 Task: Find a house in Ban Lam Luk Ka, Thailand for 8 guests from 12th to 16th August, with a price range of ₹10,000 to ₹16,000, including amenities like Gym, Wifi, TV, and Free parking.
Action: Mouse moved to (481, 101)
Screenshot: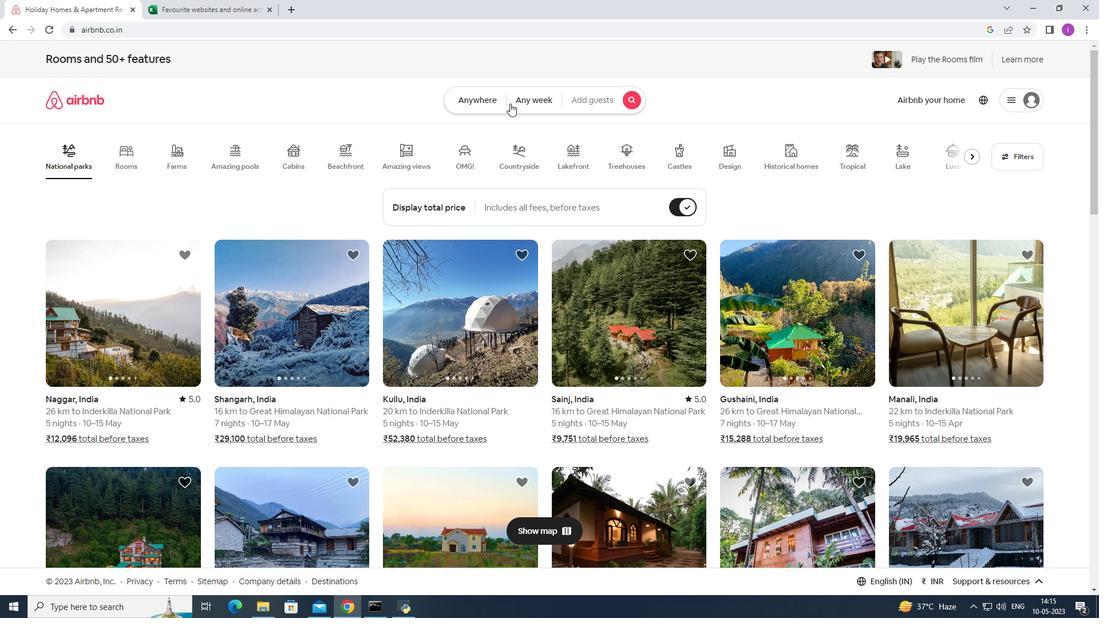 
Action: Mouse pressed left at (481, 101)
Screenshot: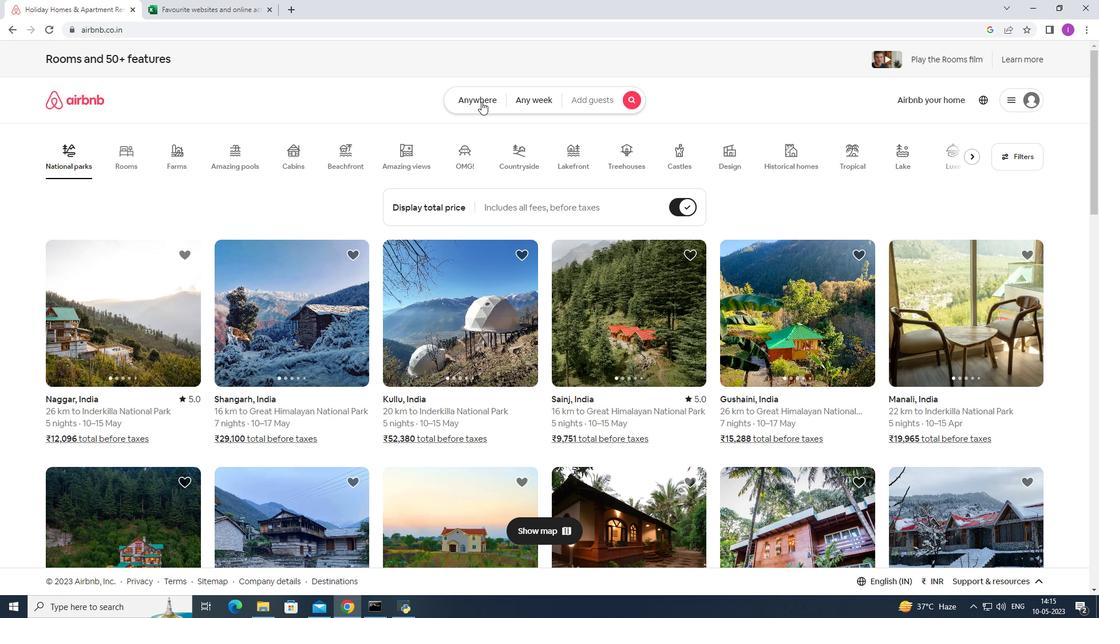 
Action: Mouse moved to (343, 143)
Screenshot: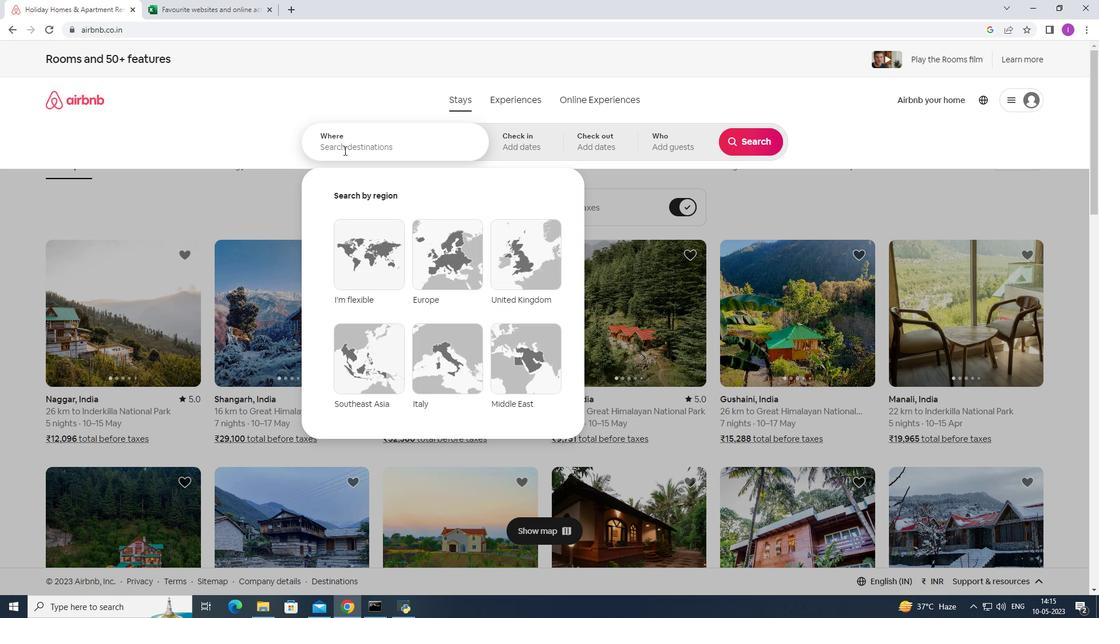 
Action: Mouse pressed left at (343, 143)
Screenshot: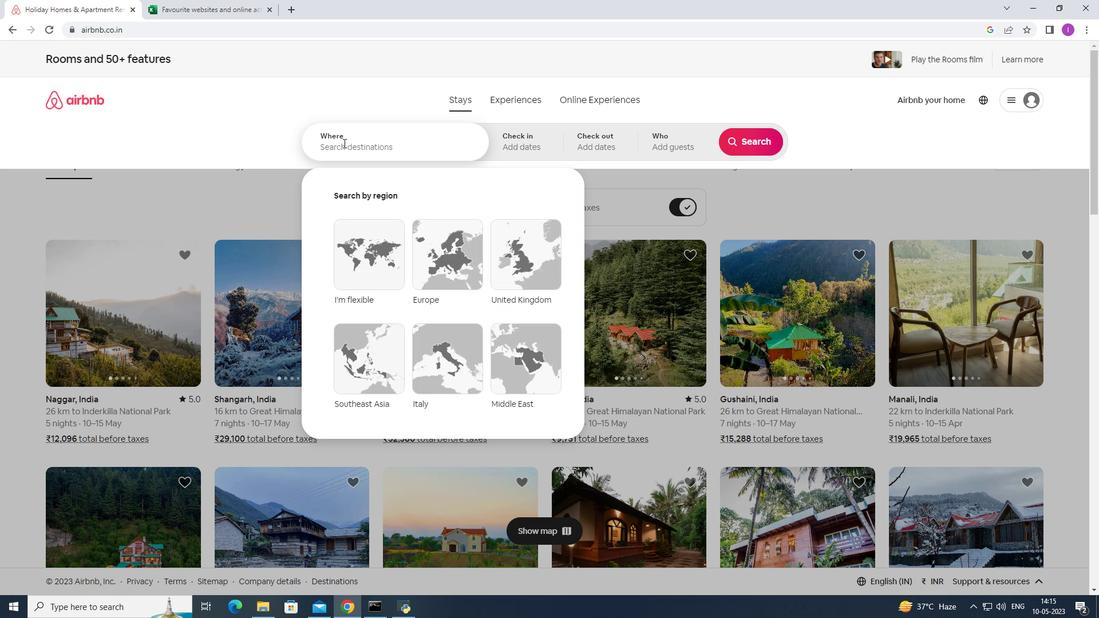 
Action: Mouse moved to (521, 155)
Screenshot: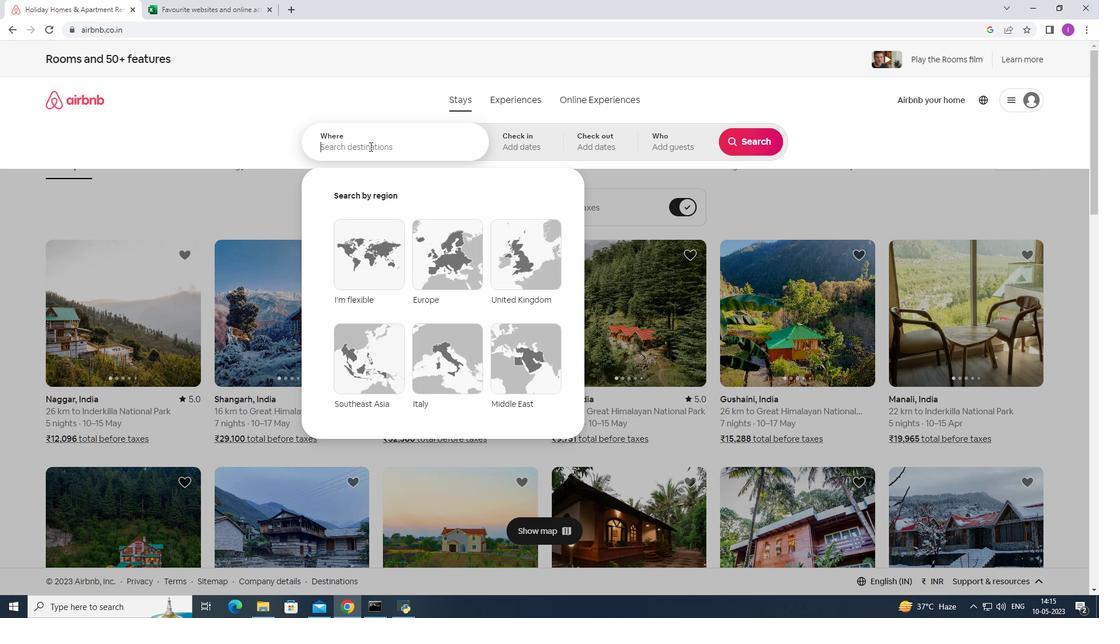 
Action: Key pressed <Key.shift>Ban<Key.space><Key.shift>Lam<Key.space><Key.shift>Luk<Key.space>ka,<Key.shift><Key.shift><Key.shift><Key.shift><Key.shift><Key.shift><Key.shift><Key.shift><Key.shift><Key.shift><Key.shift>Thailand
Screenshot: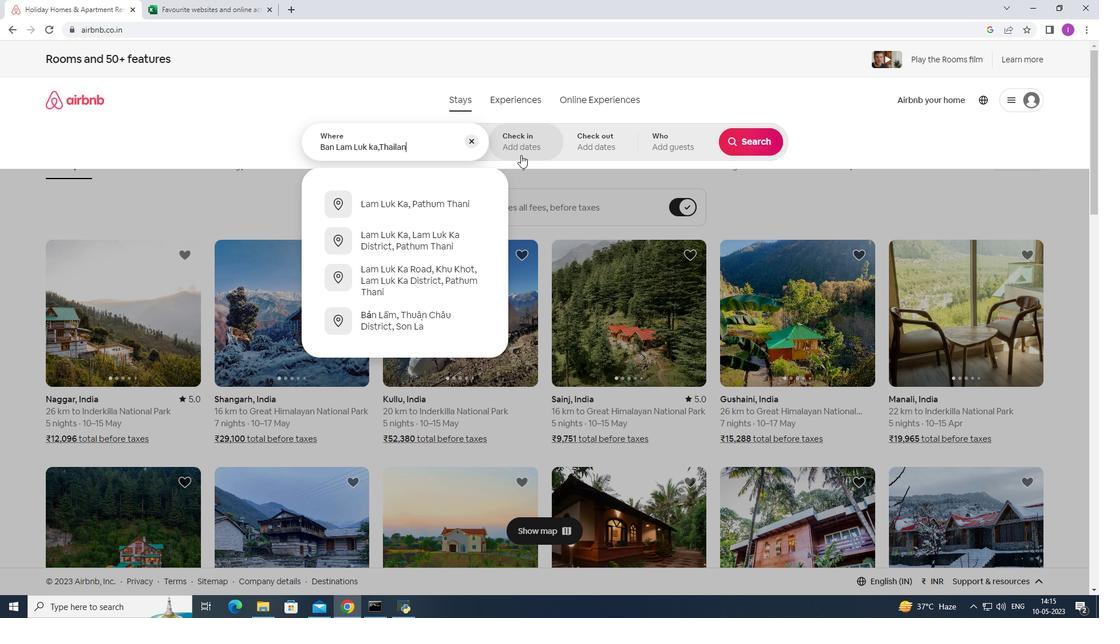 
Action: Mouse moved to (524, 146)
Screenshot: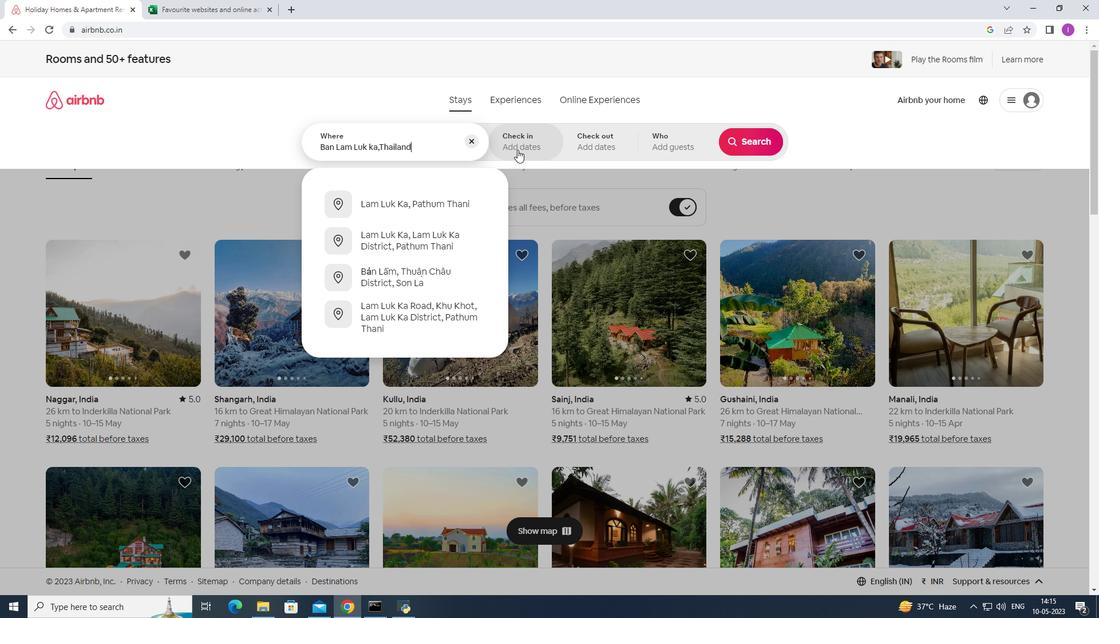 
Action: Mouse pressed left at (524, 146)
Screenshot: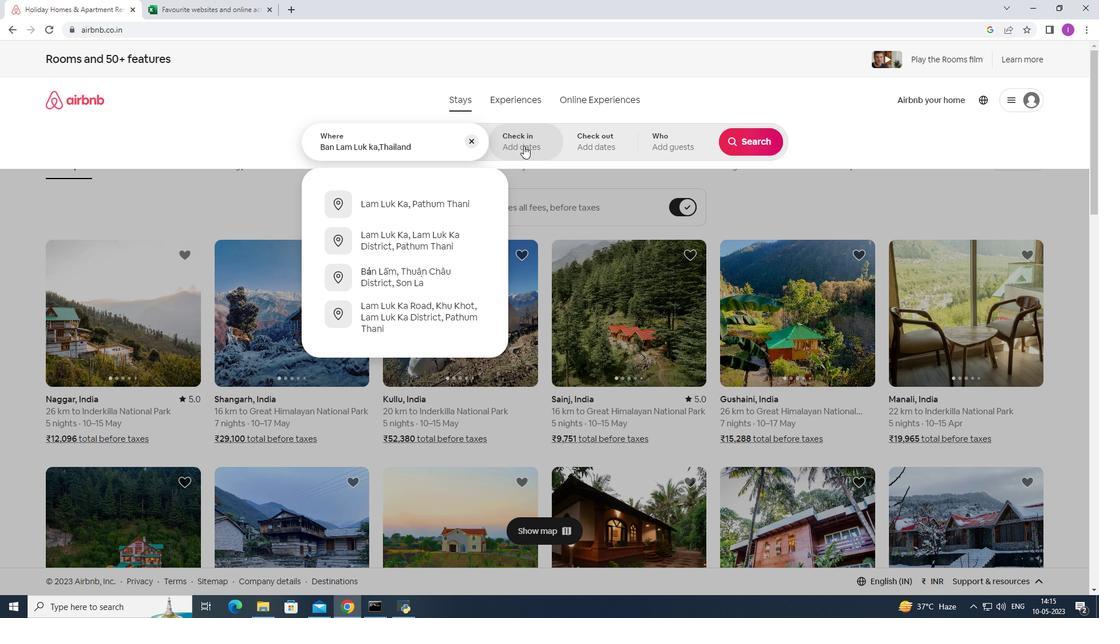 
Action: Mouse moved to (751, 236)
Screenshot: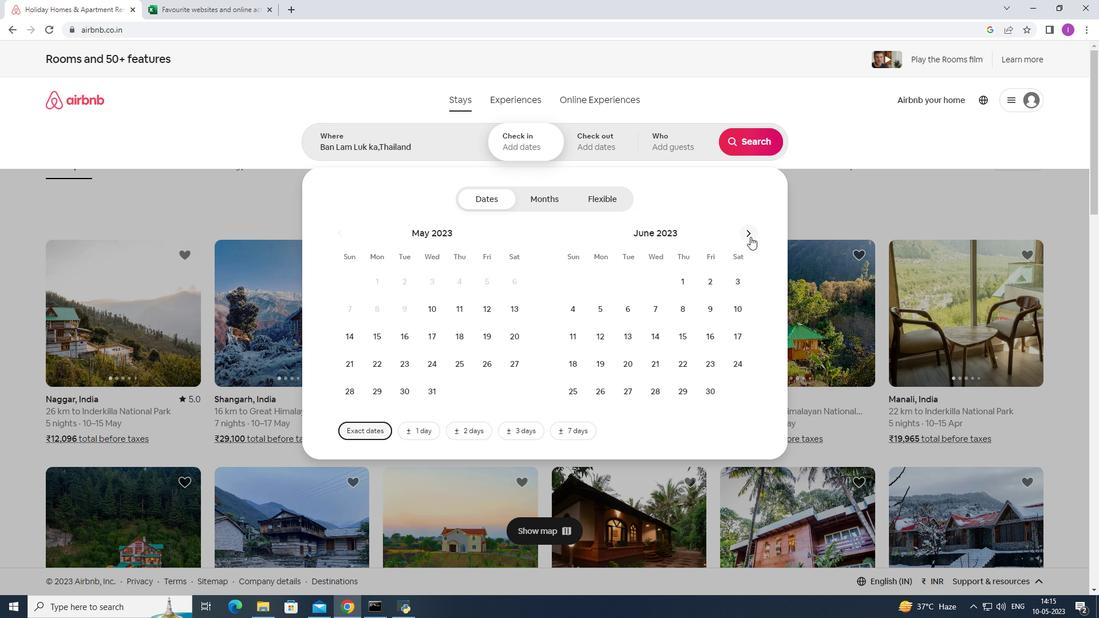 
Action: Mouse pressed left at (751, 236)
Screenshot: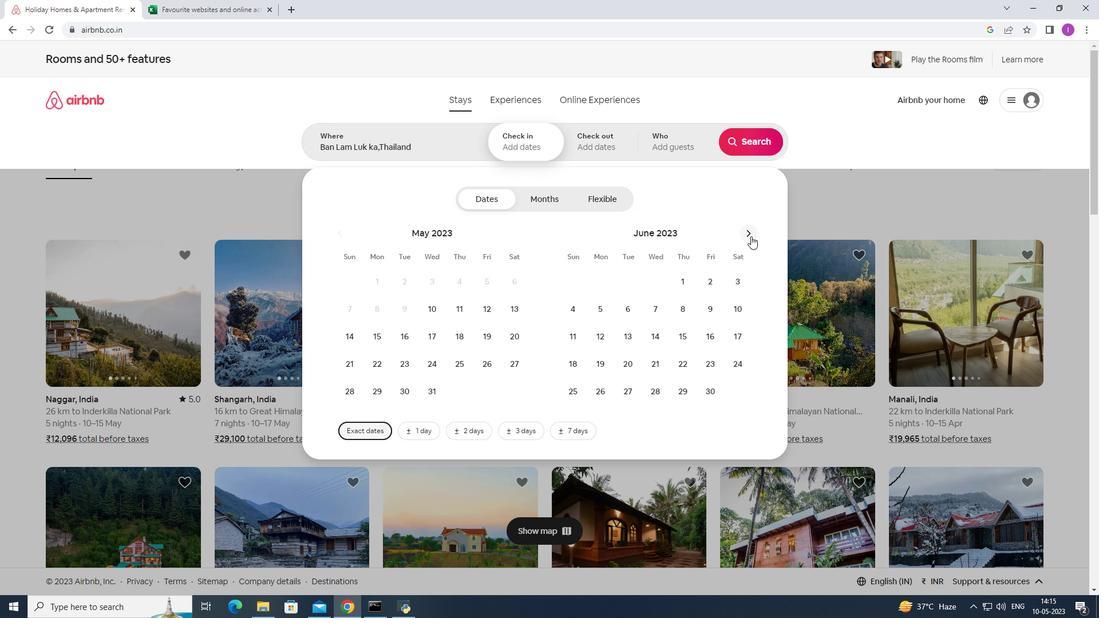 
Action: Mouse pressed left at (751, 236)
Screenshot: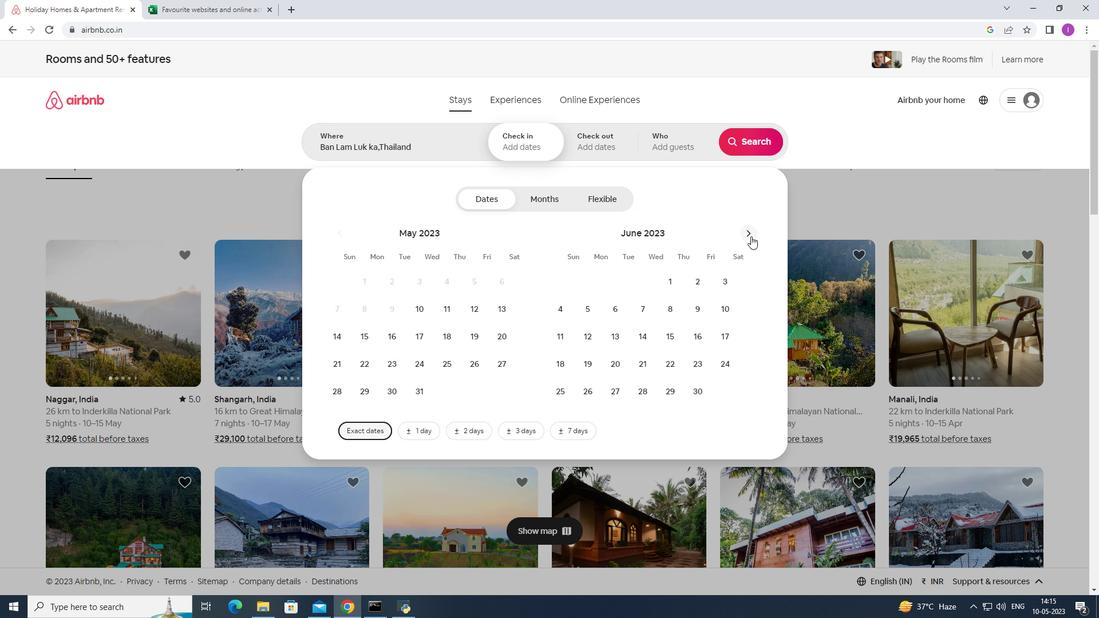 
Action: Mouse moved to (734, 301)
Screenshot: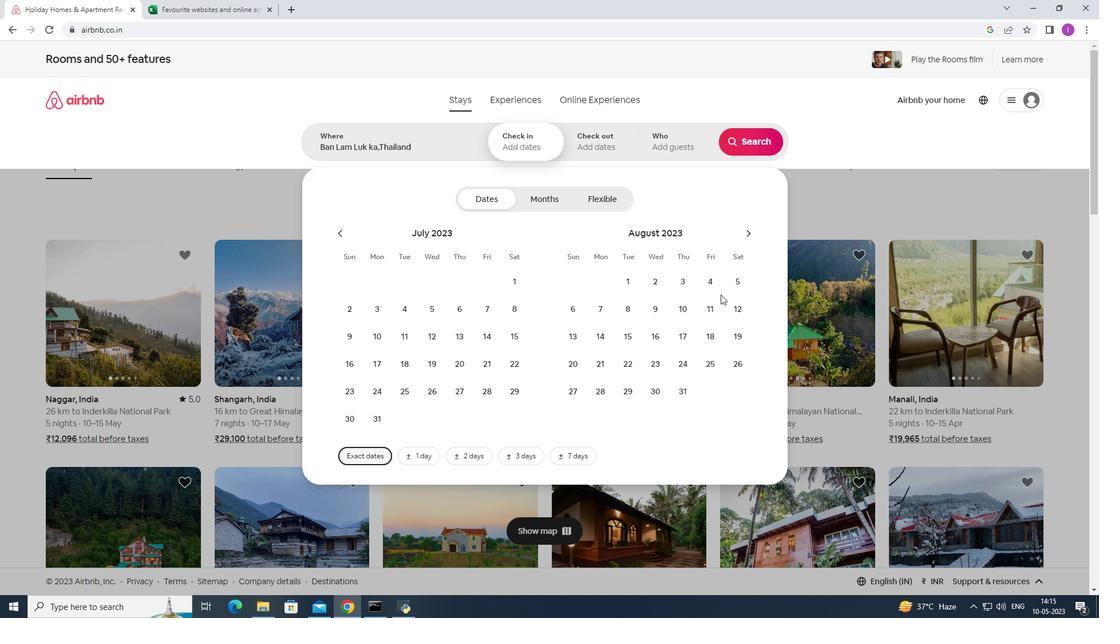 
Action: Mouse pressed left at (734, 301)
Screenshot: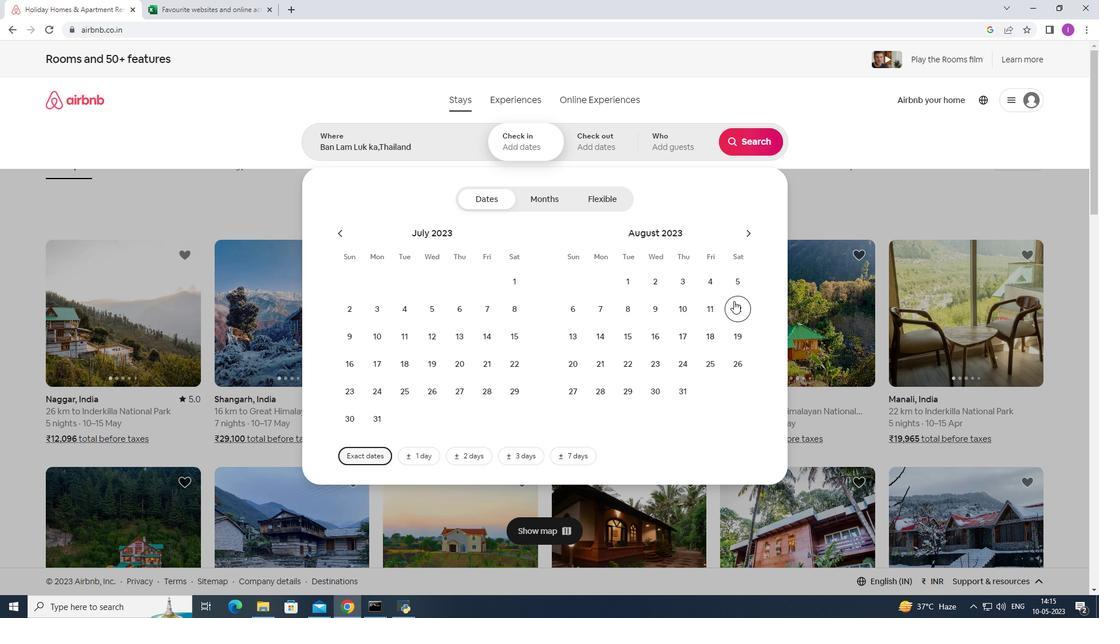 
Action: Mouse moved to (654, 330)
Screenshot: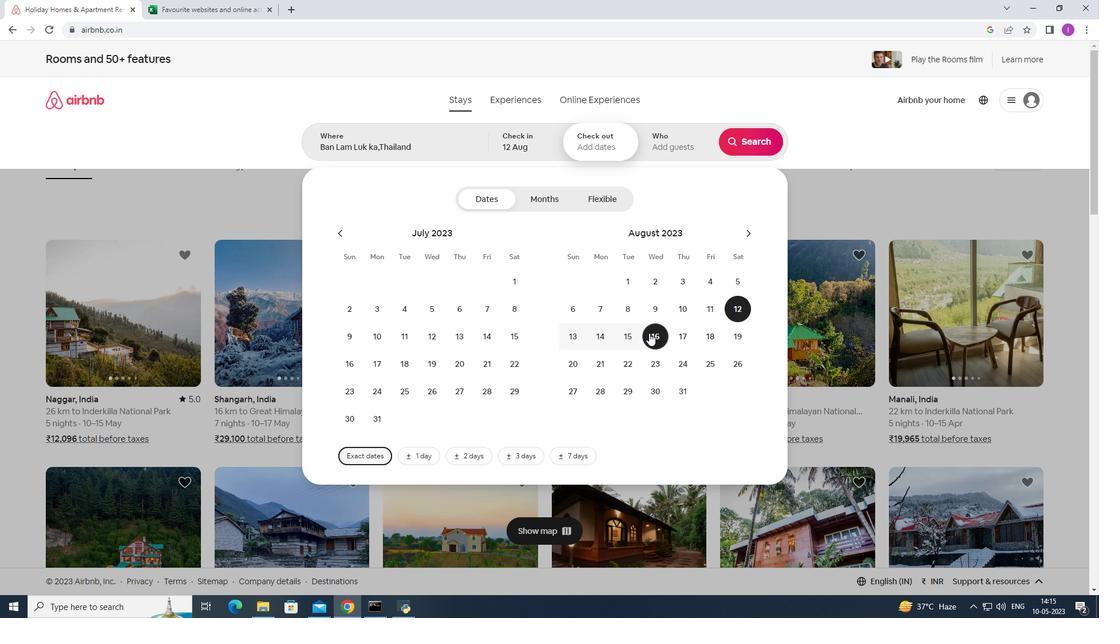 
Action: Mouse pressed left at (654, 330)
Screenshot: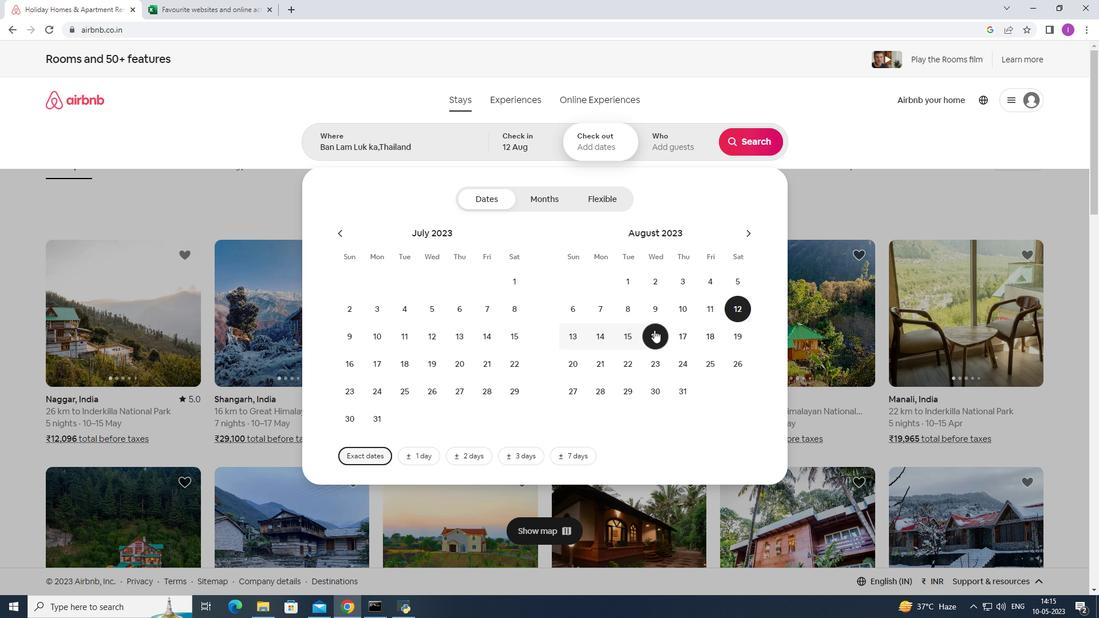 
Action: Mouse moved to (686, 153)
Screenshot: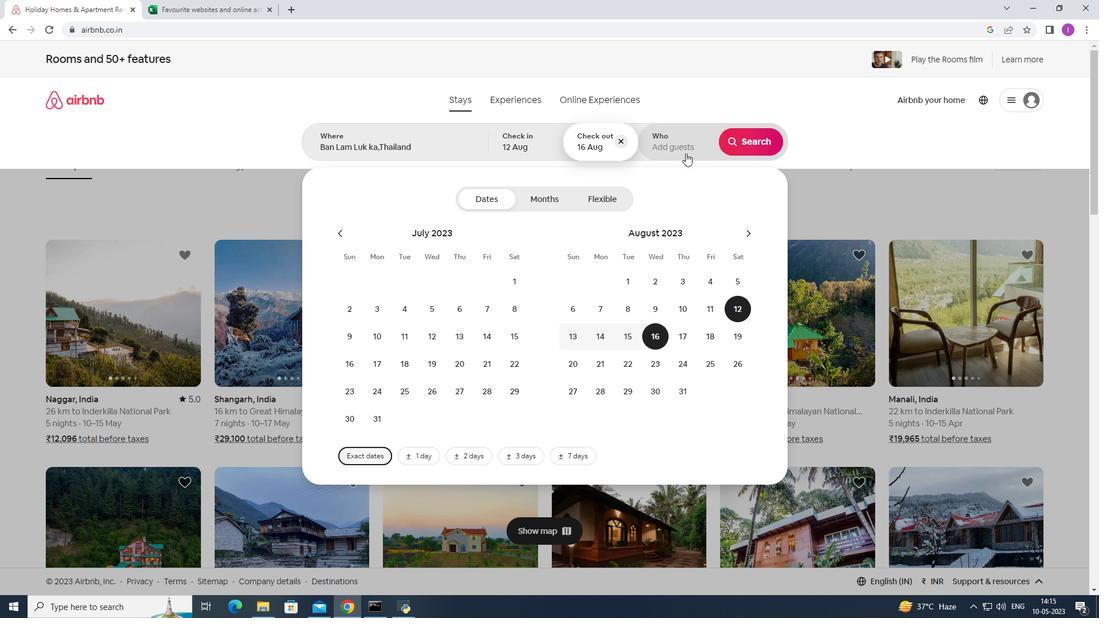 
Action: Mouse pressed left at (686, 153)
Screenshot: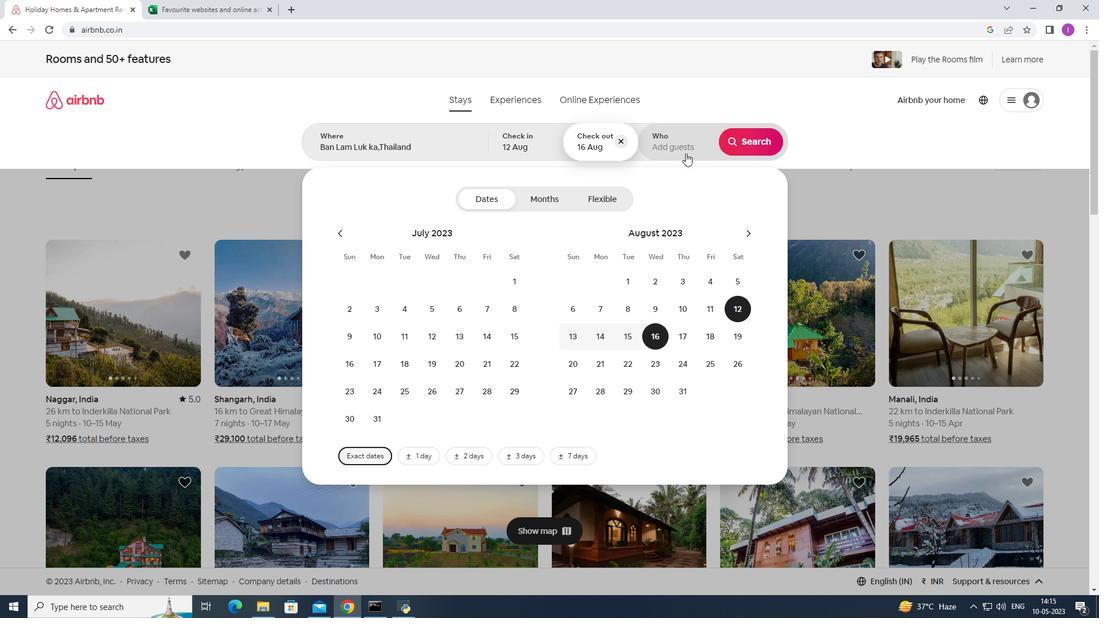 
Action: Mouse moved to (750, 200)
Screenshot: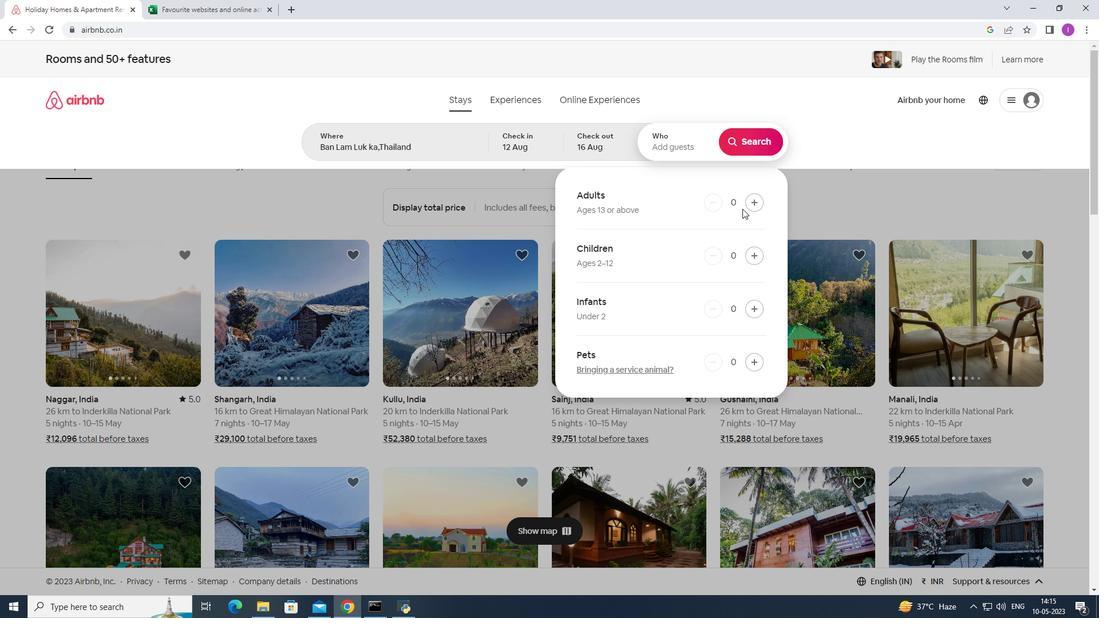 
Action: Mouse pressed left at (750, 200)
Screenshot: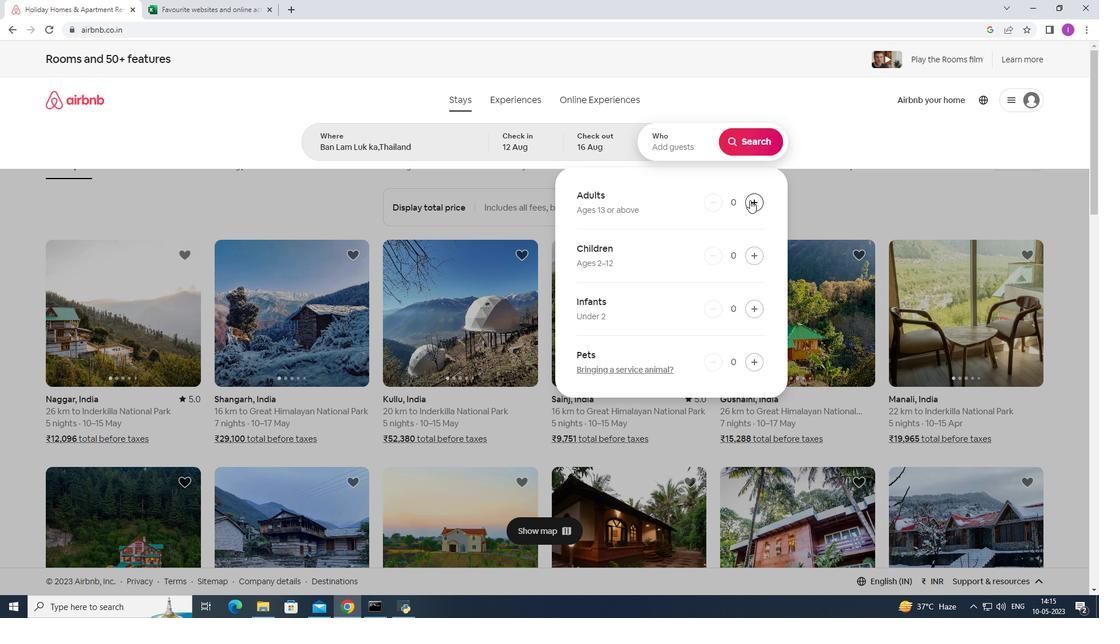 
Action: Mouse pressed left at (750, 200)
Screenshot: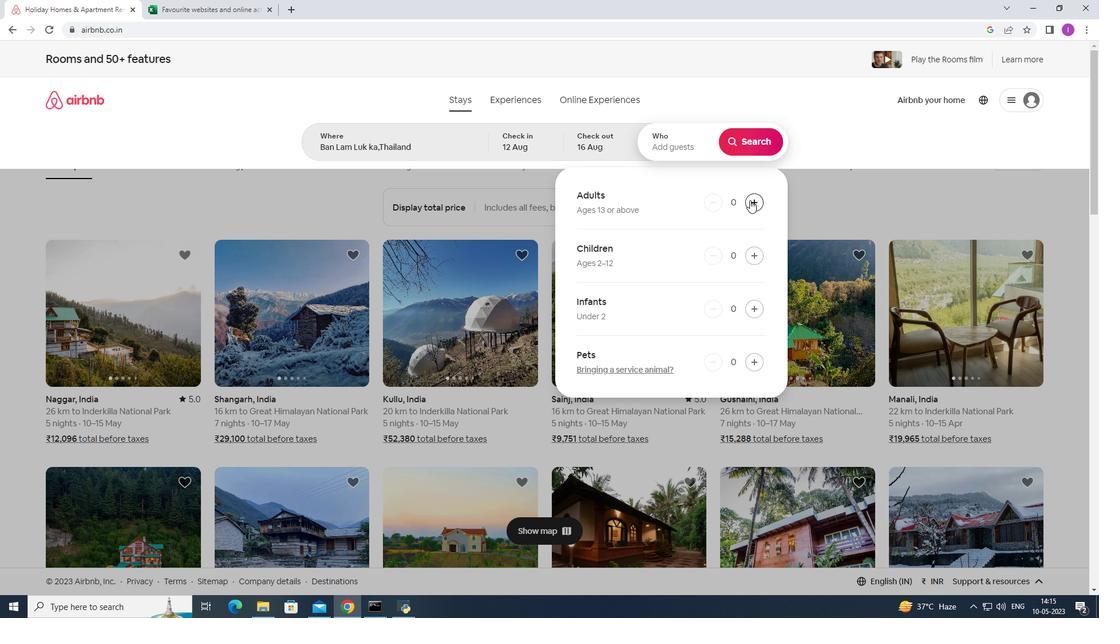 
Action: Mouse pressed left at (750, 200)
Screenshot: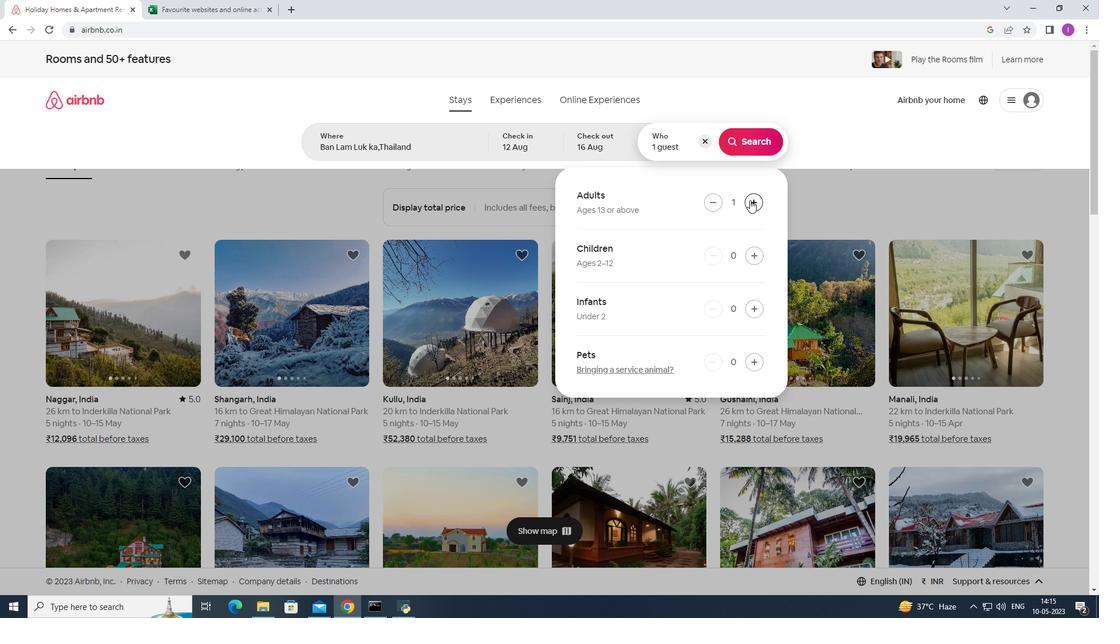 
Action: Mouse pressed left at (750, 200)
Screenshot: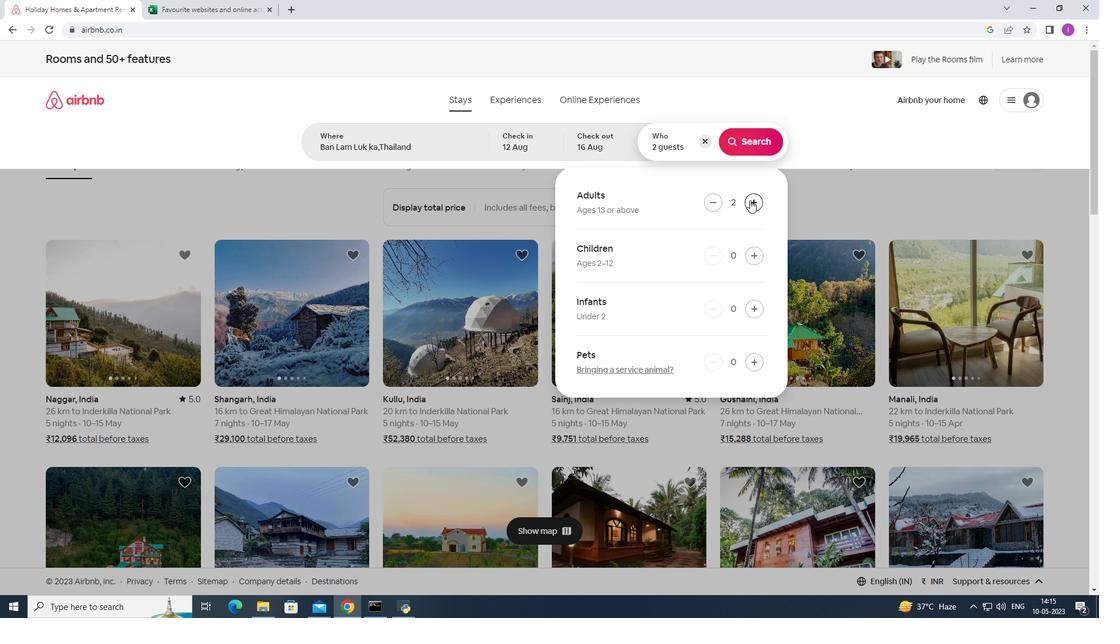 
Action: Mouse pressed left at (750, 200)
Screenshot: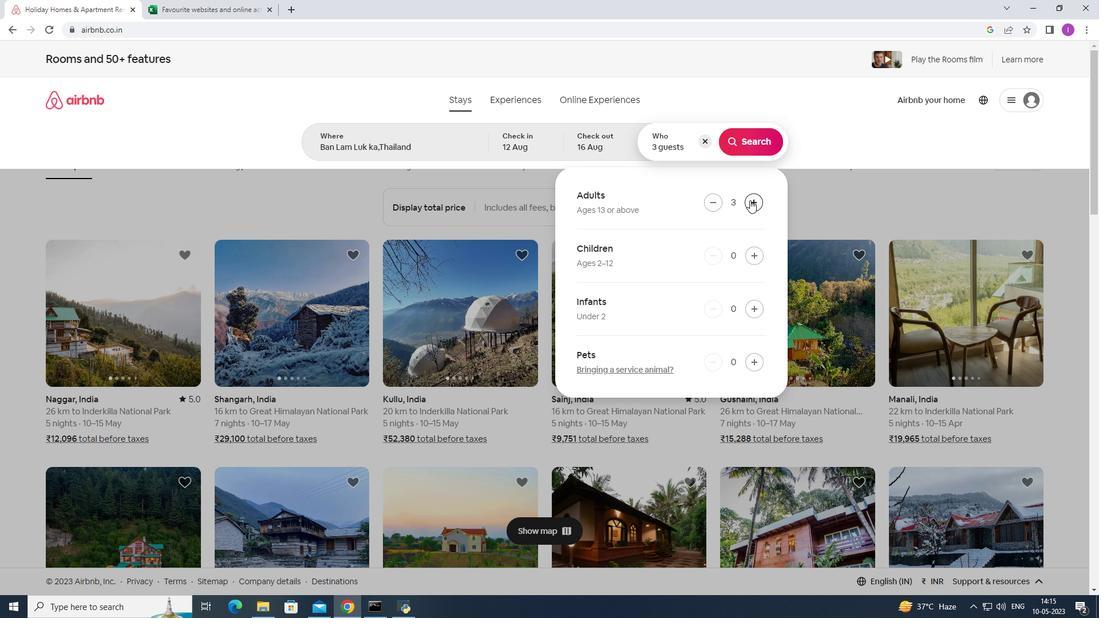 
Action: Mouse pressed left at (750, 200)
Screenshot: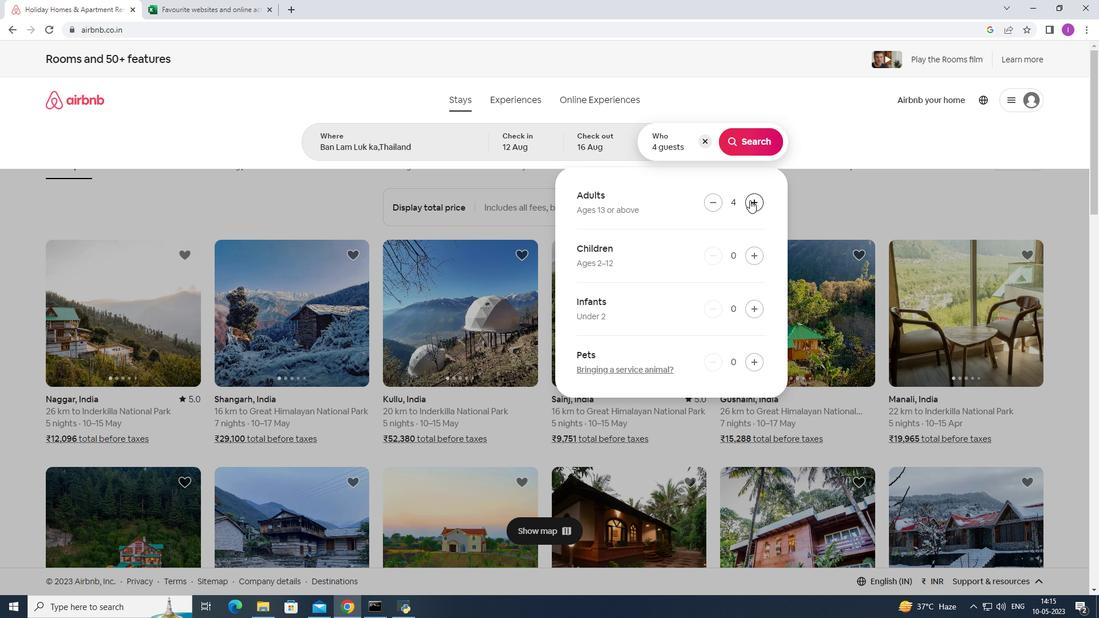 
Action: Mouse pressed left at (750, 200)
Screenshot: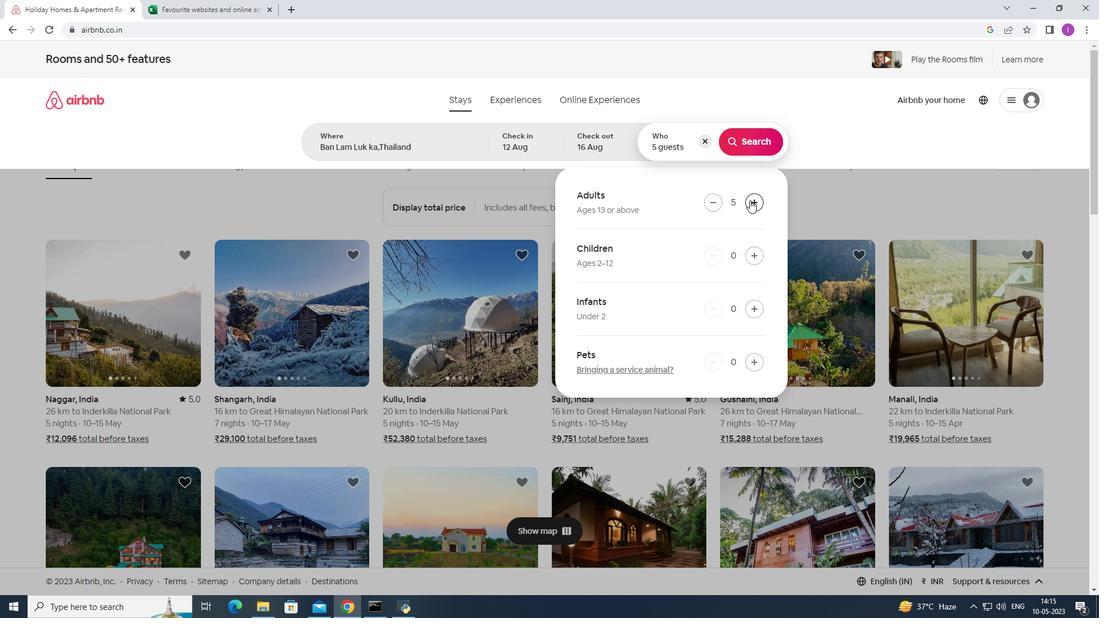 
Action: Mouse pressed left at (750, 200)
Screenshot: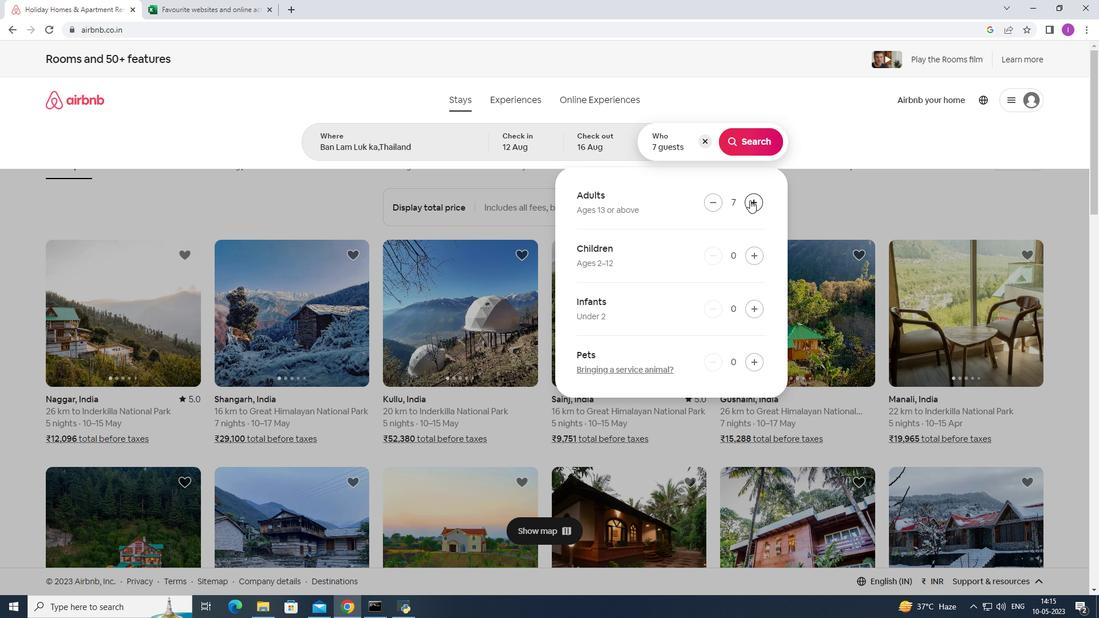 
Action: Mouse moved to (758, 146)
Screenshot: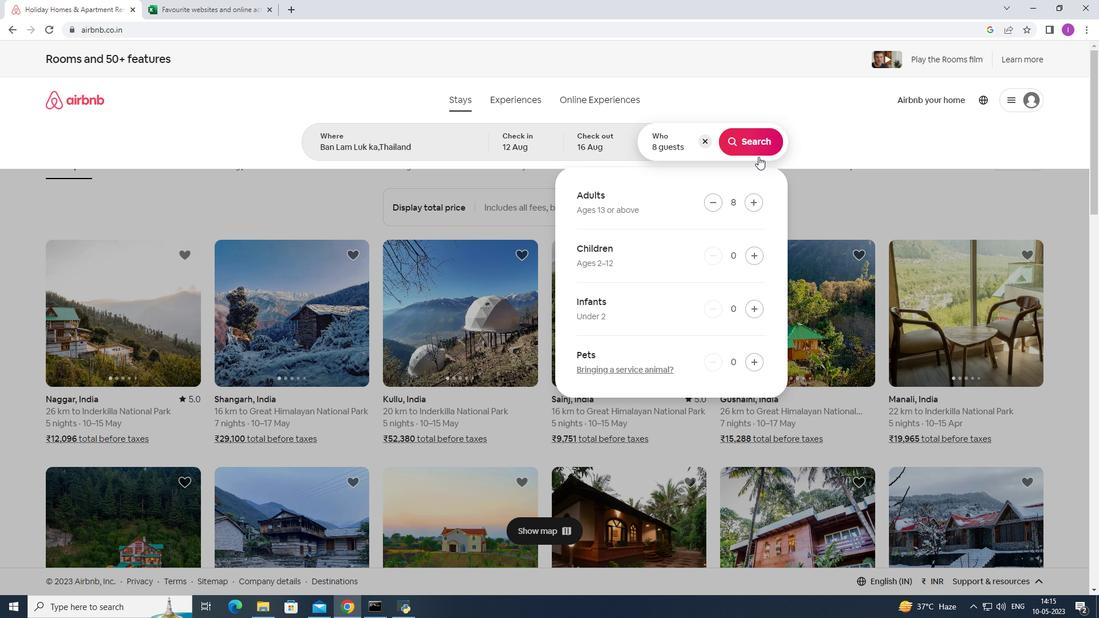 
Action: Mouse pressed left at (758, 146)
Screenshot: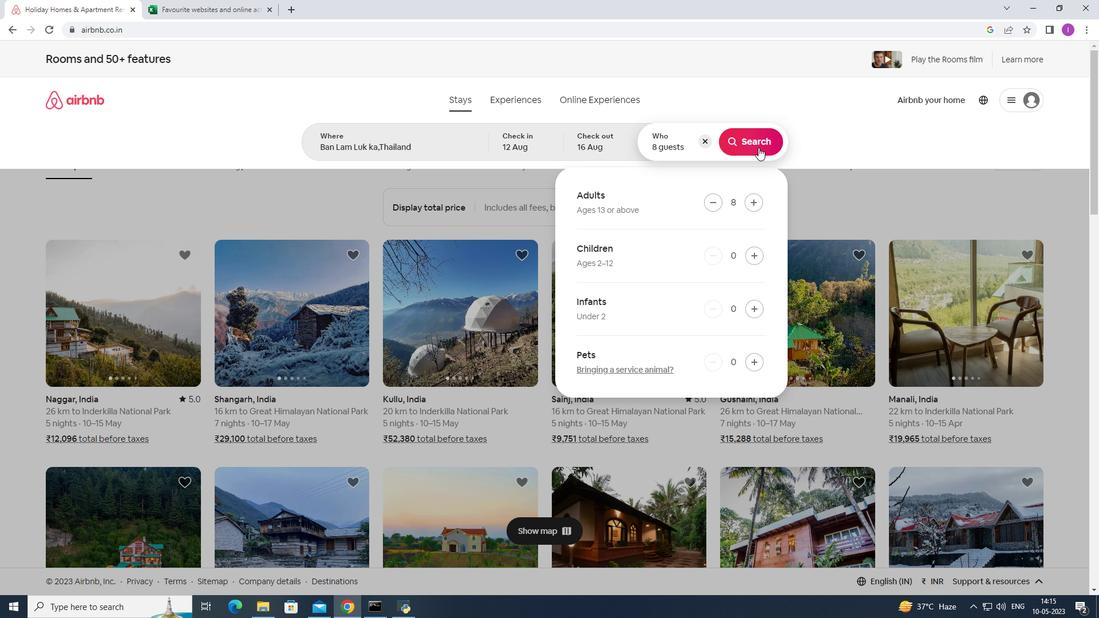 
Action: Mouse moved to (1041, 110)
Screenshot: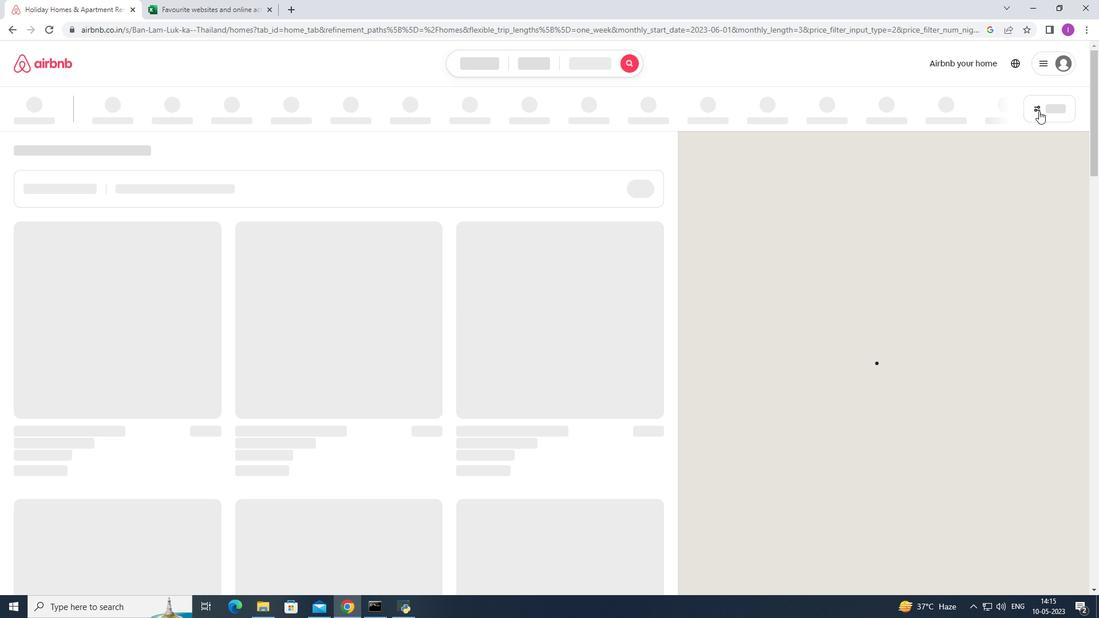 
Action: Mouse pressed left at (1041, 110)
Screenshot: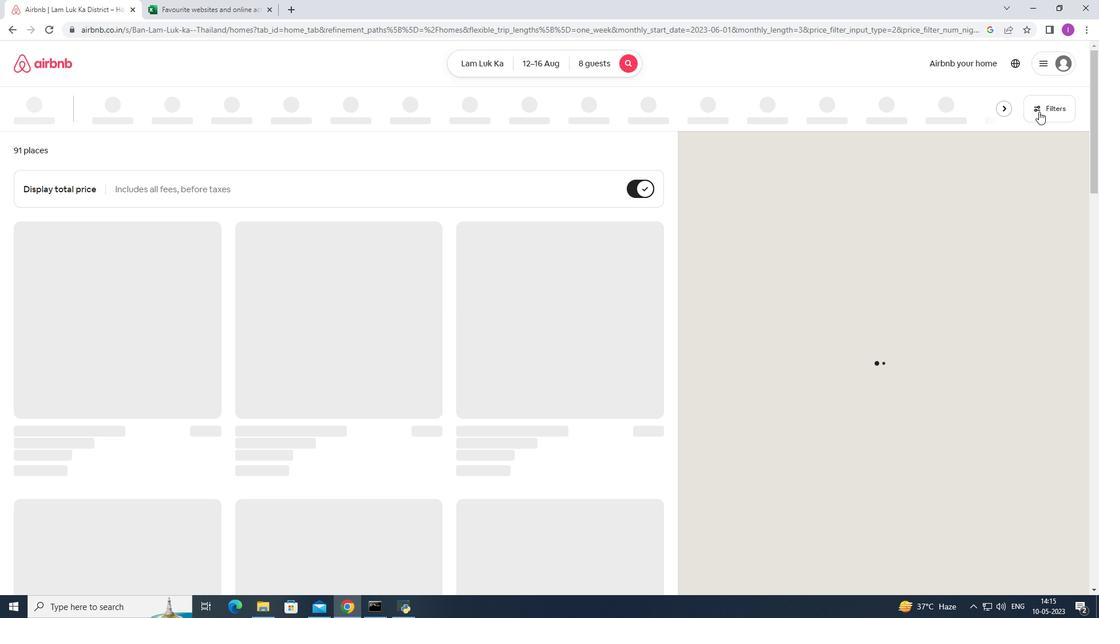 
Action: Mouse moved to (409, 391)
Screenshot: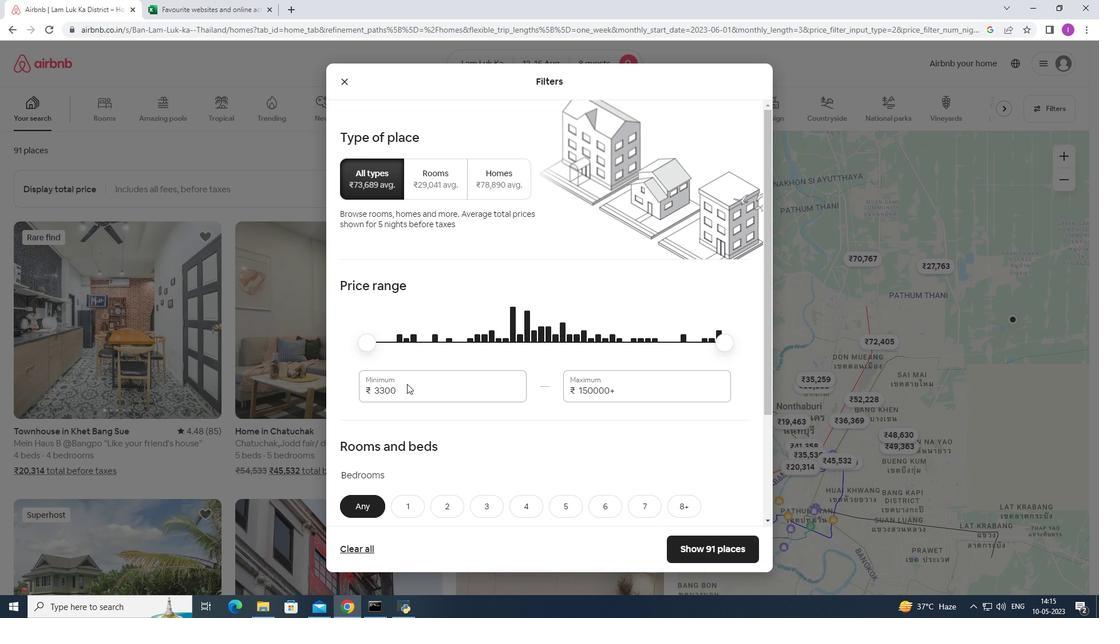 
Action: Mouse pressed left at (409, 391)
Screenshot: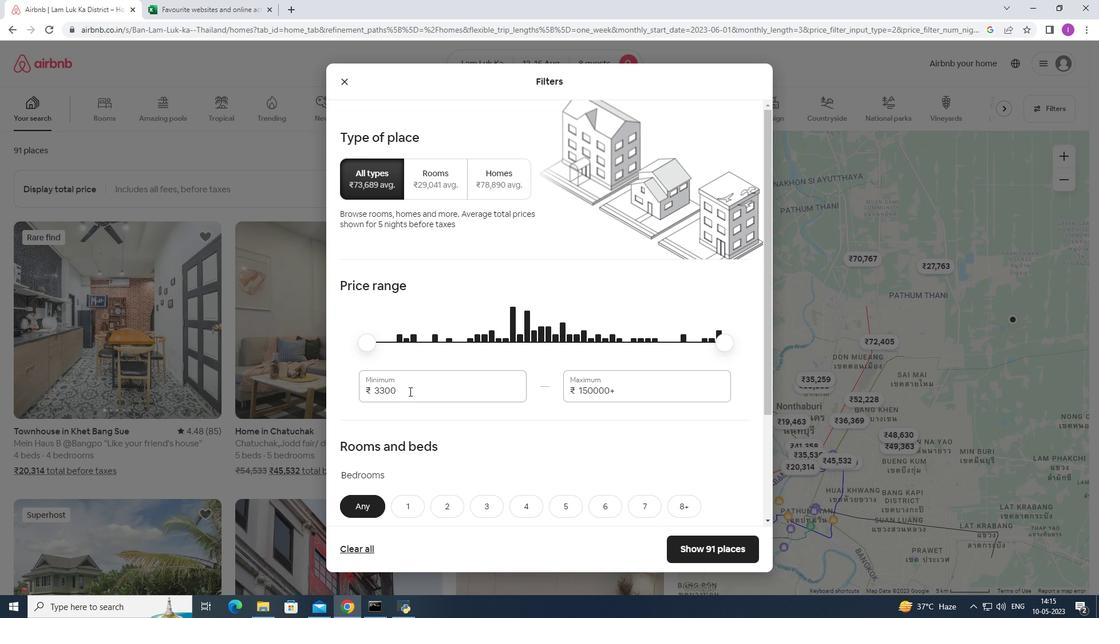 
Action: Mouse moved to (623, 390)
Screenshot: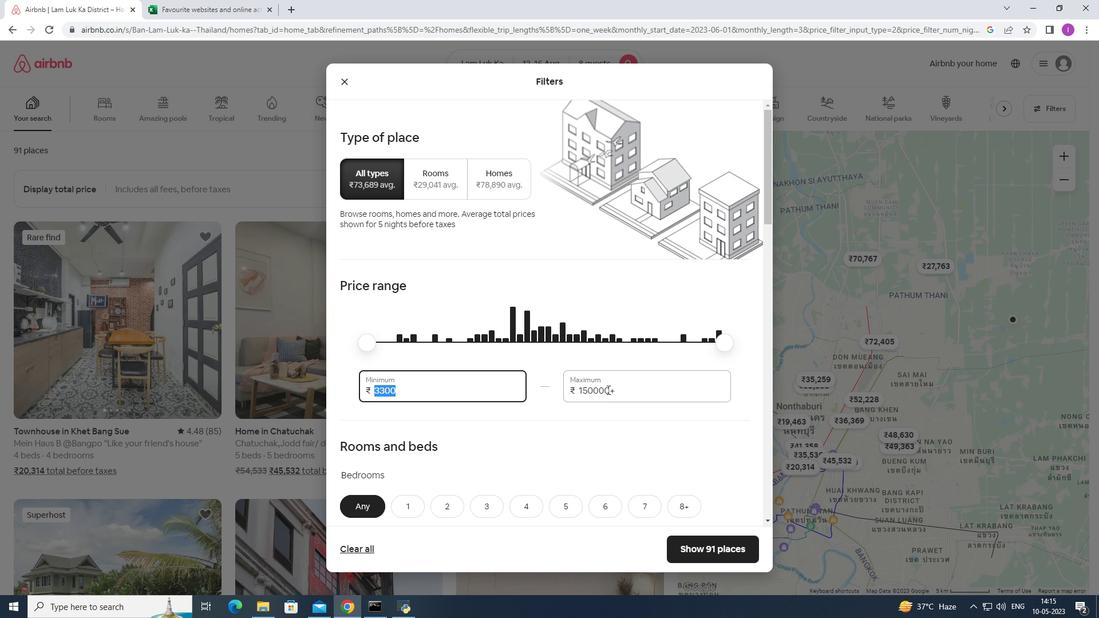 
Action: Mouse pressed left at (623, 390)
Screenshot: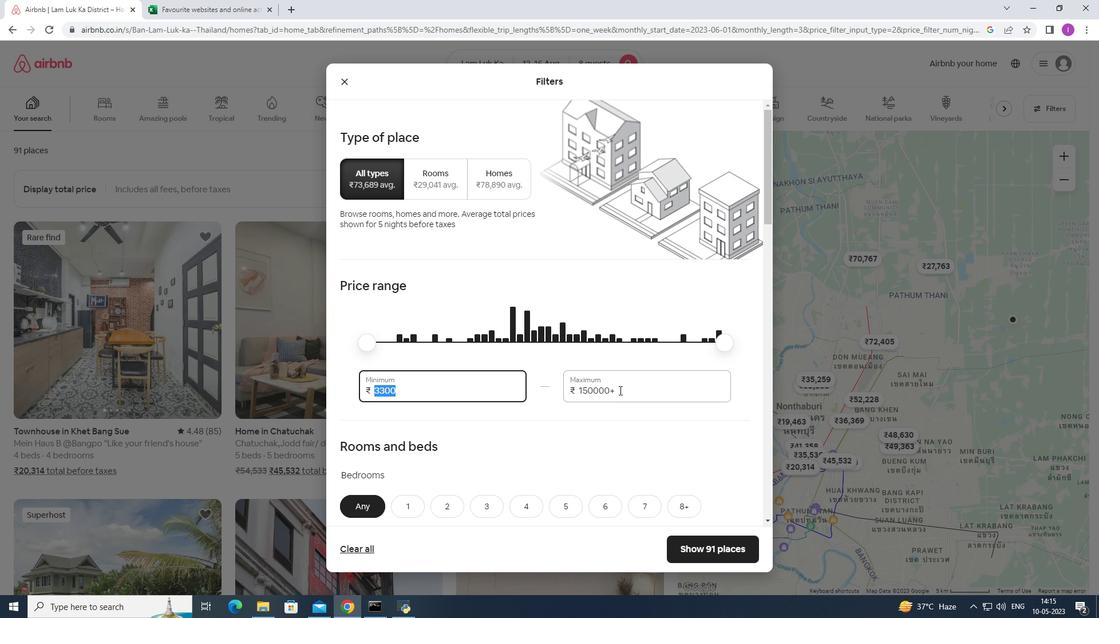 
Action: Mouse moved to (550, 386)
Screenshot: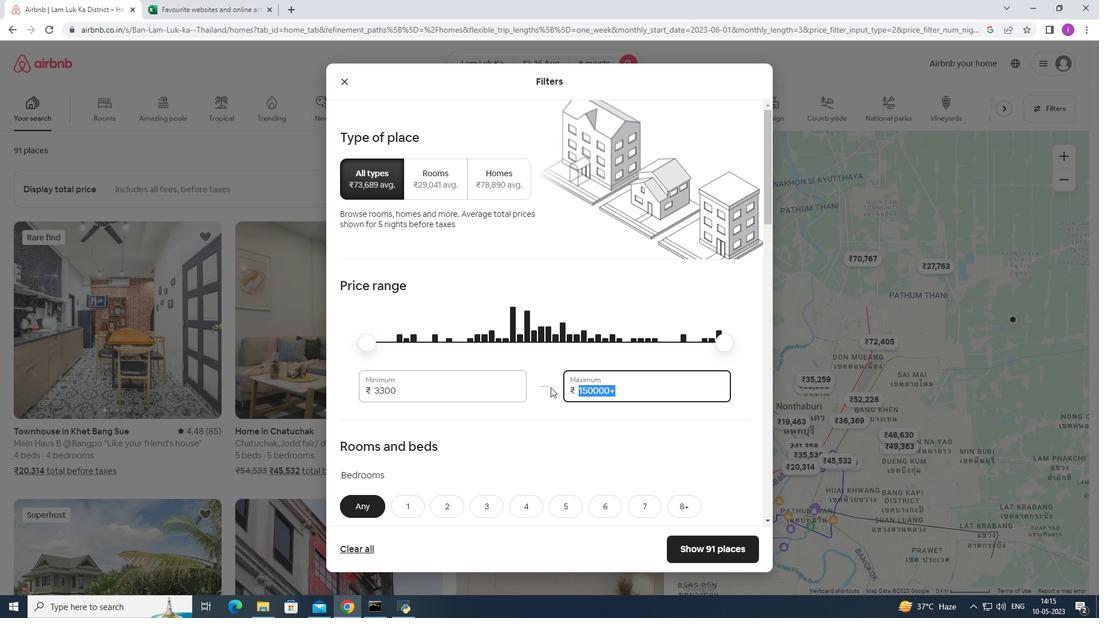 
Action: Key pressed 1
Screenshot: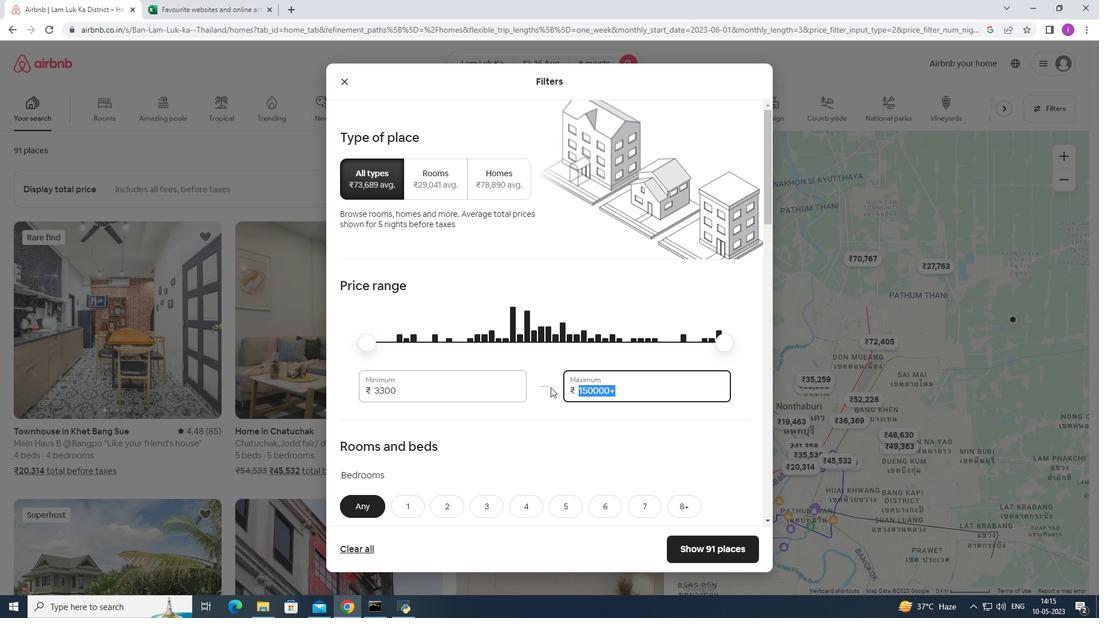 
Action: Mouse moved to (551, 384)
Screenshot: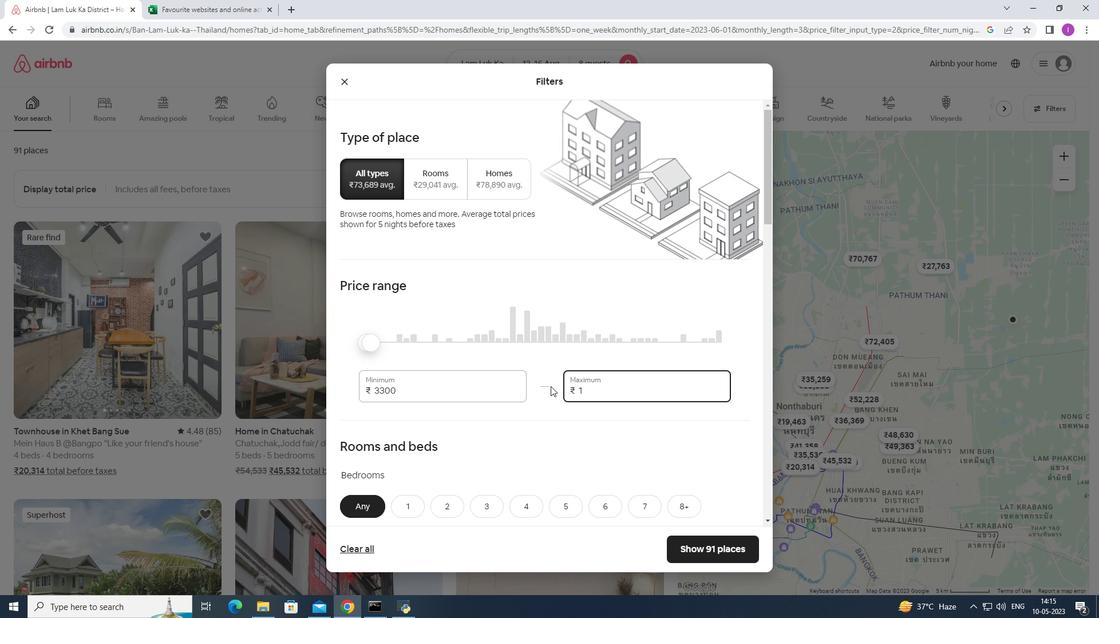 
Action: Key pressed 6
Screenshot: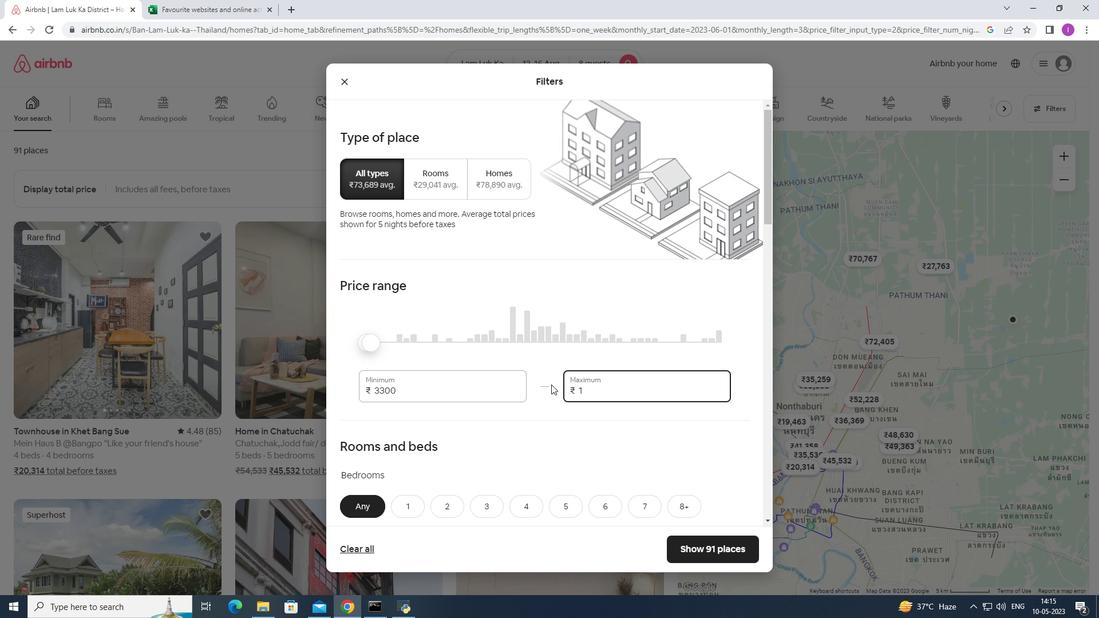 
Action: Mouse moved to (551, 384)
Screenshot: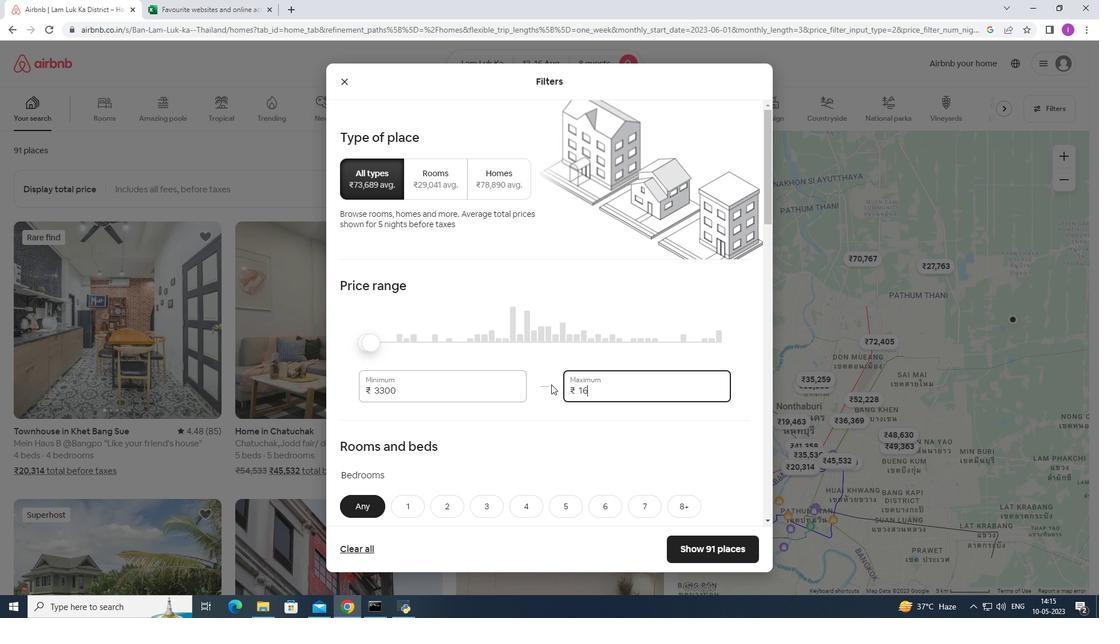 
Action: Key pressed 00
Screenshot: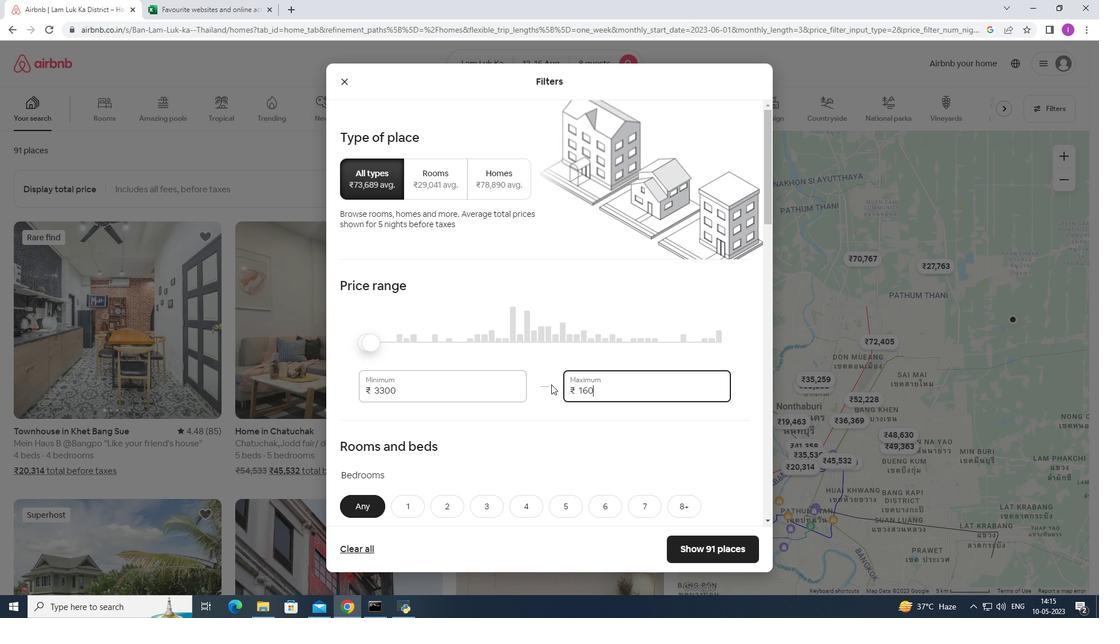 
Action: Mouse moved to (552, 384)
Screenshot: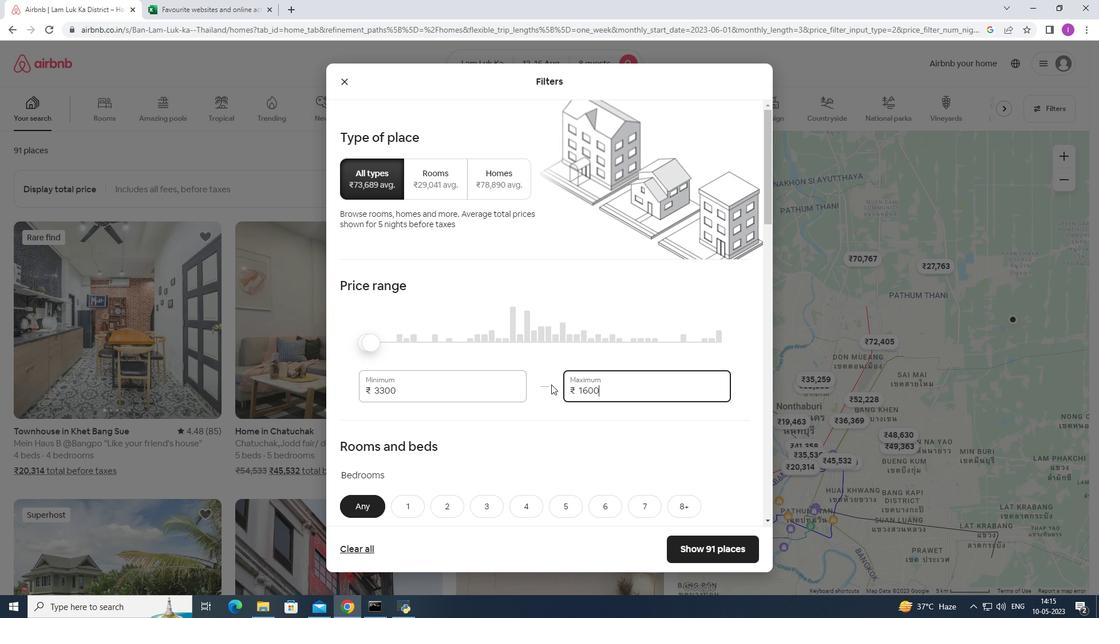 
Action: Key pressed 0
Screenshot: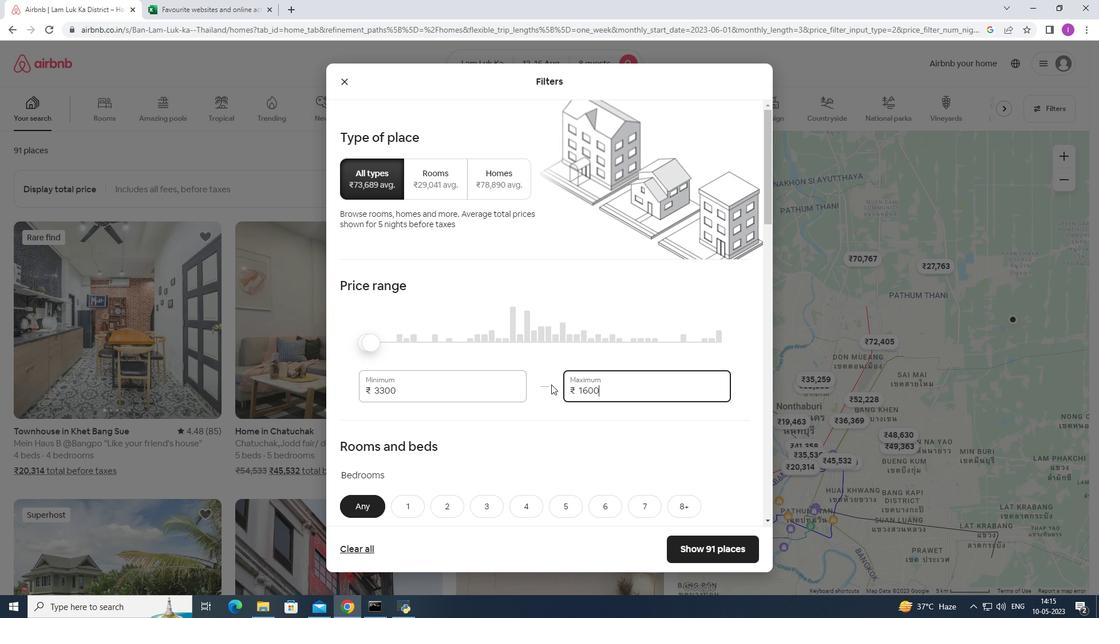 
Action: Mouse moved to (430, 392)
Screenshot: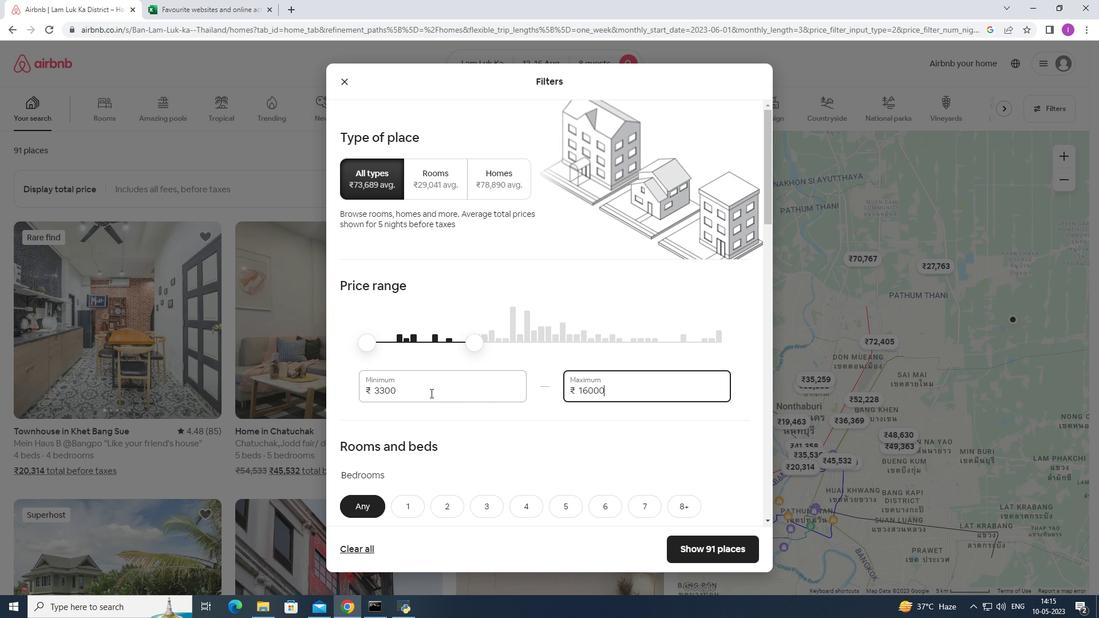 
Action: Mouse pressed left at (430, 392)
Screenshot: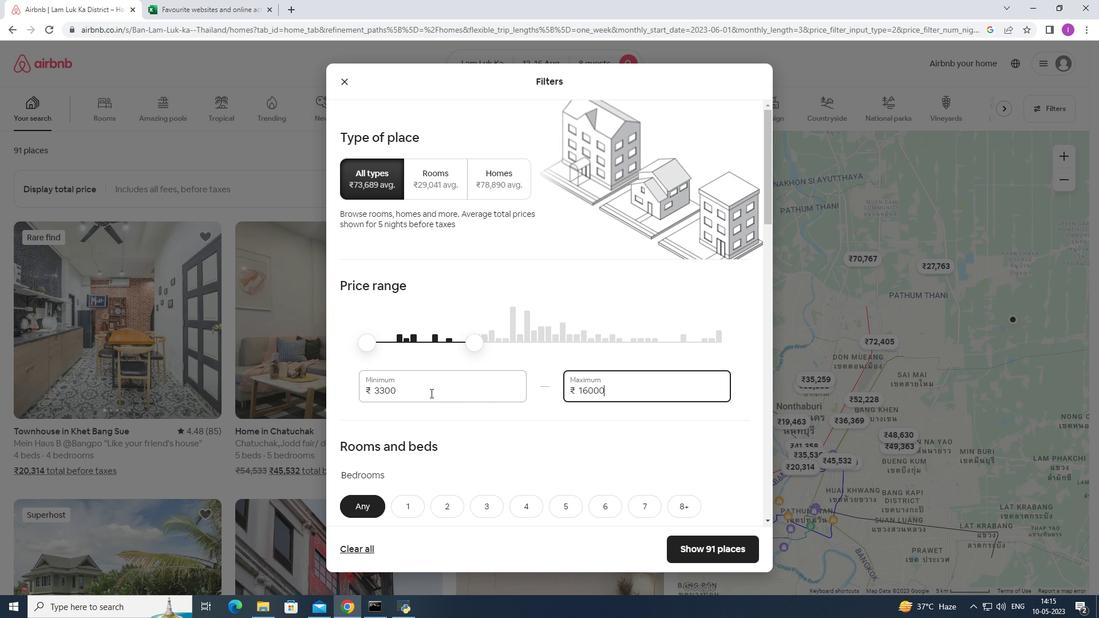 
Action: Mouse moved to (349, 384)
Screenshot: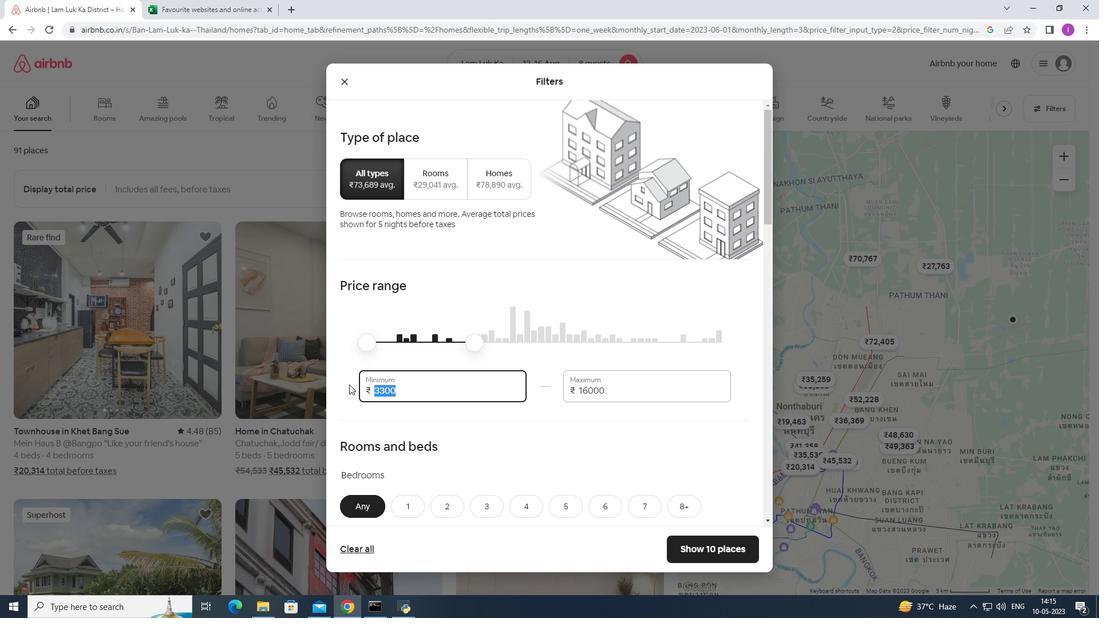 
Action: Key pressed 10000
Screenshot: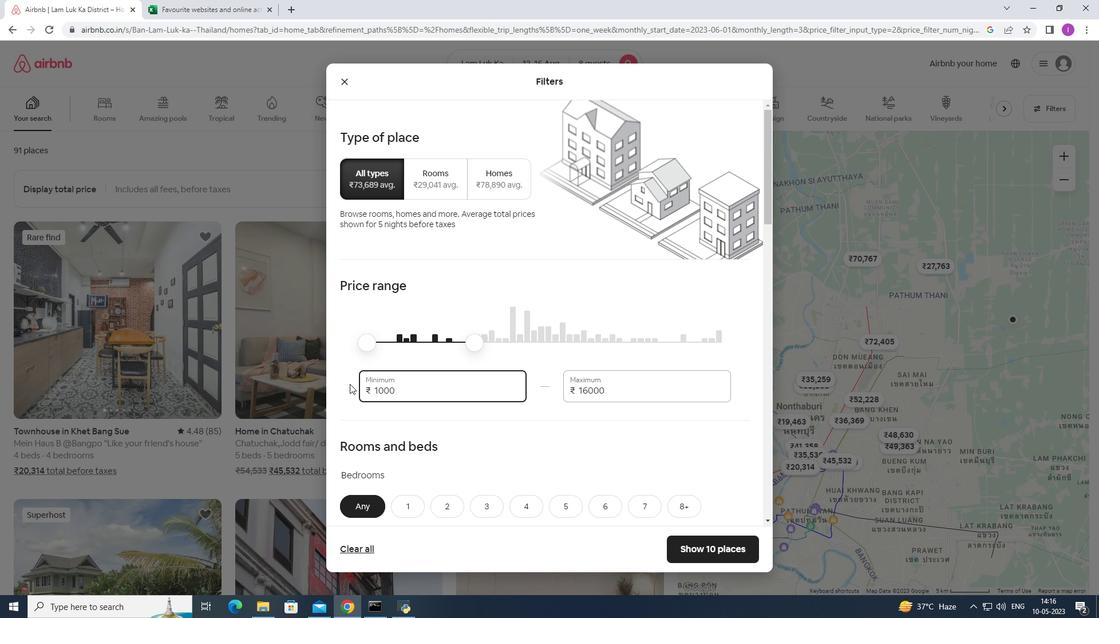 
Action: Mouse moved to (450, 372)
Screenshot: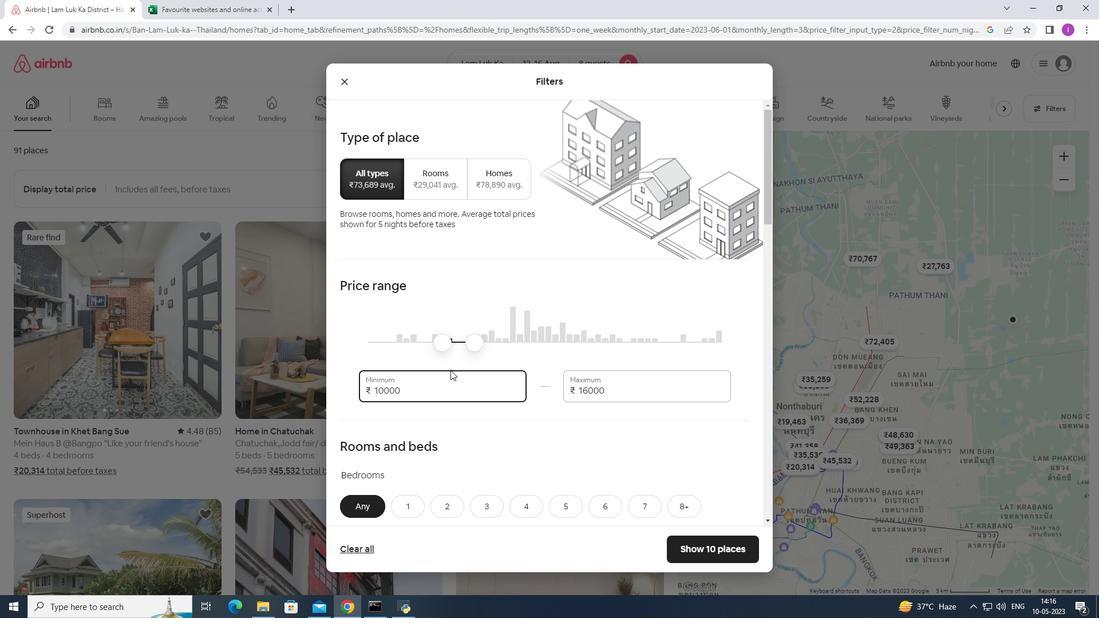 
Action: Mouse scrolled (450, 371) with delta (0, 0)
Screenshot: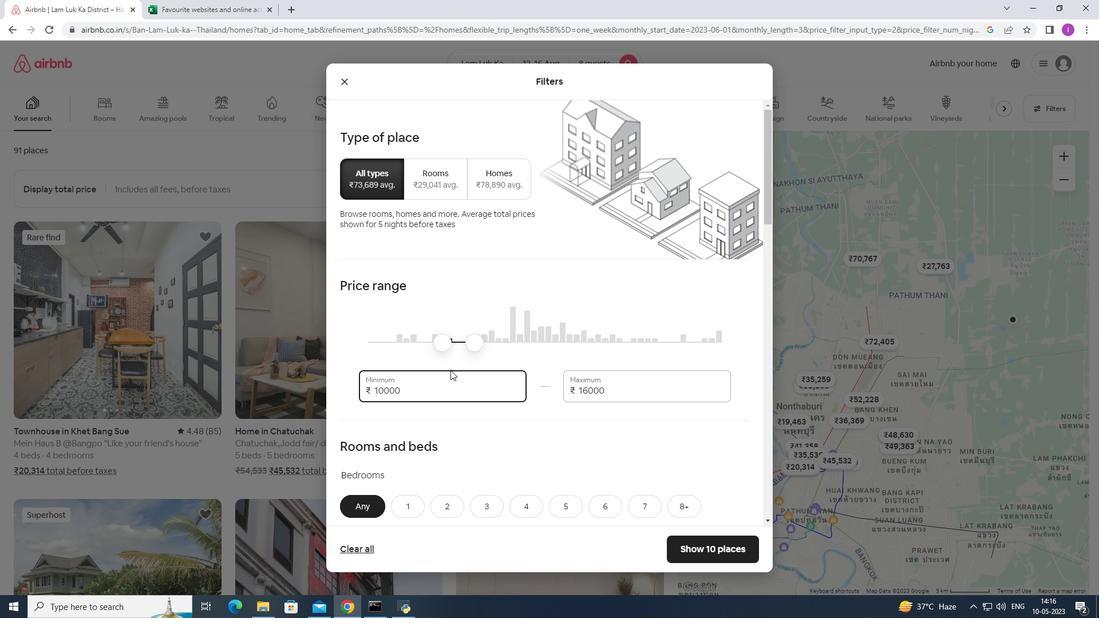
Action: Mouse moved to (451, 374)
Screenshot: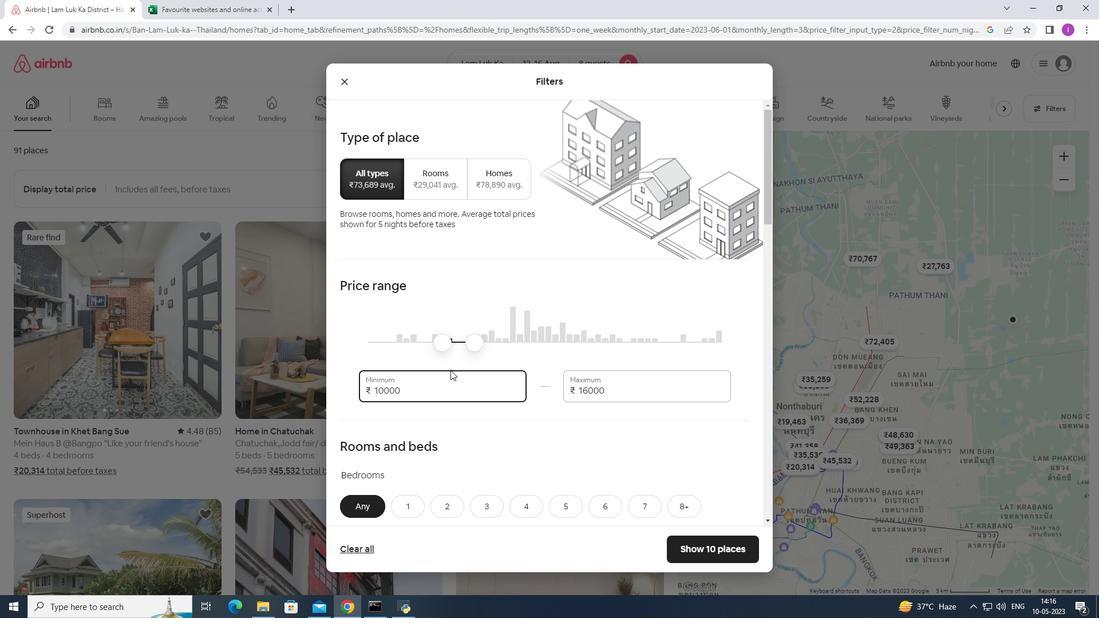 
Action: Mouse scrolled (451, 373) with delta (0, 0)
Screenshot: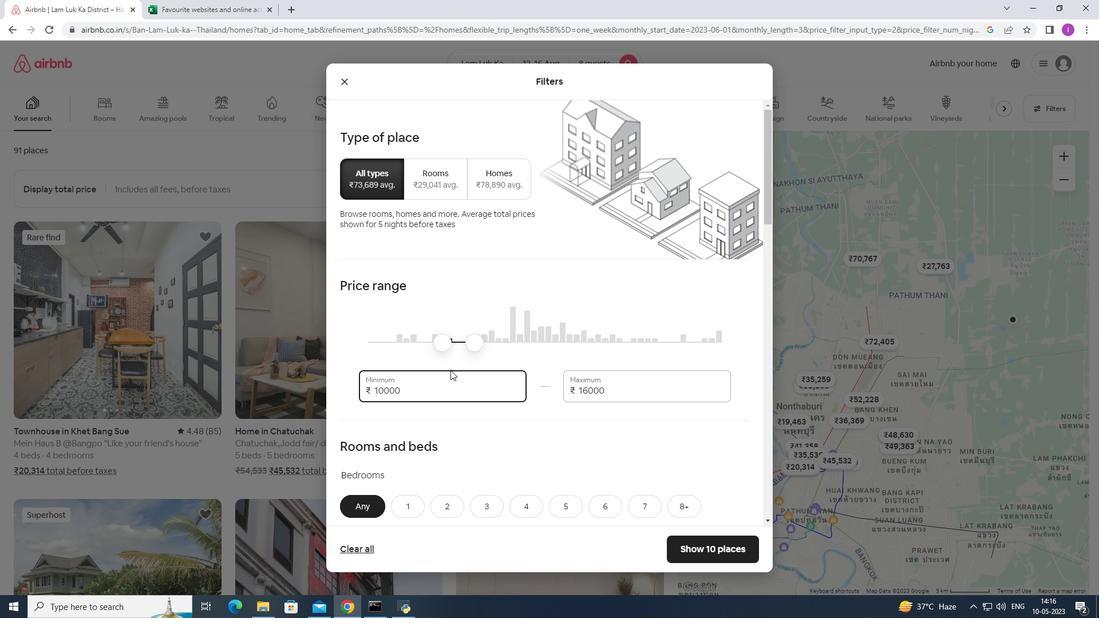 
Action: Mouse moved to (451, 375)
Screenshot: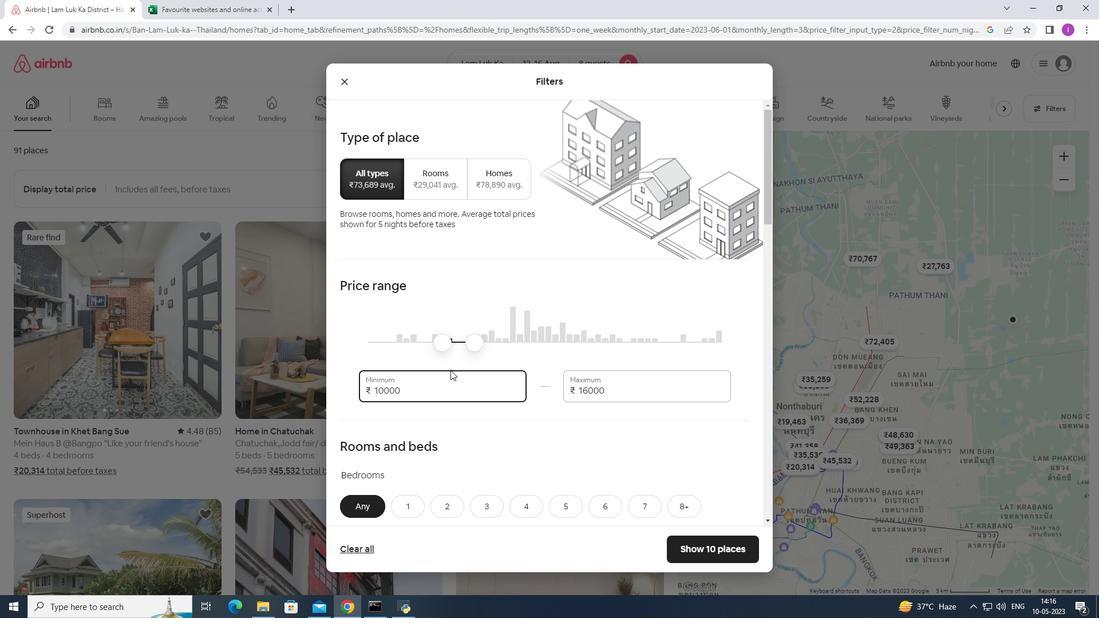 
Action: Mouse scrolled (451, 375) with delta (0, 0)
Screenshot: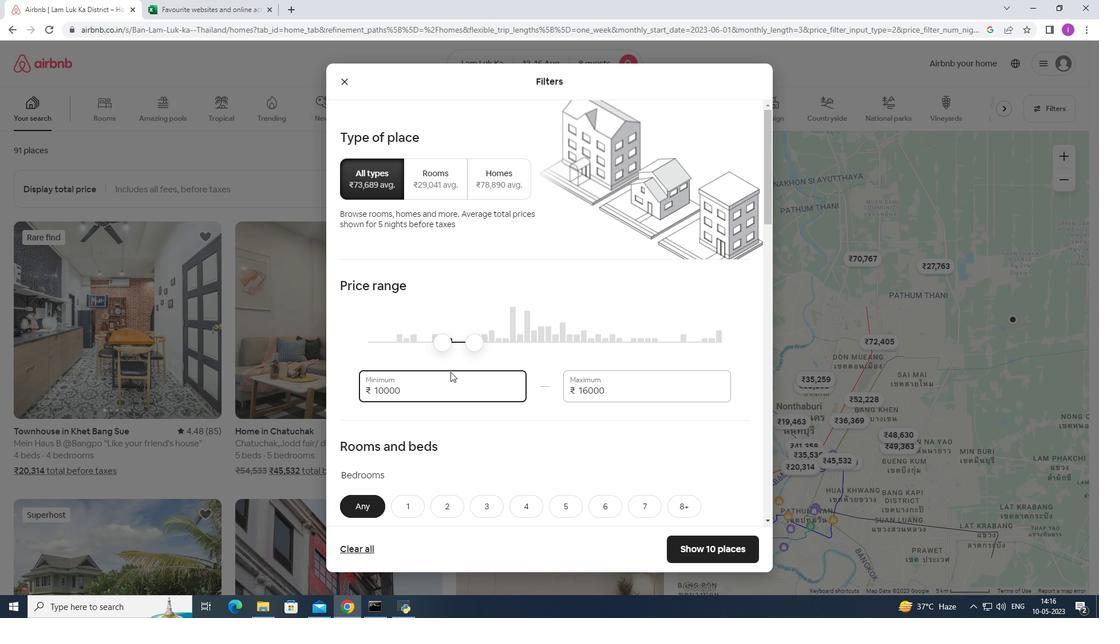 
Action: Mouse moved to (688, 327)
Screenshot: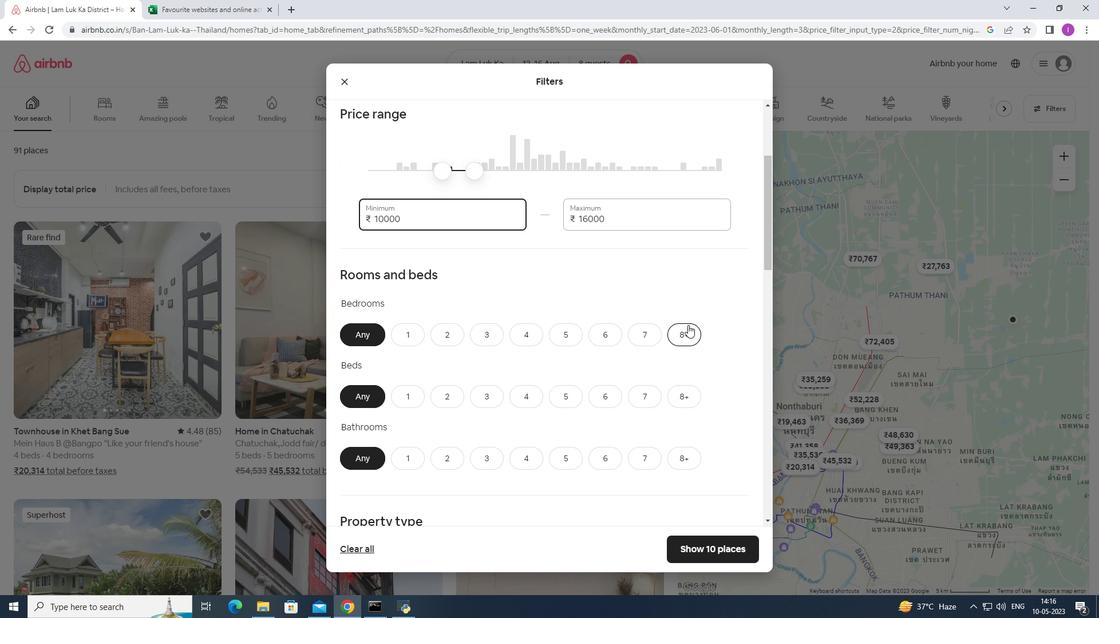 
Action: Mouse pressed left at (688, 327)
Screenshot: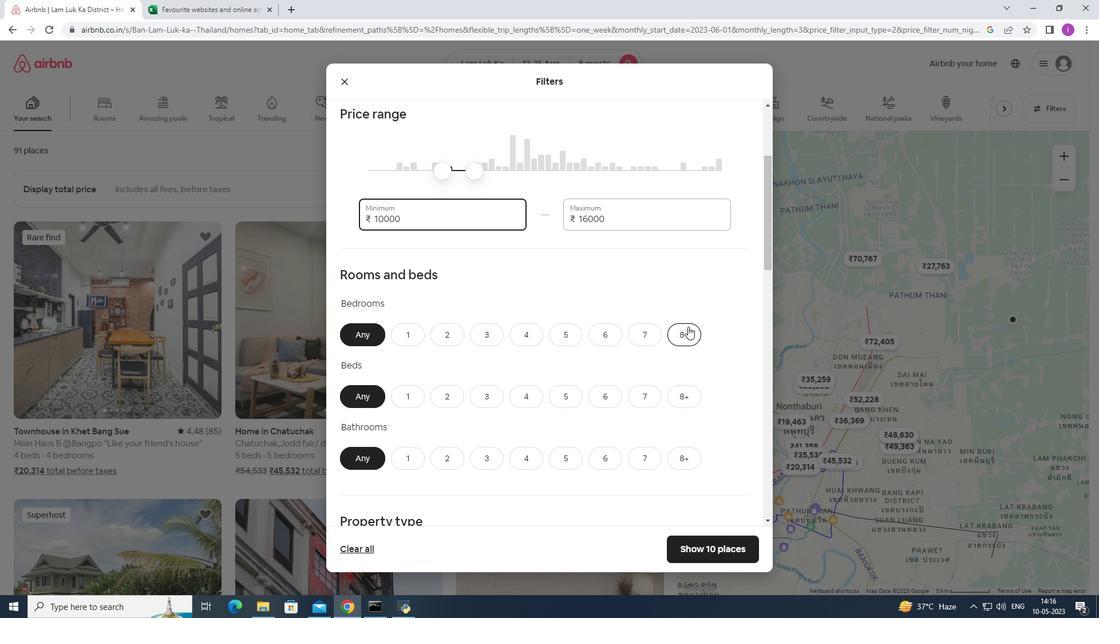 
Action: Mouse moved to (687, 394)
Screenshot: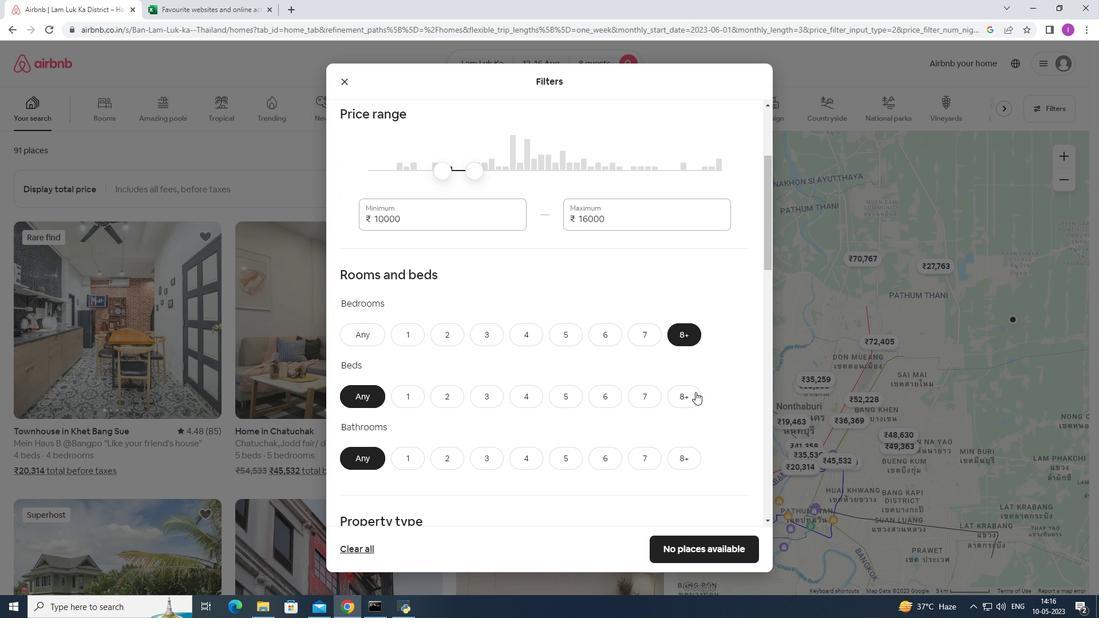 
Action: Mouse pressed left at (687, 394)
Screenshot: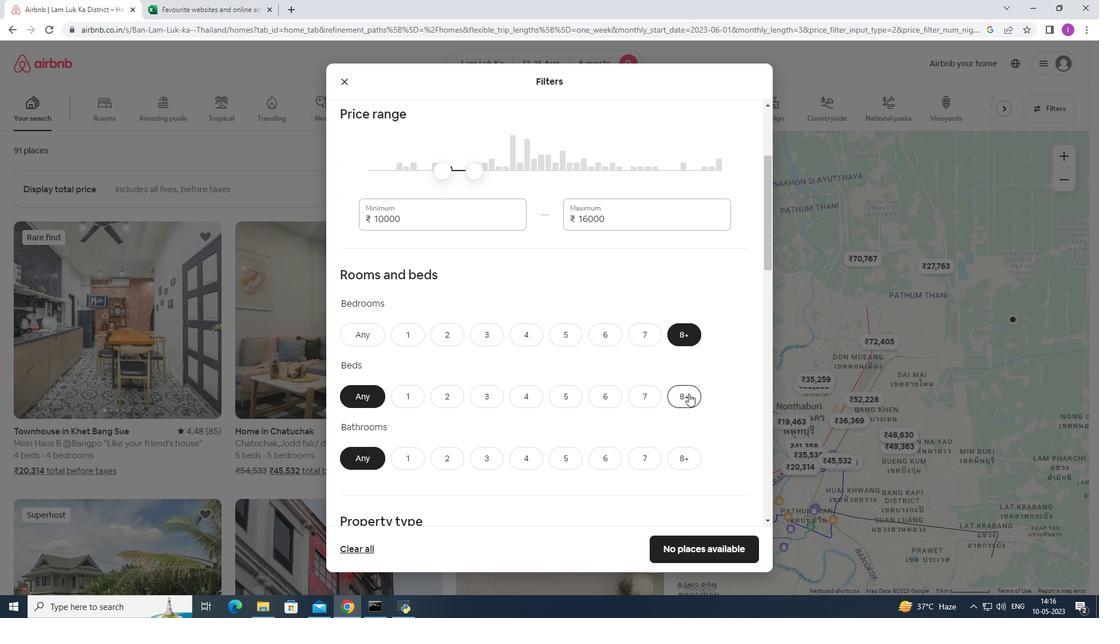 
Action: Mouse moved to (686, 458)
Screenshot: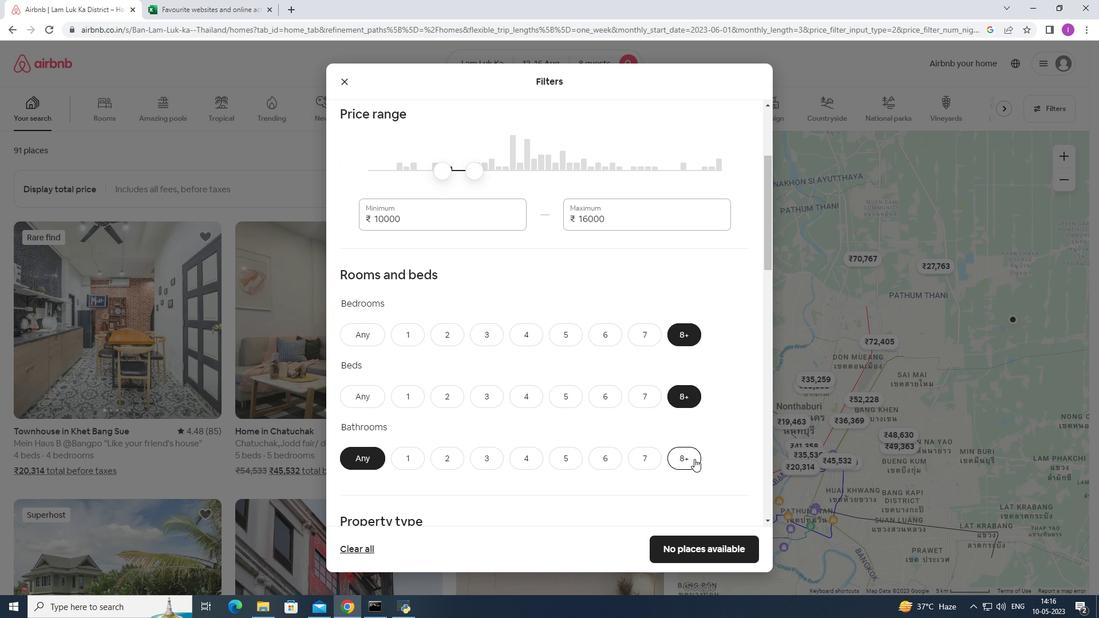 
Action: Mouse pressed left at (686, 458)
Screenshot: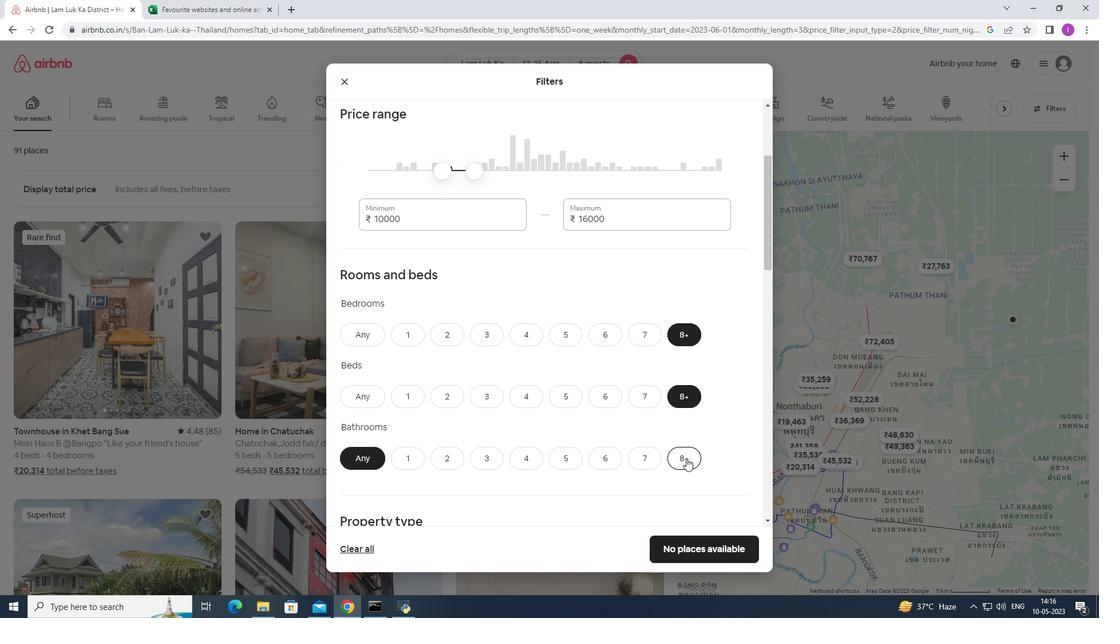 
Action: Mouse moved to (628, 359)
Screenshot: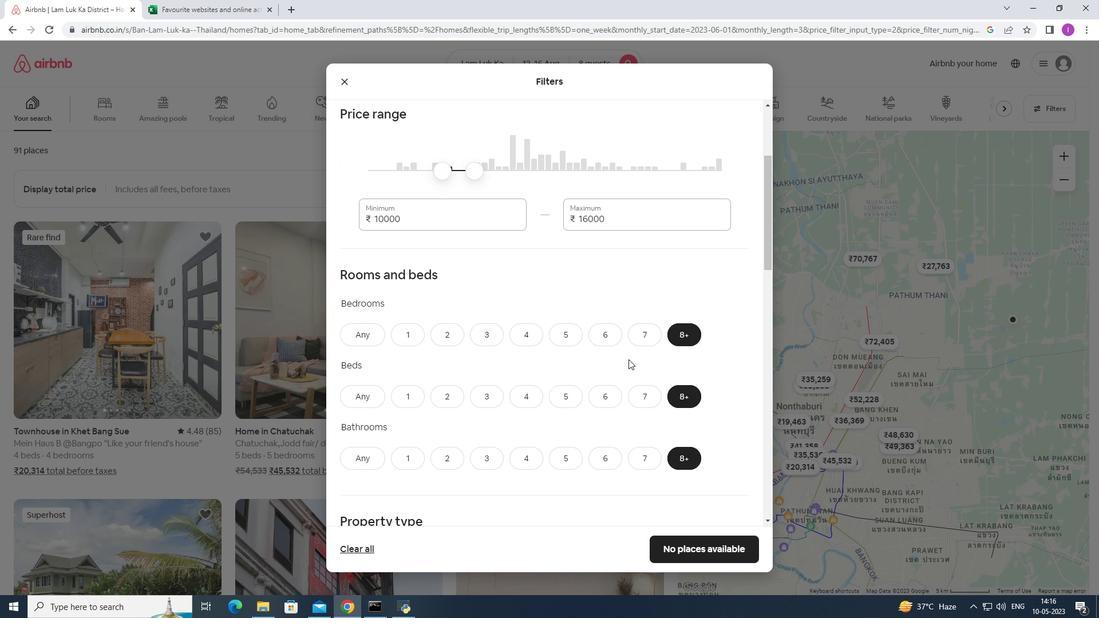 
Action: Mouse scrolled (628, 359) with delta (0, 0)
Screenshot: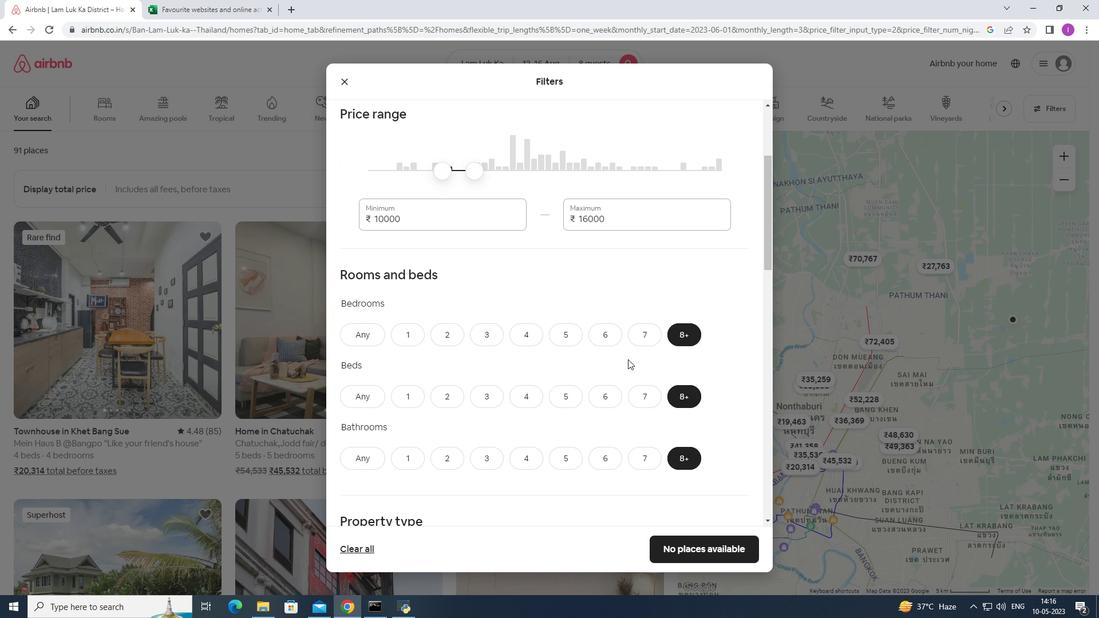 
Action: Mouse scrolled (628, 359) with delta (0, 0)
Screenshot: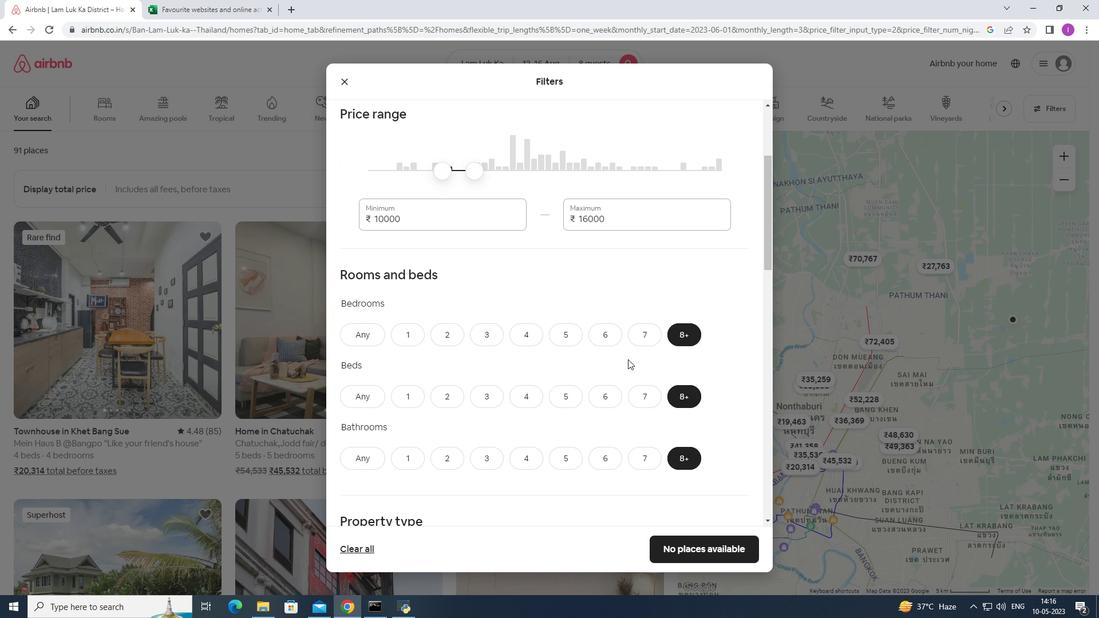 
Action: Mouse moved to (631, 356)
Screenshot: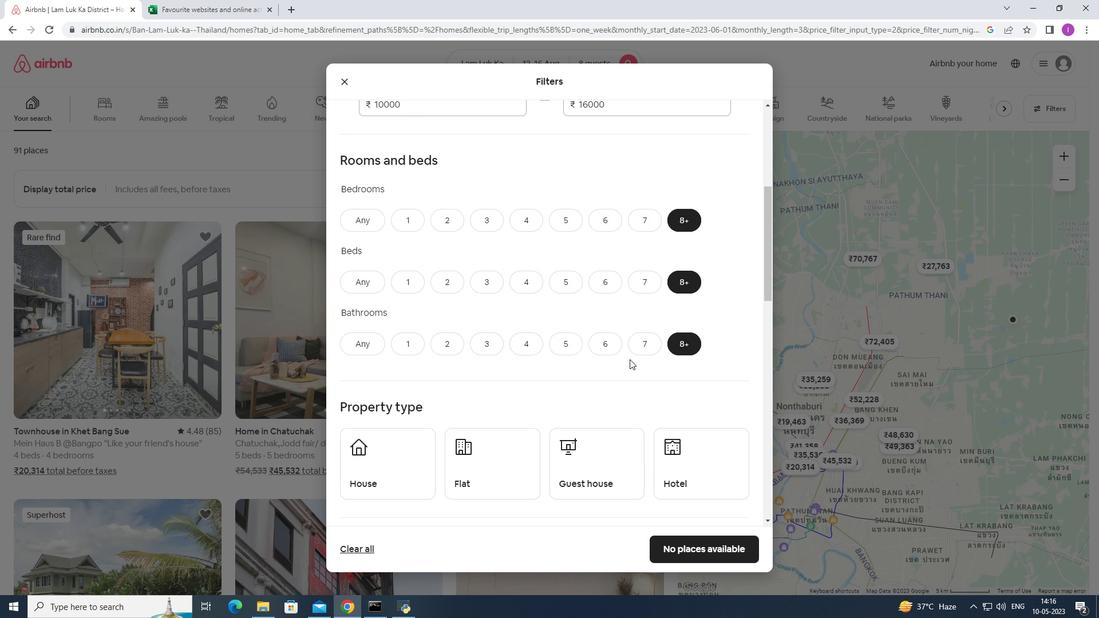
Action: Mouse scrolled (631, 356) with delta (0, 0)
Screenshot: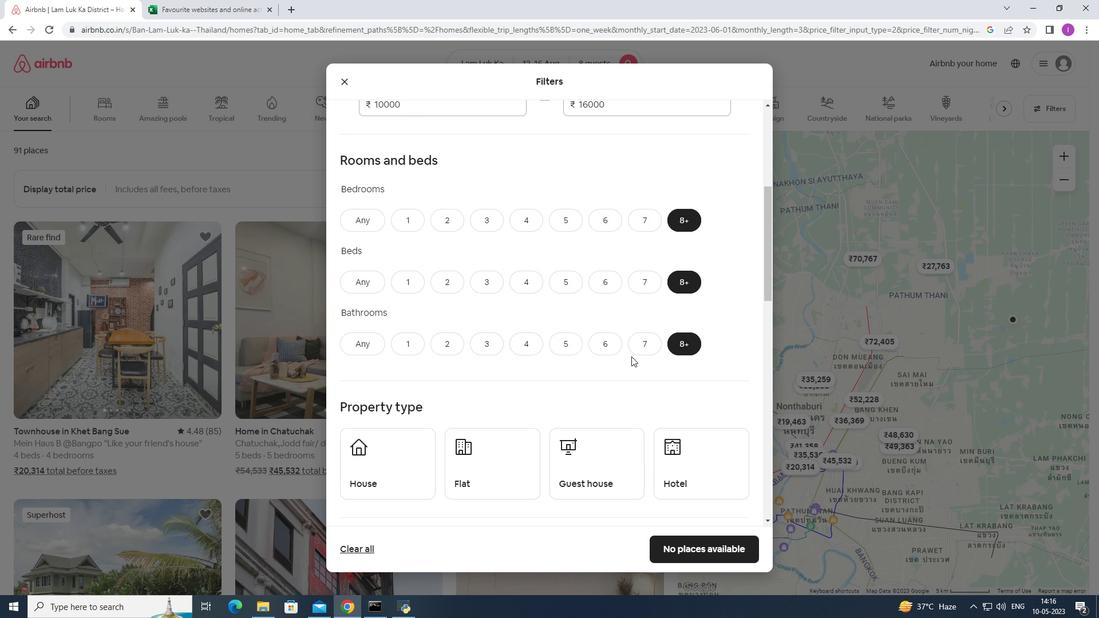 
Action: Mouse moved to (632, 356)
Screenshot: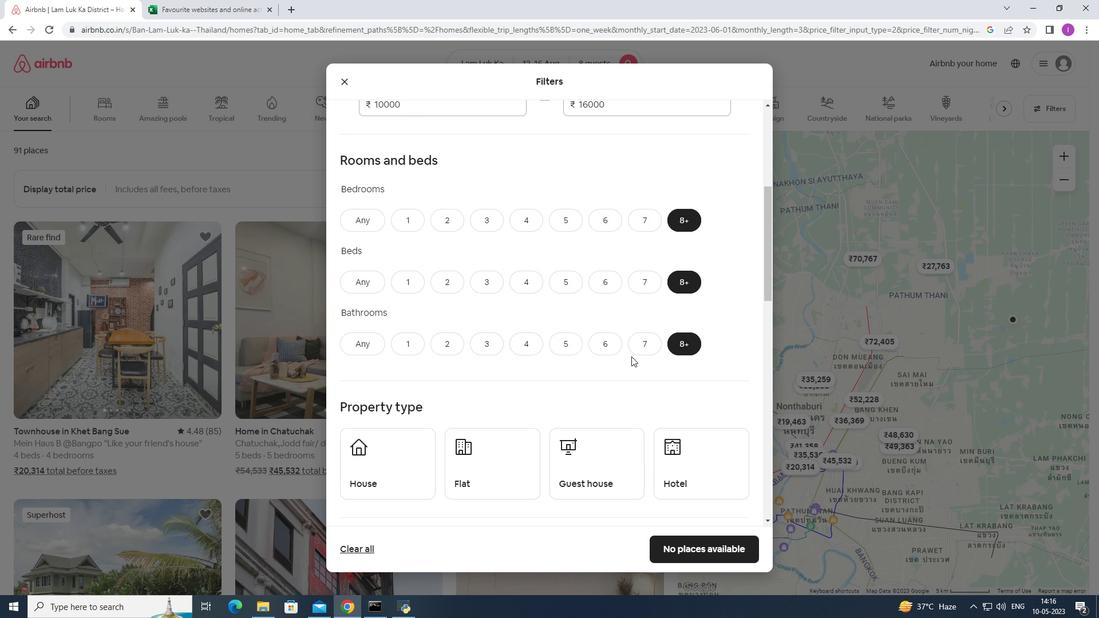 
Action: Mouse scrolled (632, 355) with delta (0, 0)
Screenshot: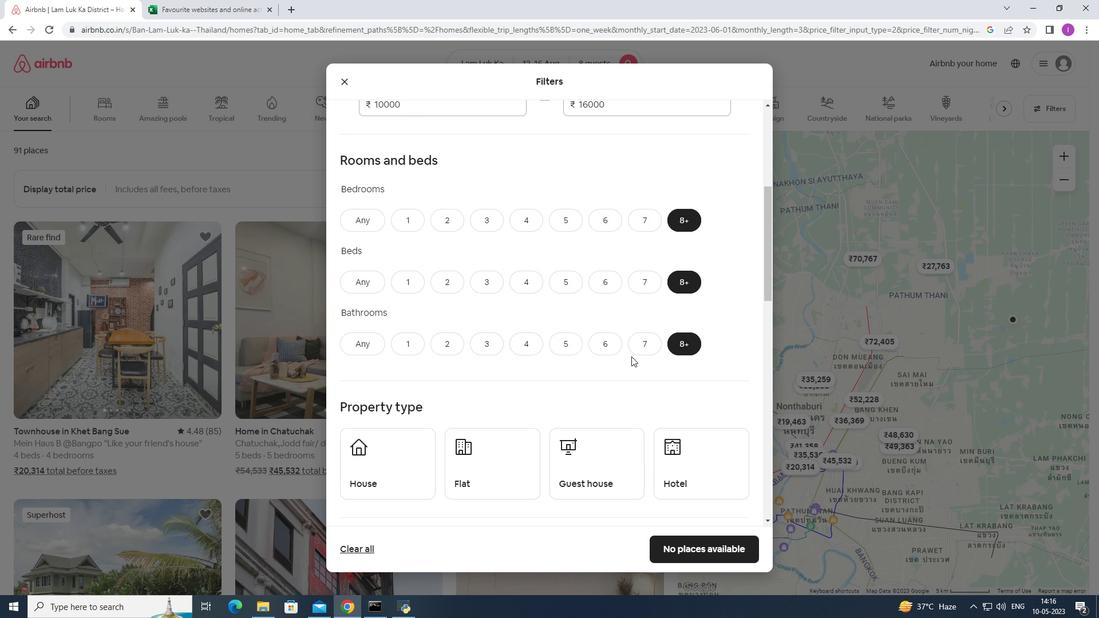 
Action: Mouse scrolled (632, 355) with delta (0, 0)
Screenshot: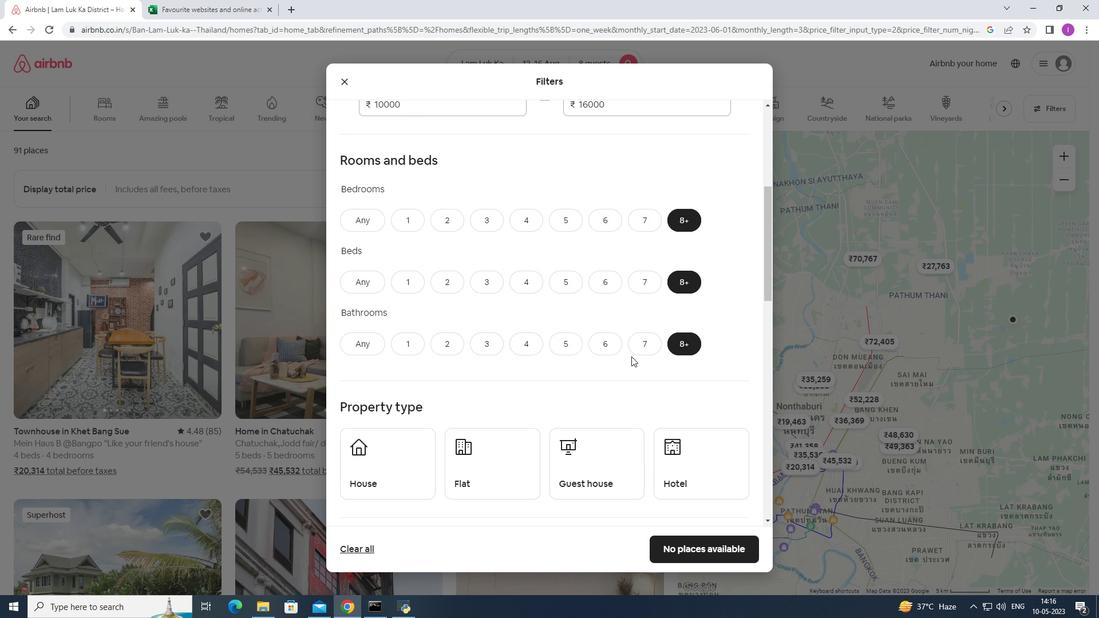 
Action: Mouse moved to (410, 307)
Screenshot: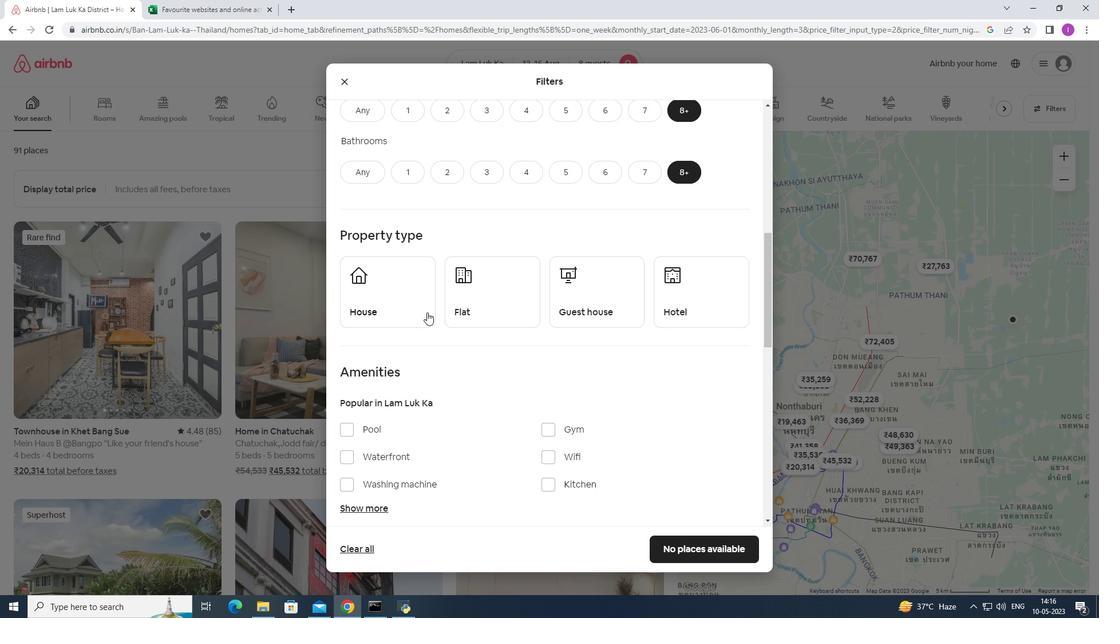
Action: Mouse pressed left at (410, 307)
Screenshot: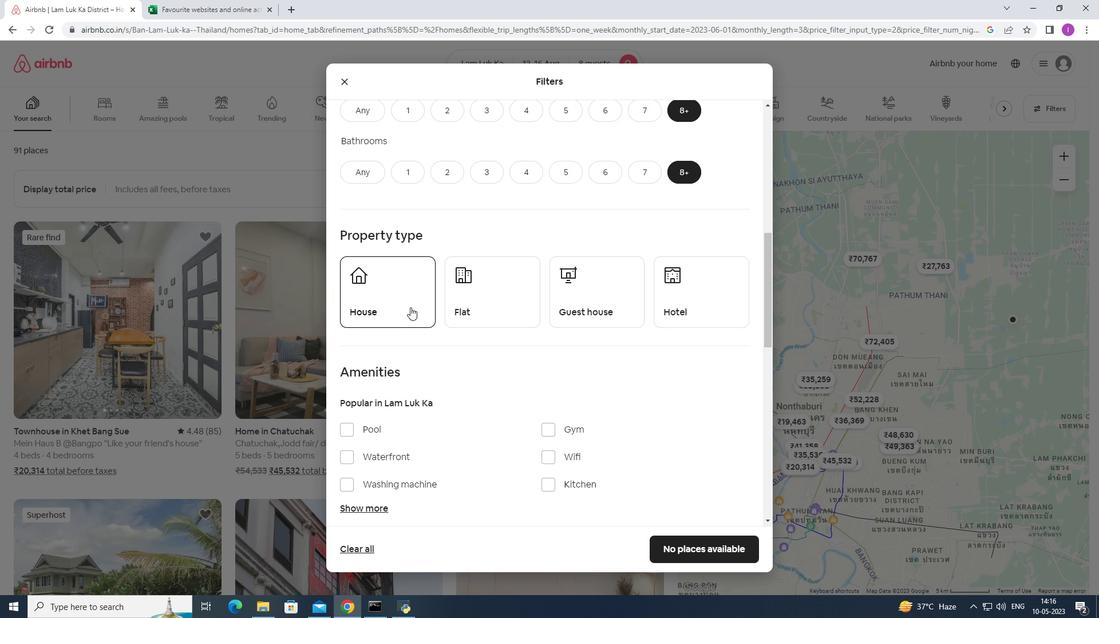 
Action: Mouse moved to (487, 299)
Screenshot: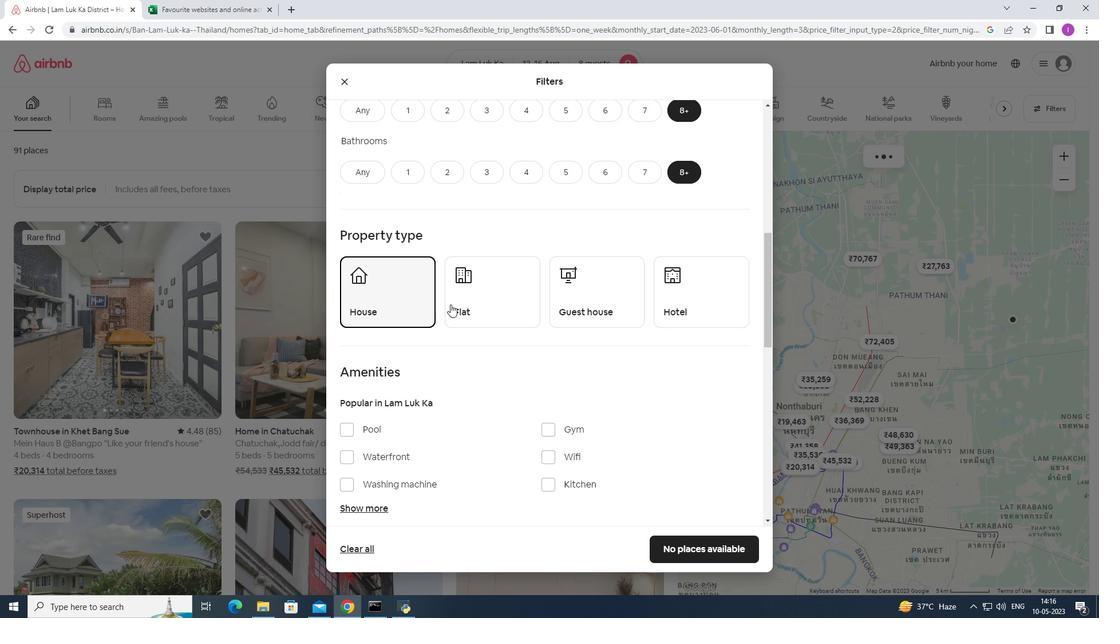
Action: Mouse pressed left at (487, 299)
Screenshot: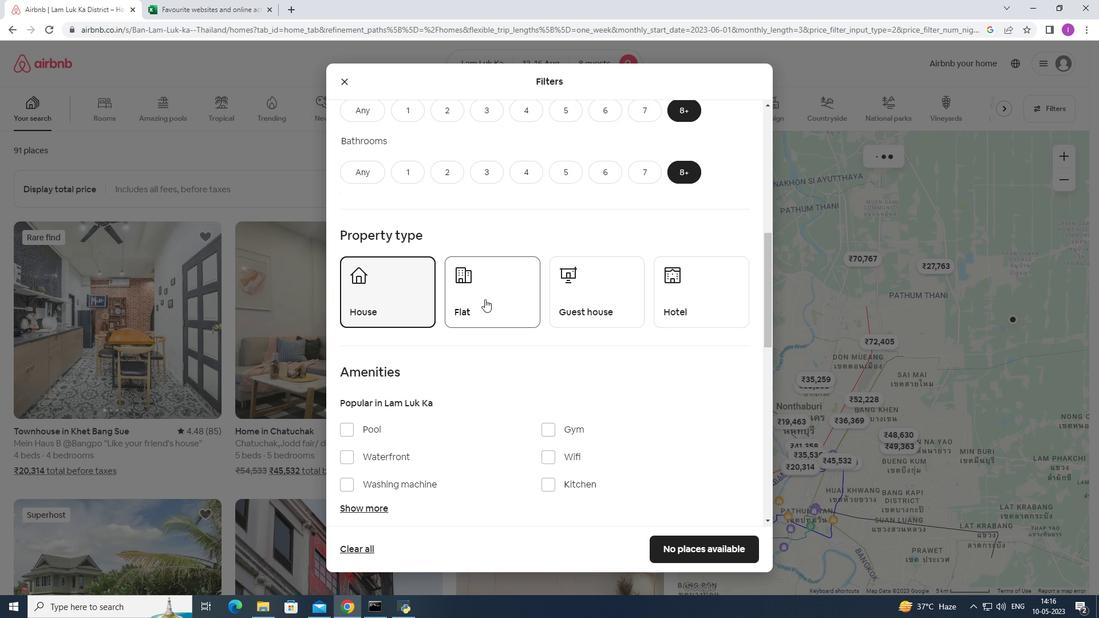 
Action: Mouse moved to (591, 306)
Screenshot: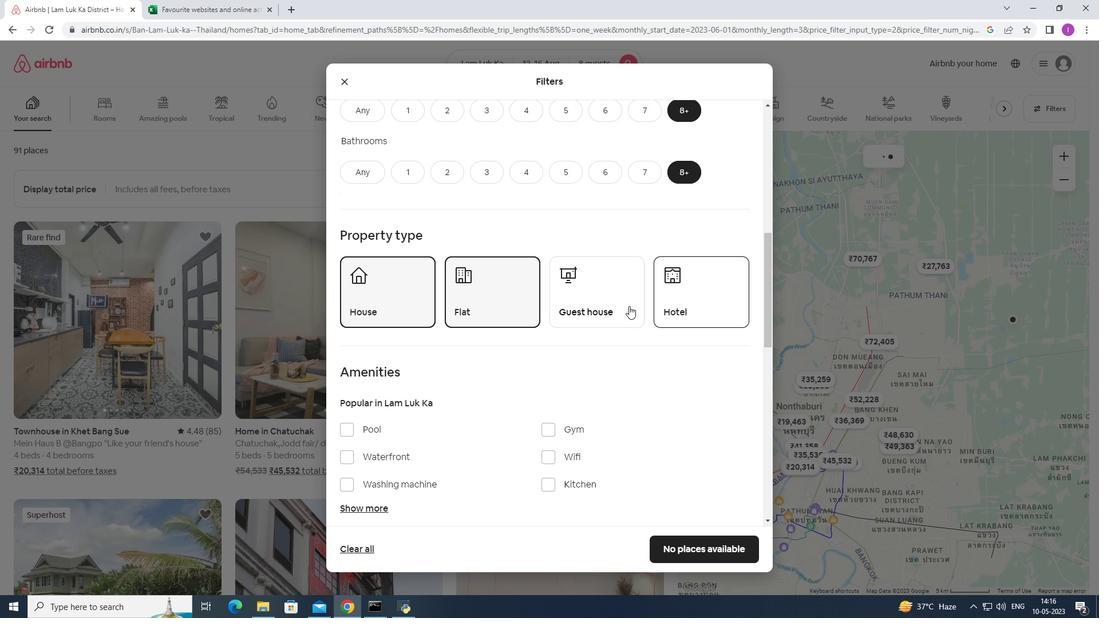 
Action: Mouse pressed left at (591, 306)
Screenshot: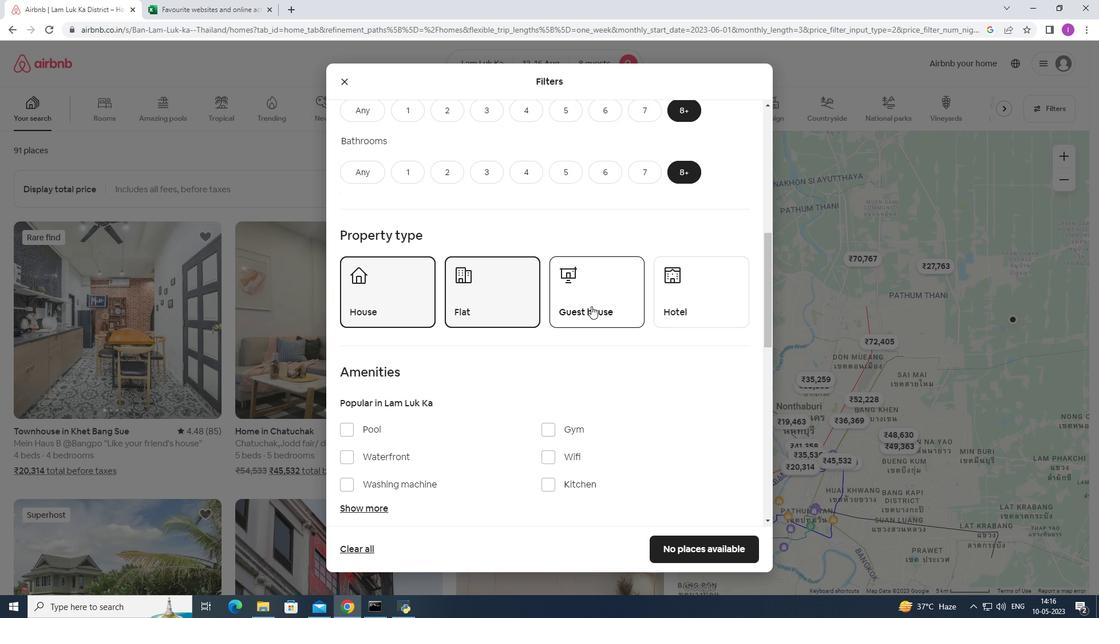 
Action: Mouse moved to (668, 313)
Screenshot: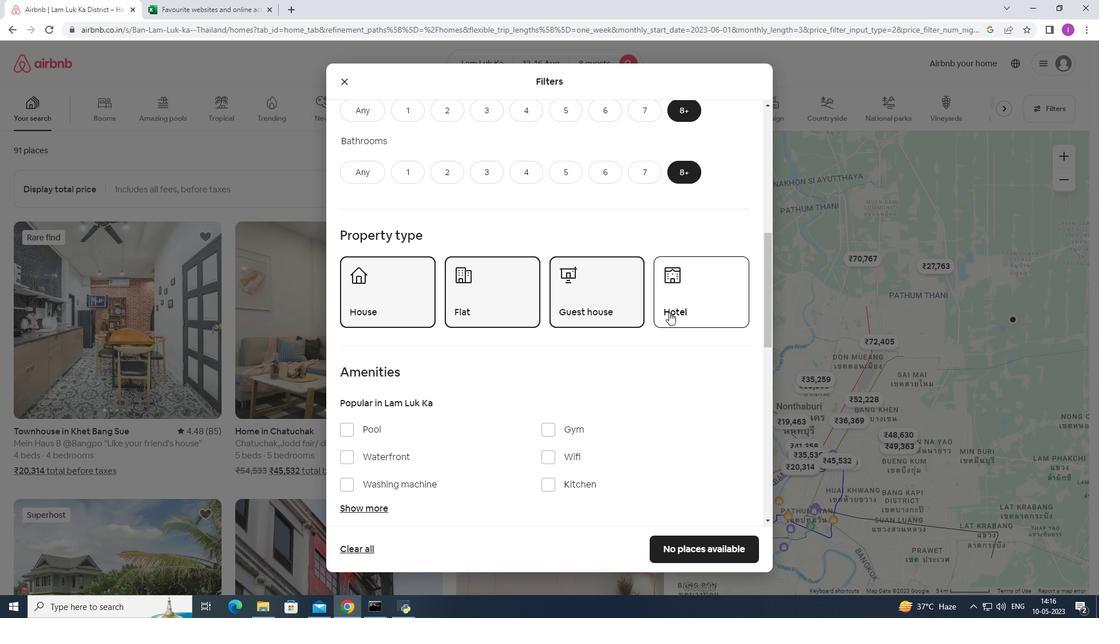 
Action: Mouse scrolled (668, 312) with delta (0, 0)
Screenshot: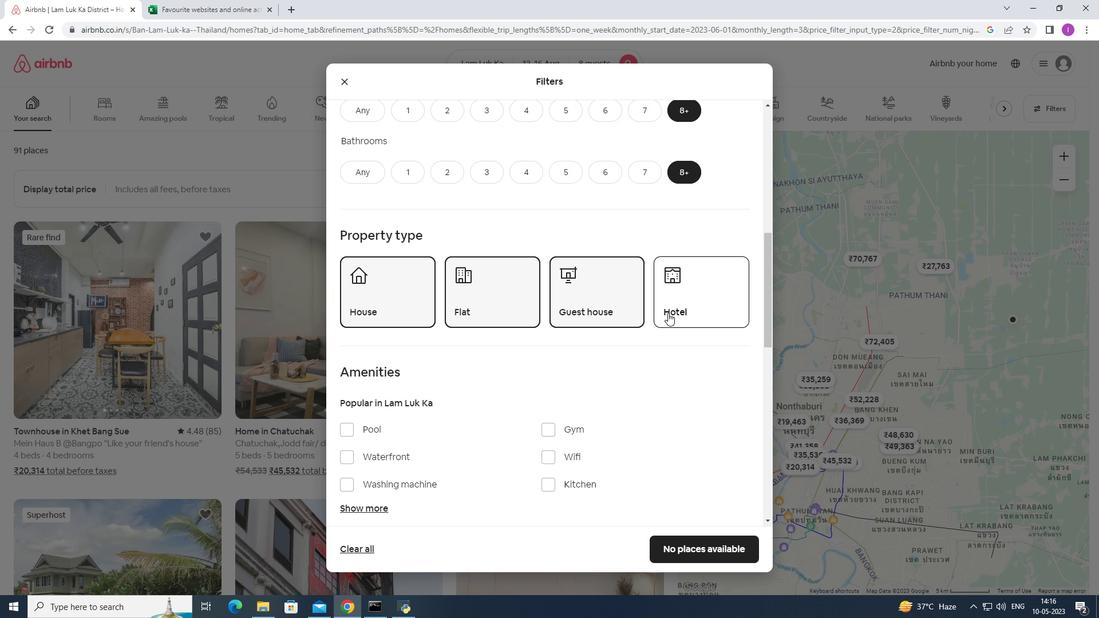 
Action: Mouse scrolled (668, 312) with delta (0, 0)
Screenshot: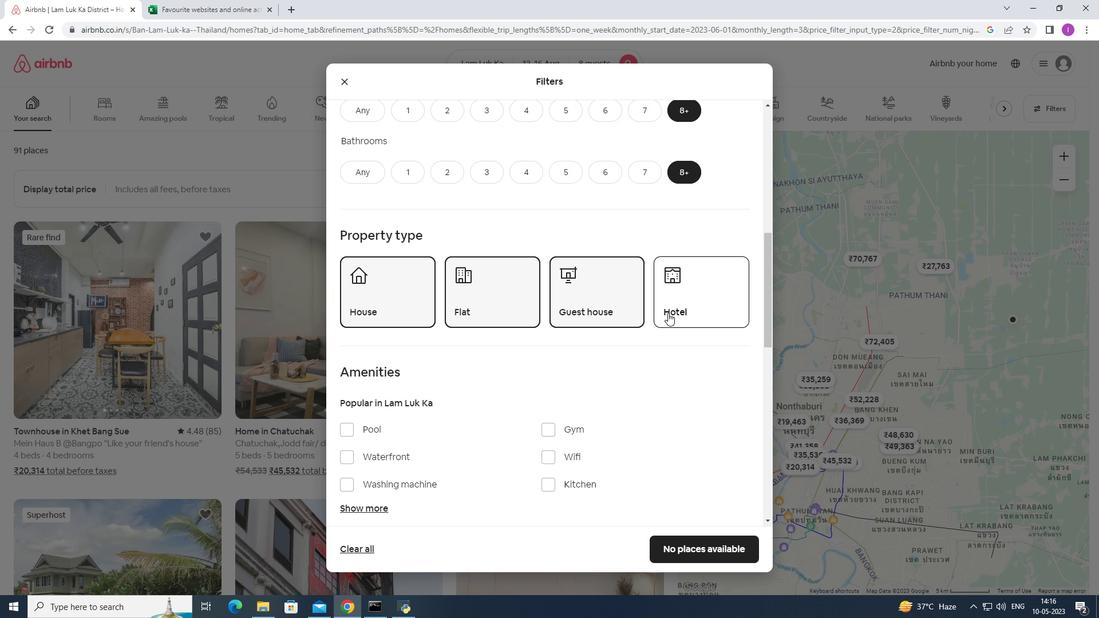 
Action: Mouse moved to (598, 283)
Screenshot: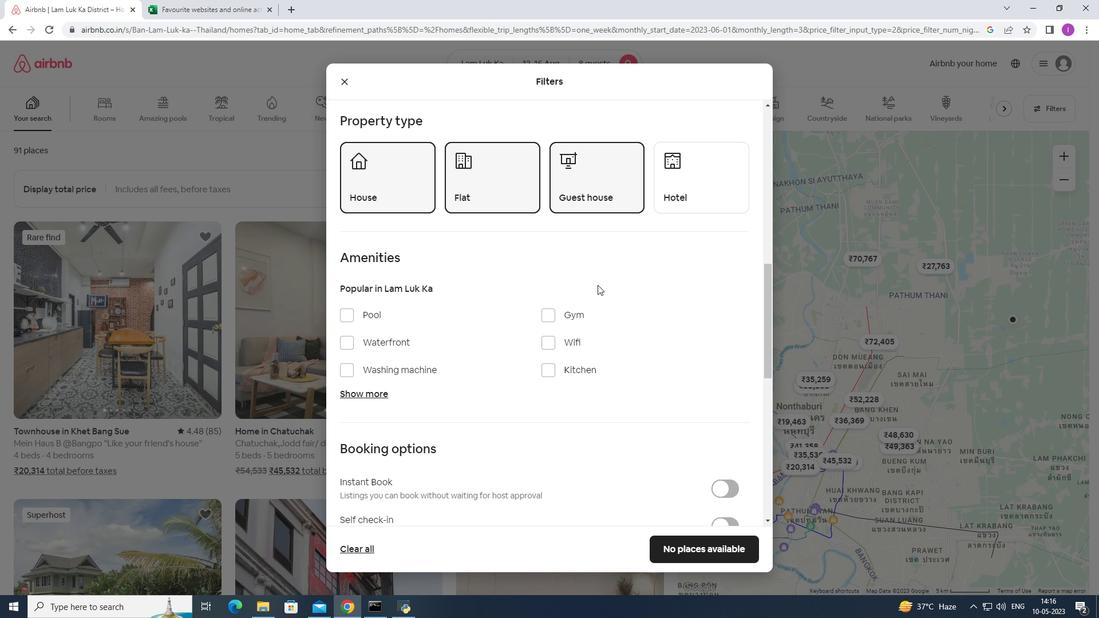 
Action: Mouse scrolled (598, 282) with delta (0, 0)
Screenshot: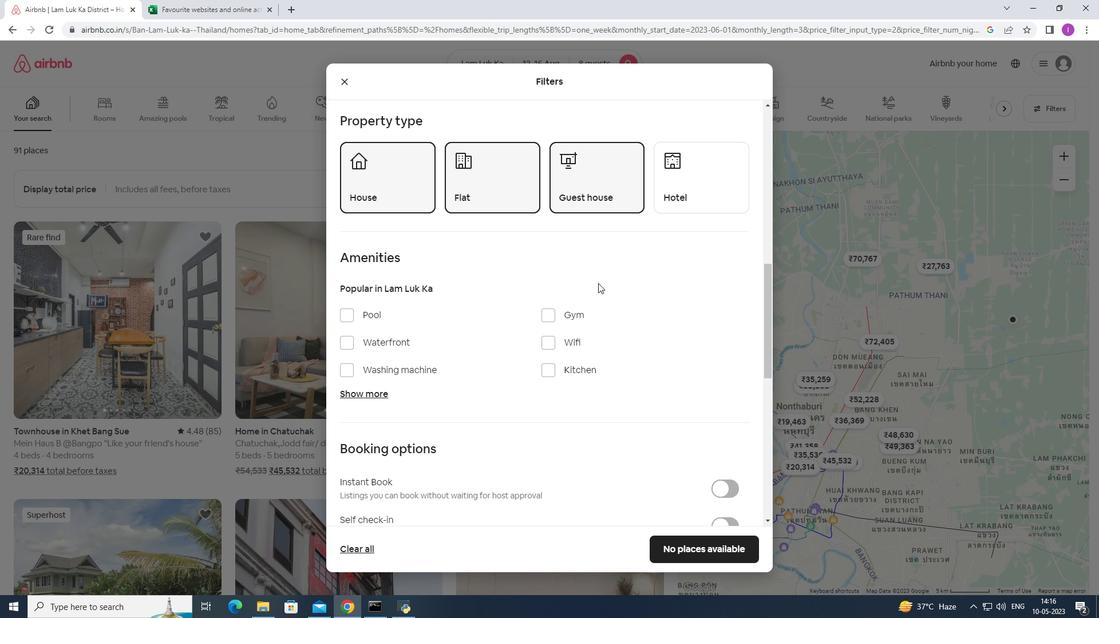 
Action: Mouse moved to (676, 148)
Screenshot: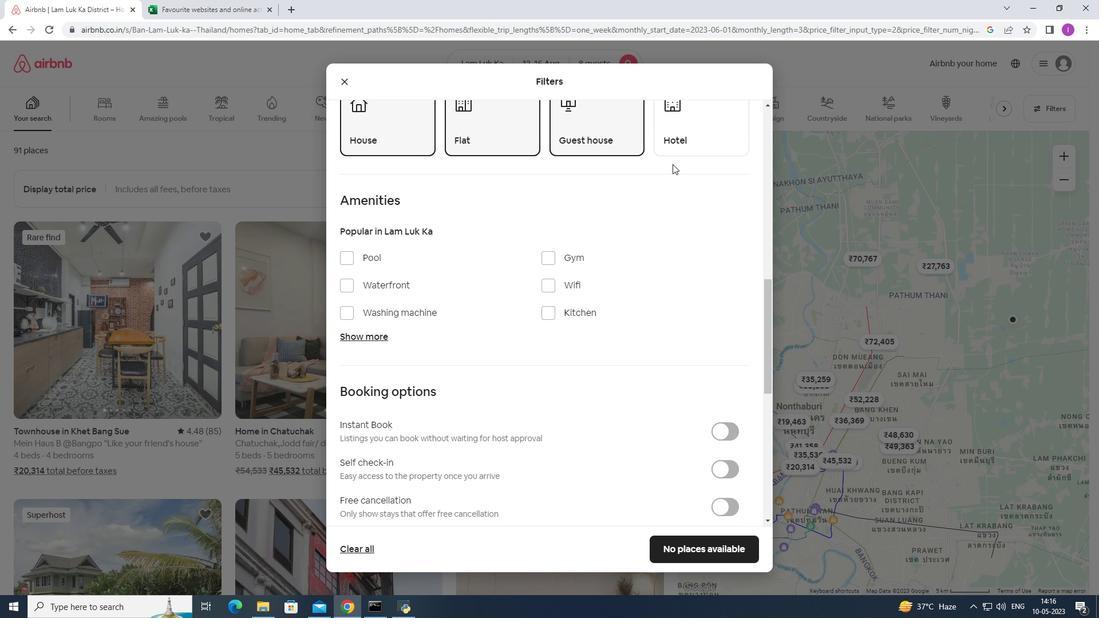
Action: Mouse pressed left at (676, 148)
Screenshot: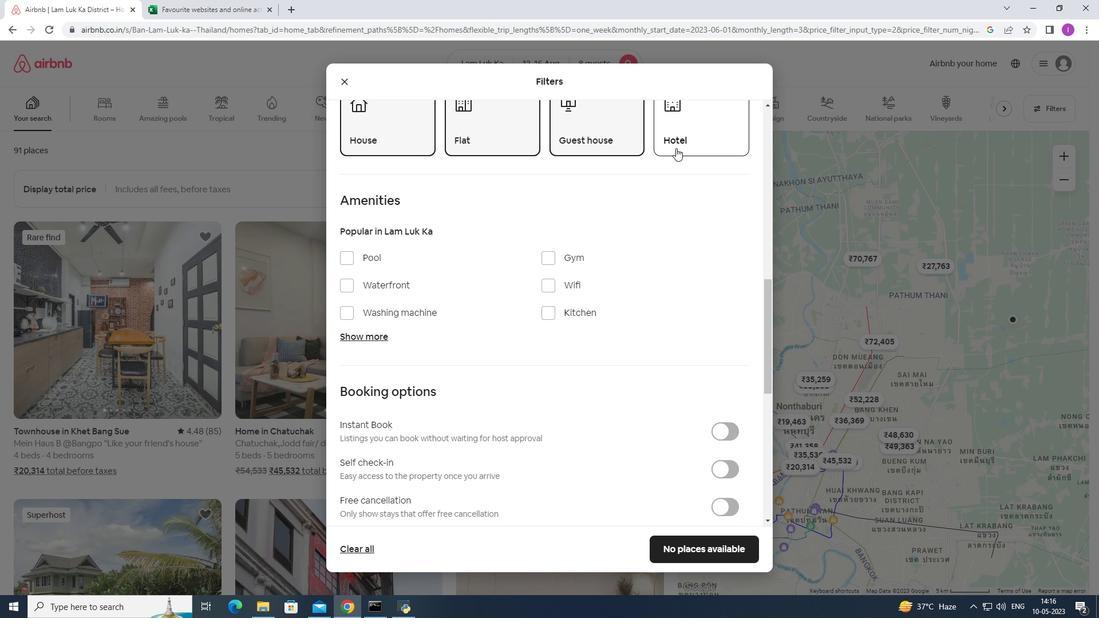 
Action: Mouse moved to (467, 240)
Screenshot: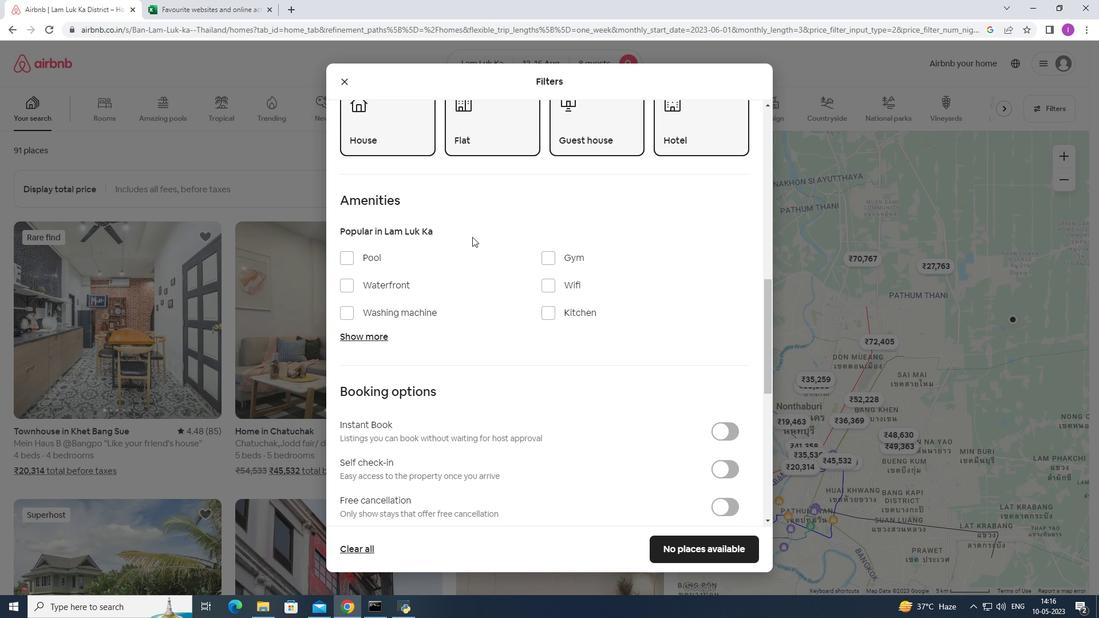 
Action: Mouse scrolled (467, 239) with delta (0, 0)
Screenshot: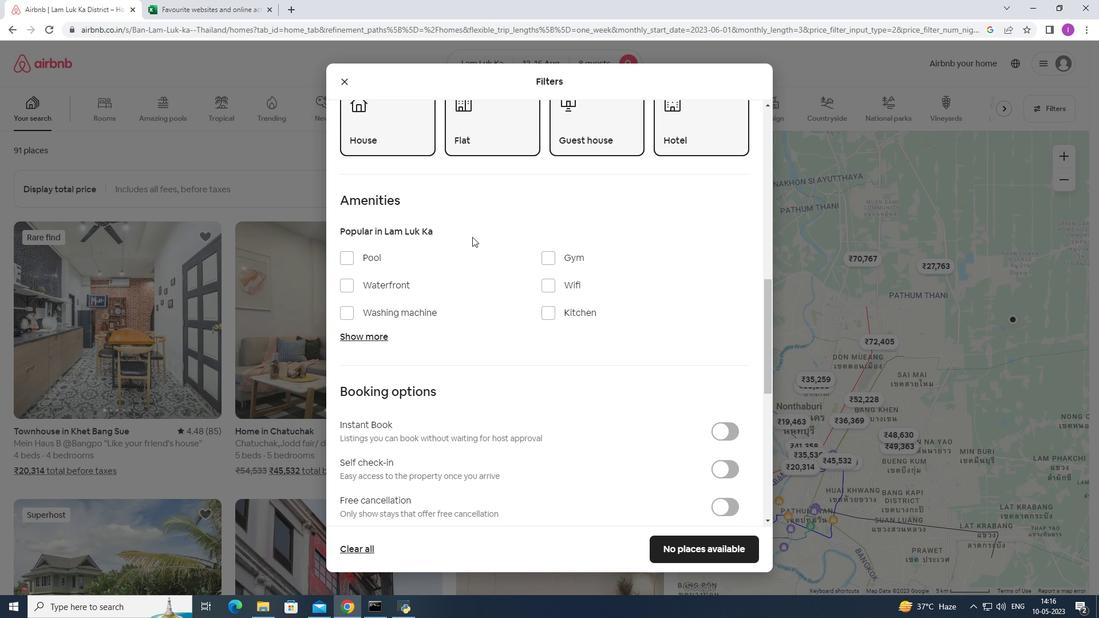 
Action: Mouse scrolled (467, 239) with delta (0, 0)
Screenshot: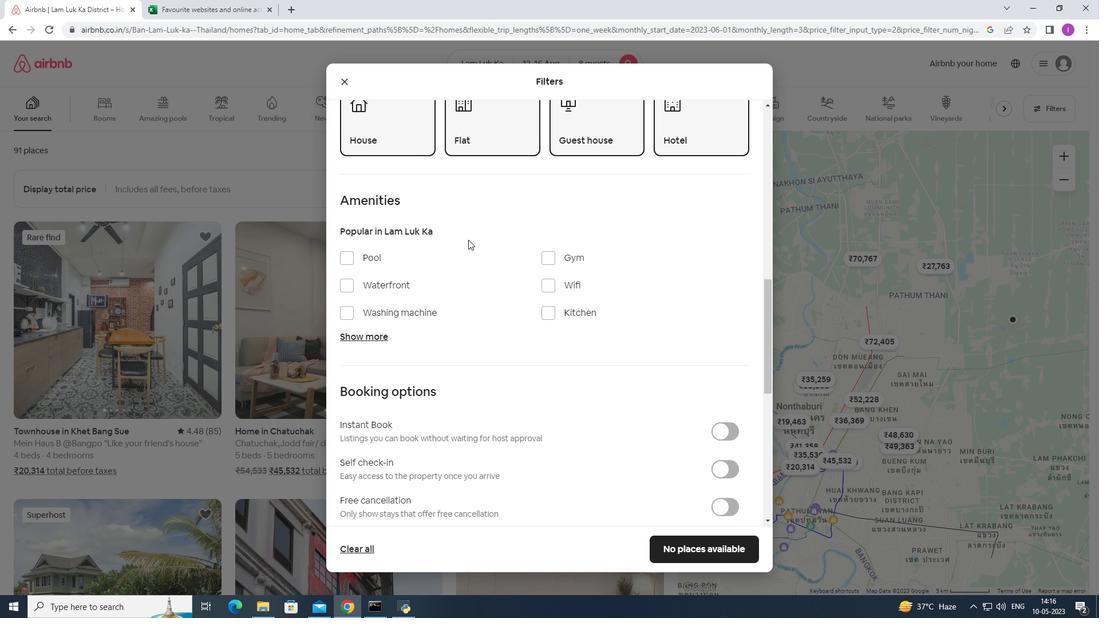 
Action: Mouse moved to (350, 195)
Screenshot: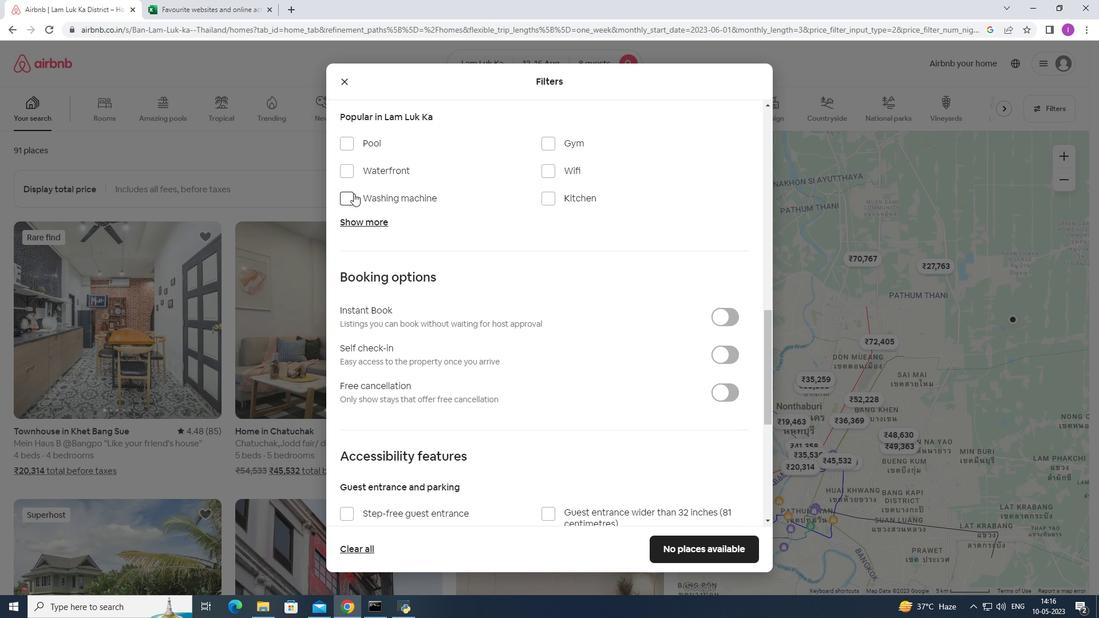 
Action: Mouse pressed left at (350, 195)
Screenshot: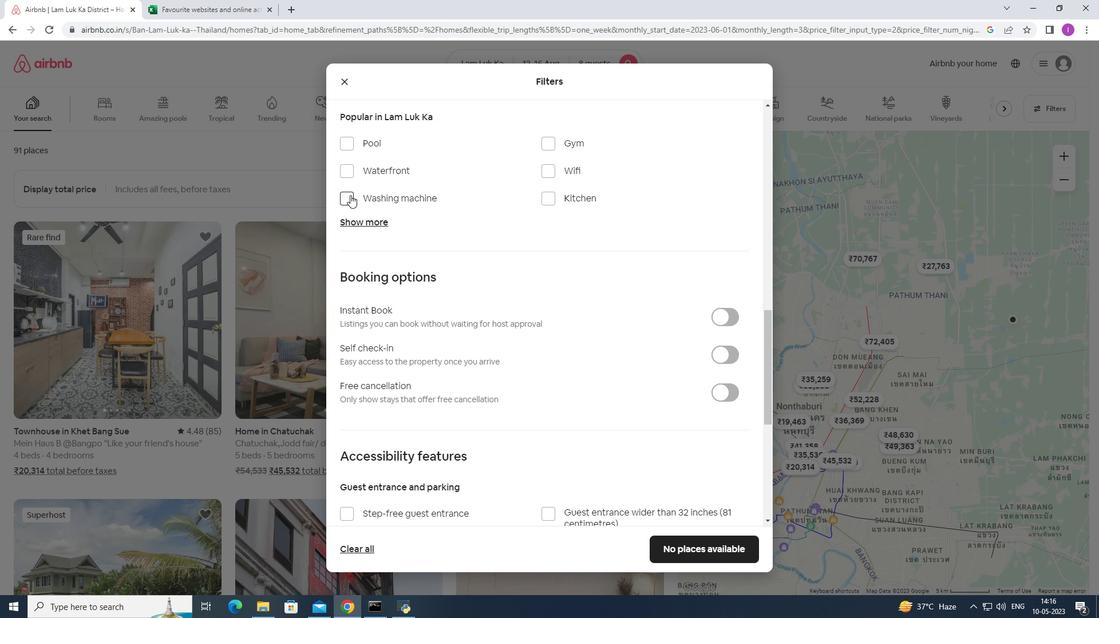 
Action: Mouse moved to (350, 195)
Screenshot: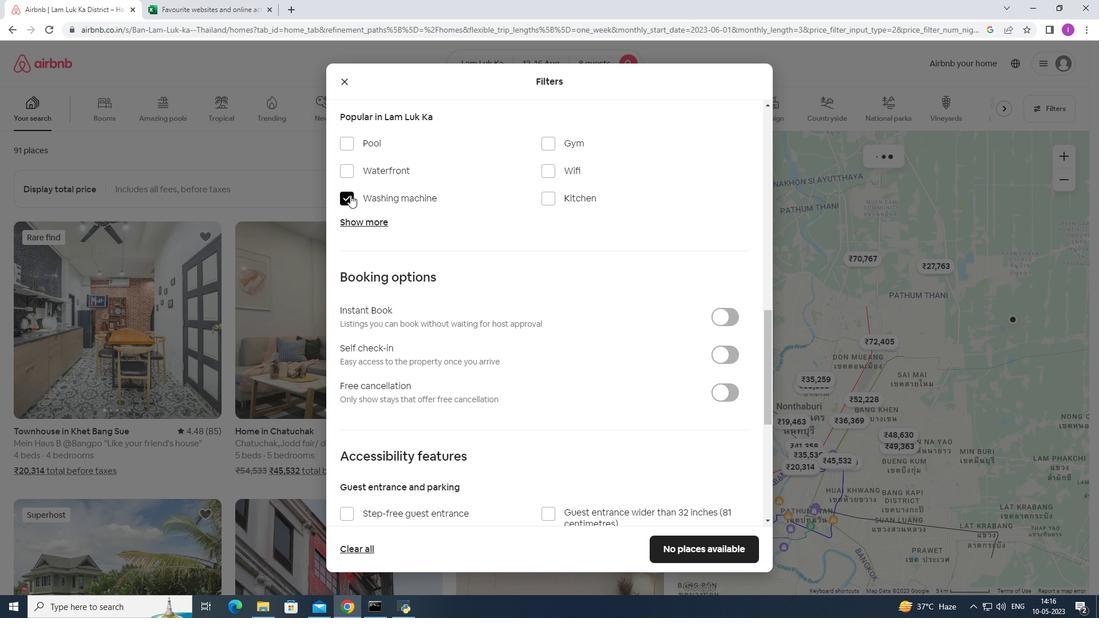 
Action: Mouse pressed left at (350, 195)
Screenshot: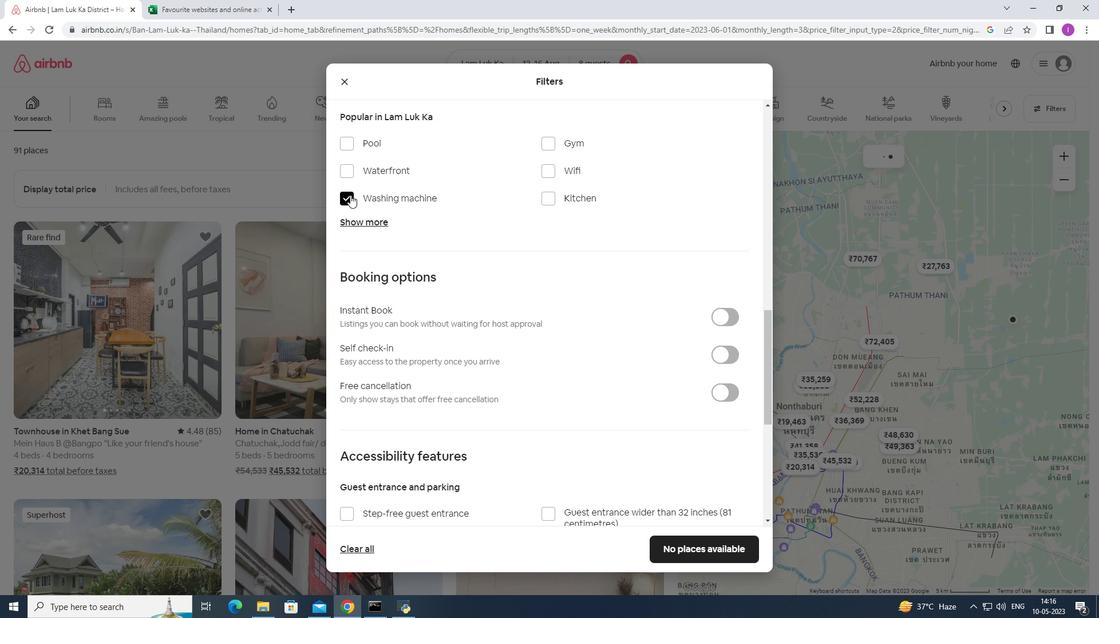 
Action: Mouse moved to (546, 169)
Screenshot: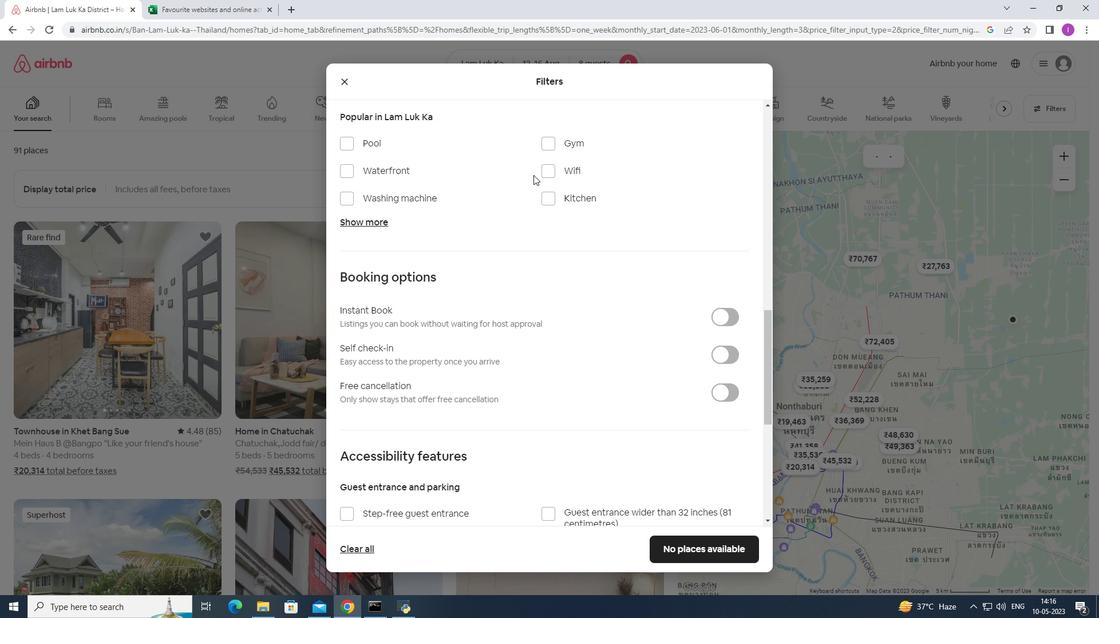
Action: Mouse pressed left at (546, 169)
Screenshot: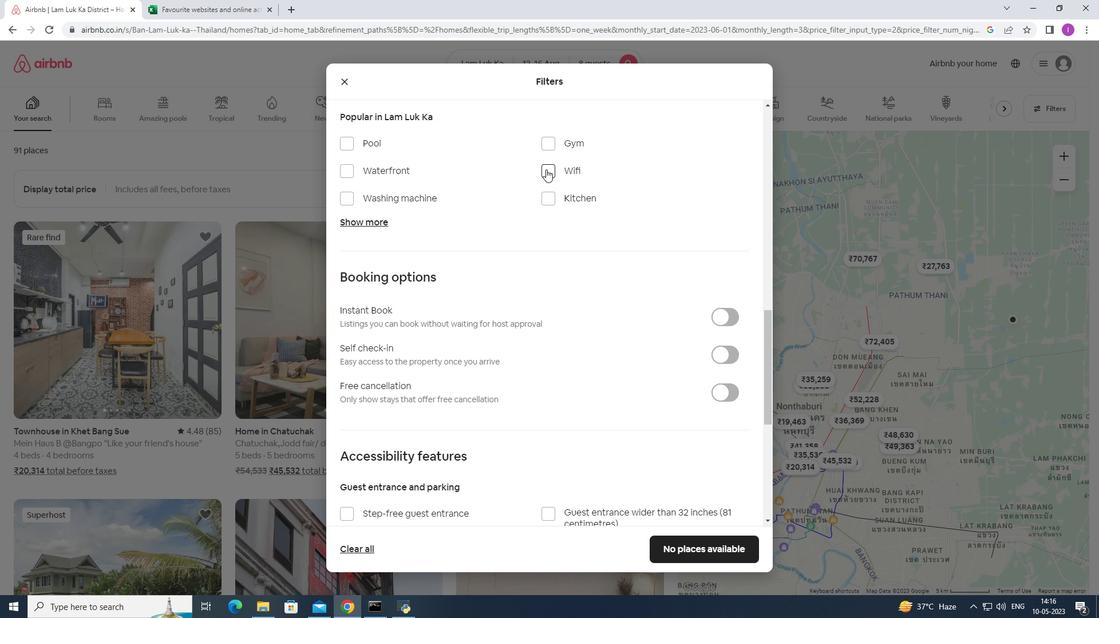 
Action: Mouse moved to (565, 140)
Screenshot: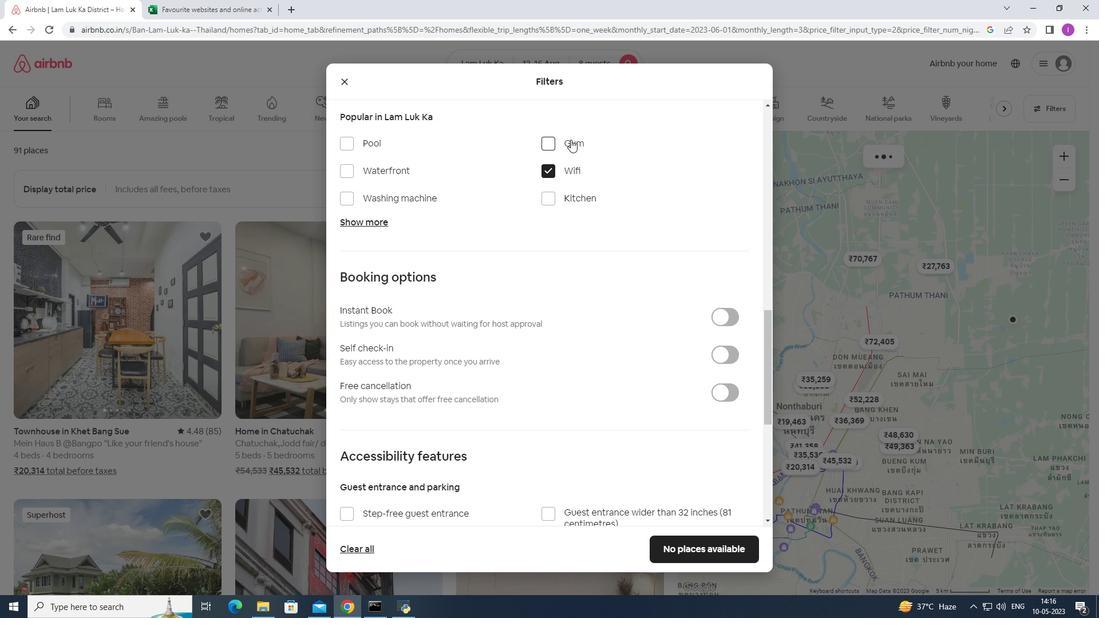 
Action: Mouse pressed left at (565, 140)
Screenshot: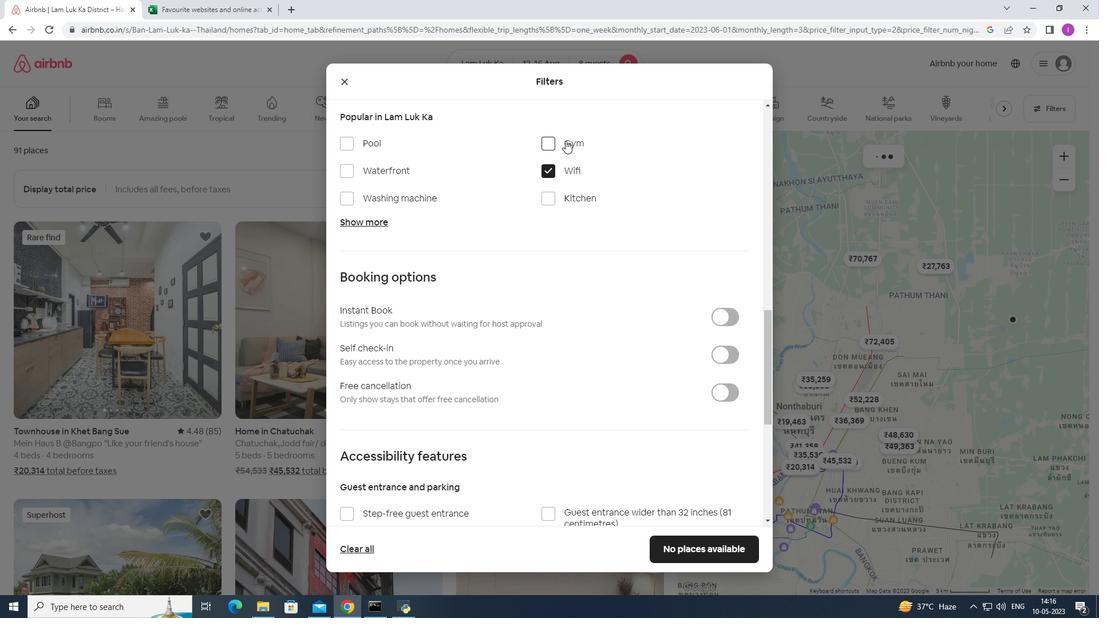 
Action: Mouse moved to (377, 221)
Screenshot: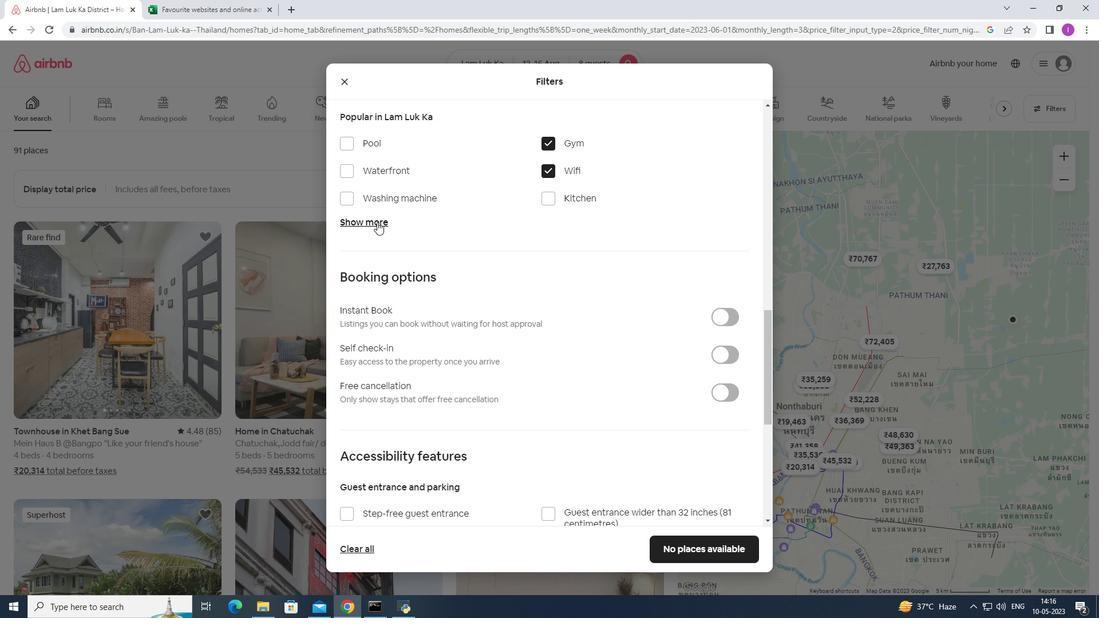 
Action: Mouse pressed left at (377, 221)
Screenshot: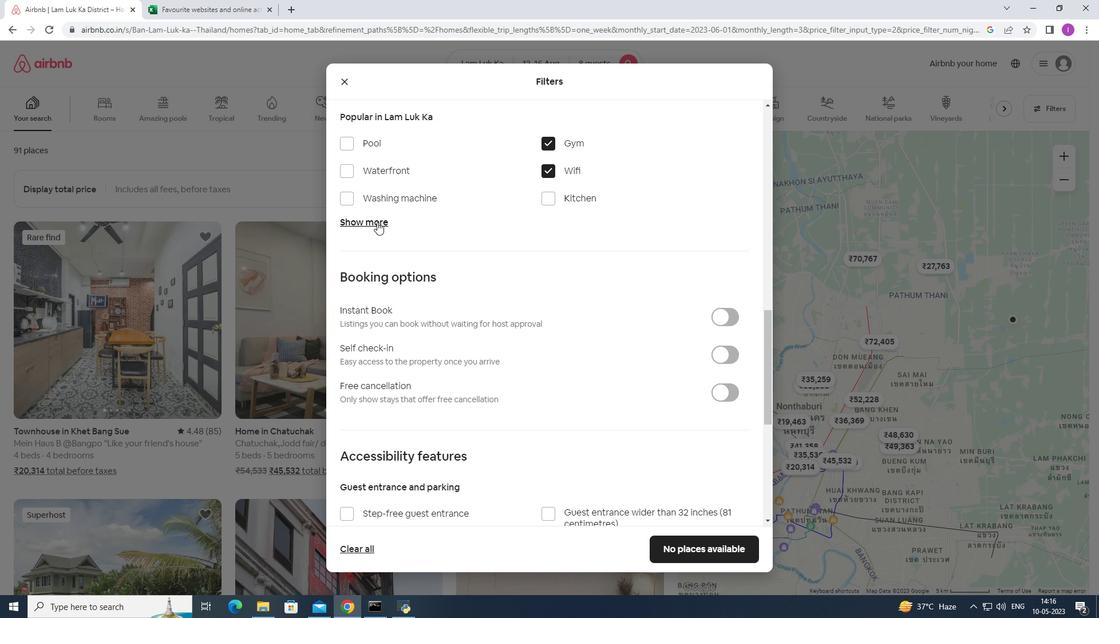 
Action: Mouse moved to (365, 316)
Screenshot: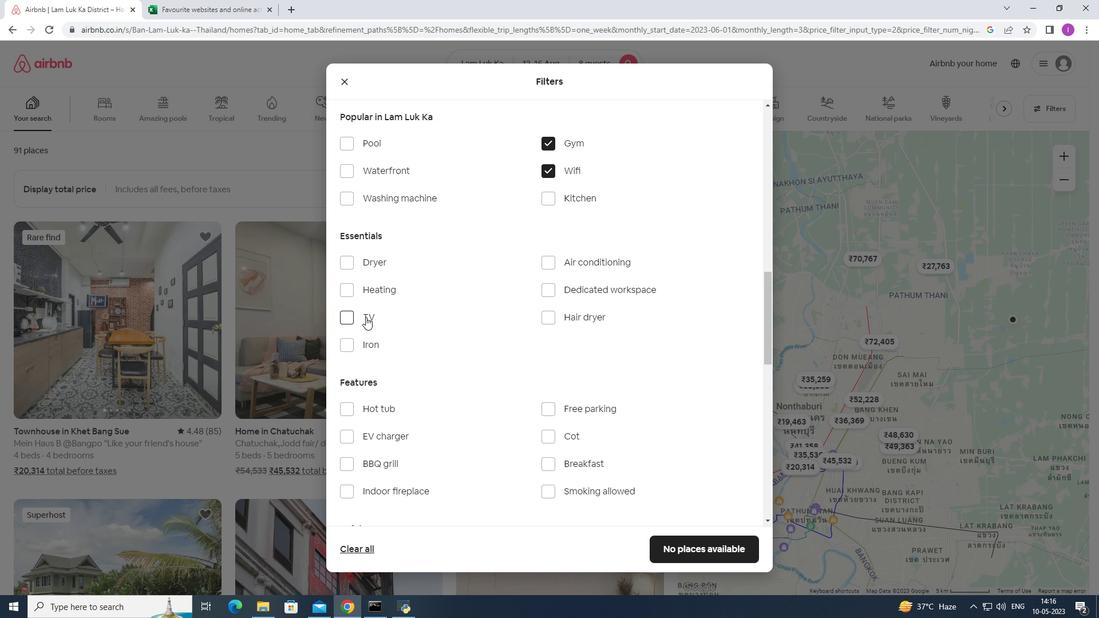 
Action: Mouse pressed left at (365, 316)
Screenshot: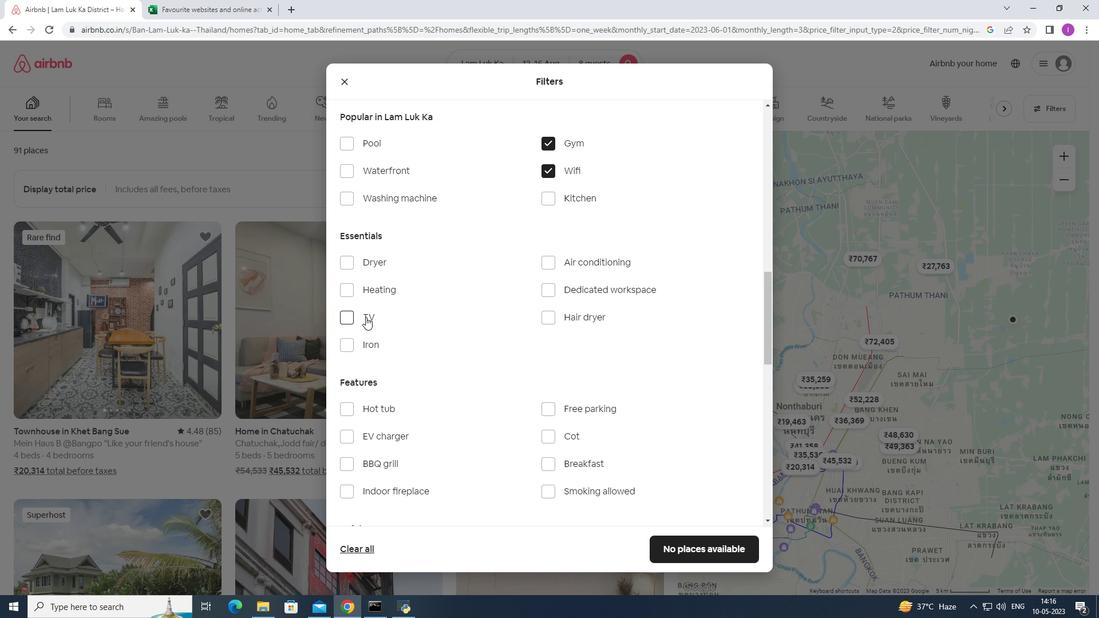 
Action: Mouse moved to (454, 323)
Screenshot: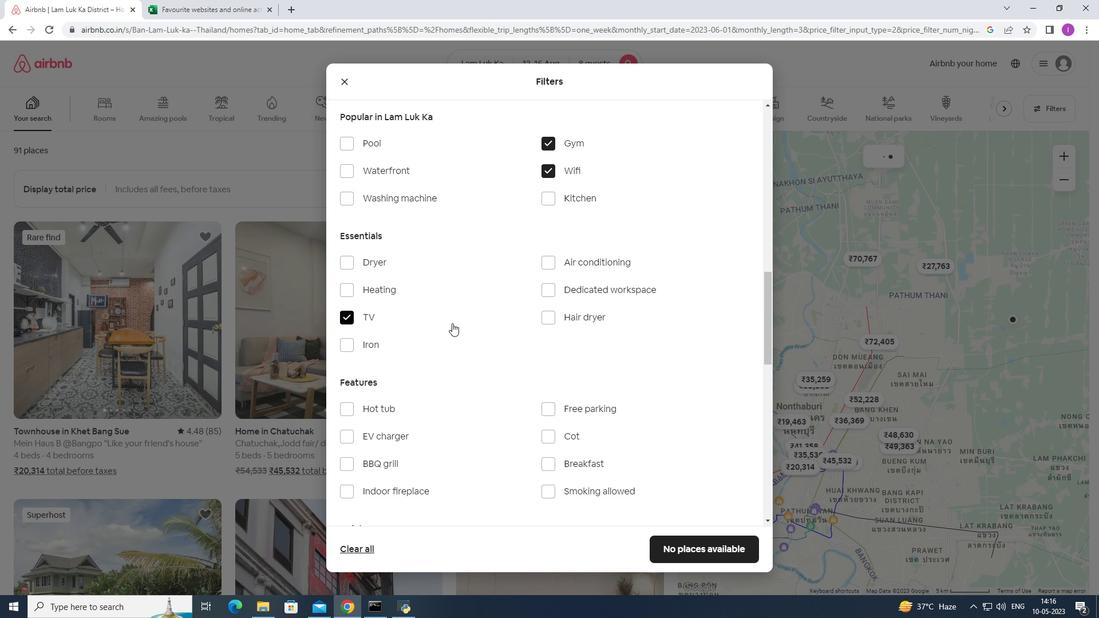 
Action: Mouse scrolled (454, 323) with delta (0, 0)
Screenshot: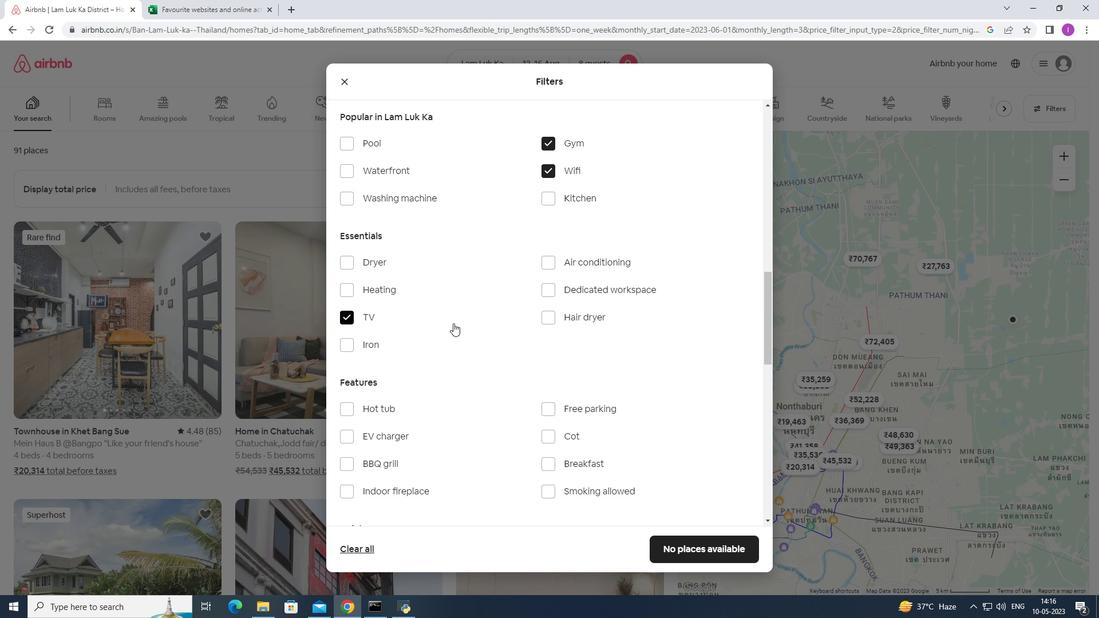 
Action: Mouse moved to (548, 352)
Screenshot: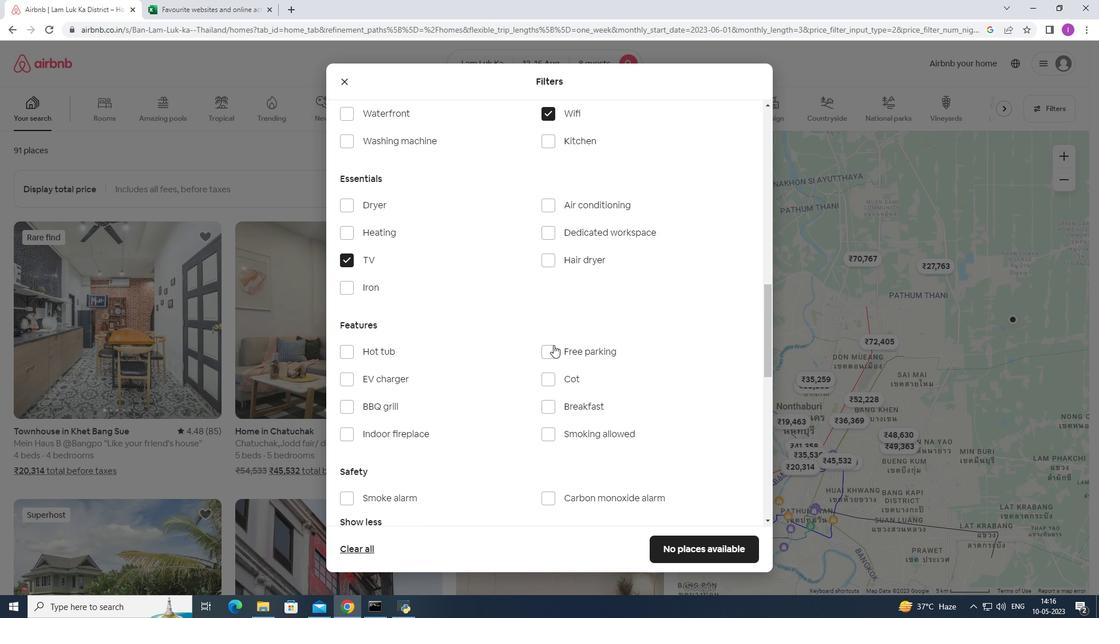 
Action: Mouse pressed left at (548, 352)
Screenshot: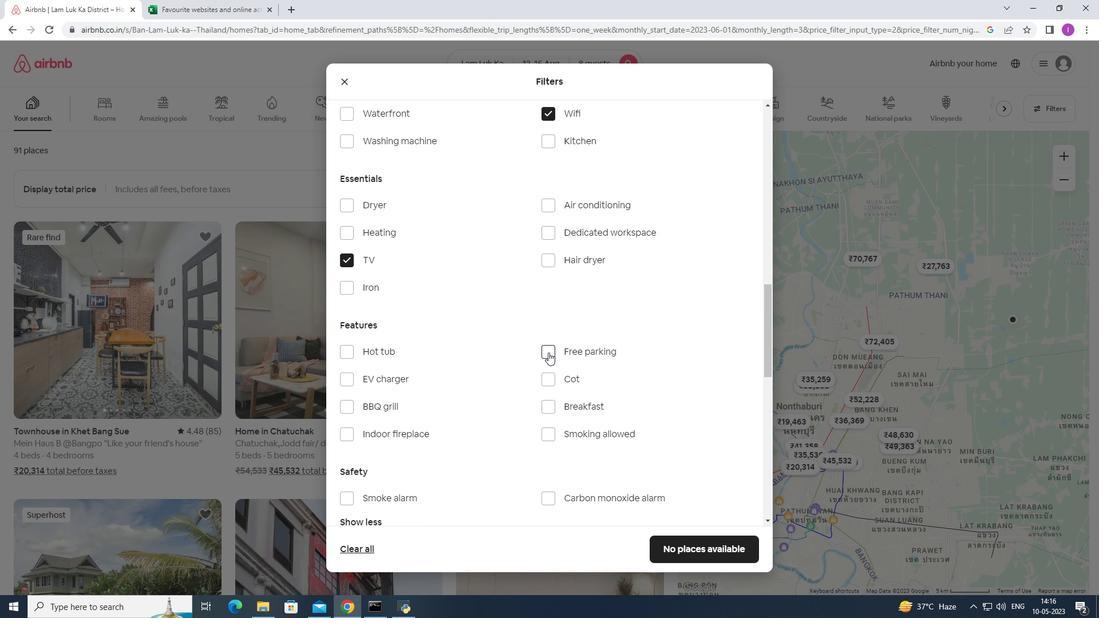 
Action: Mouse moved to (554, 403)
Screenshot: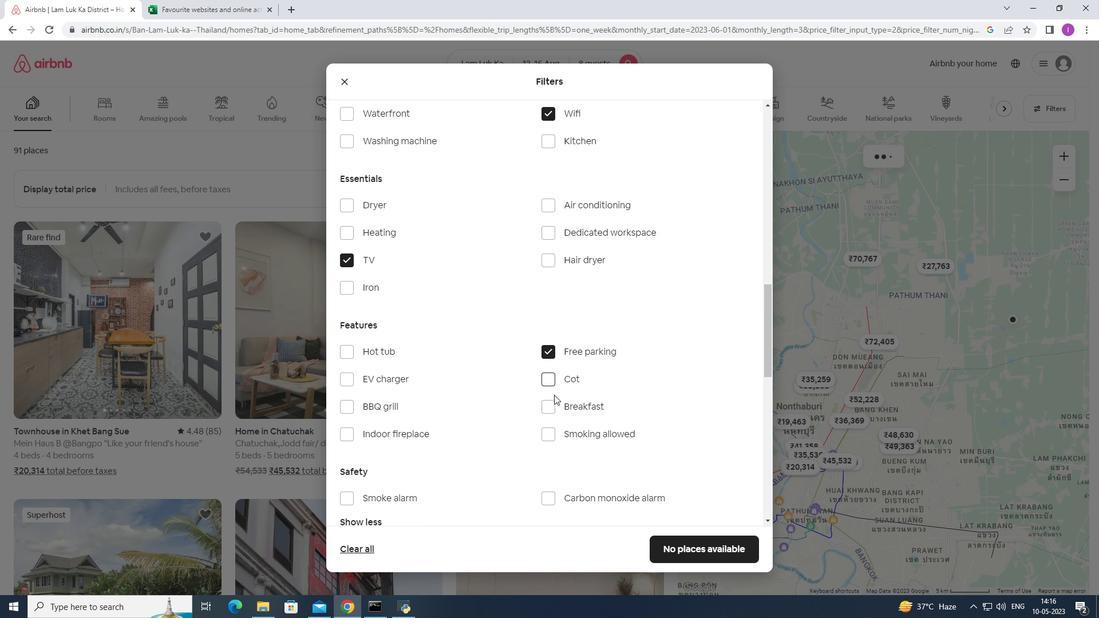 
Action: Mouse pressed left at (554, 403)
Screenshot: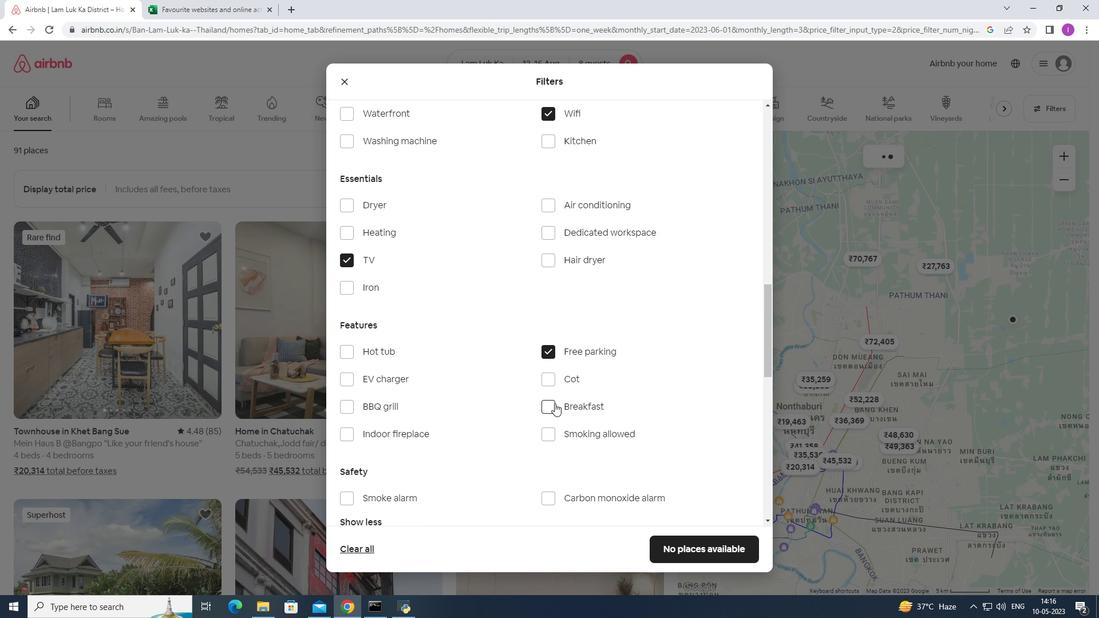 
Action: Mouse moved to (489, 385)
Screenshot: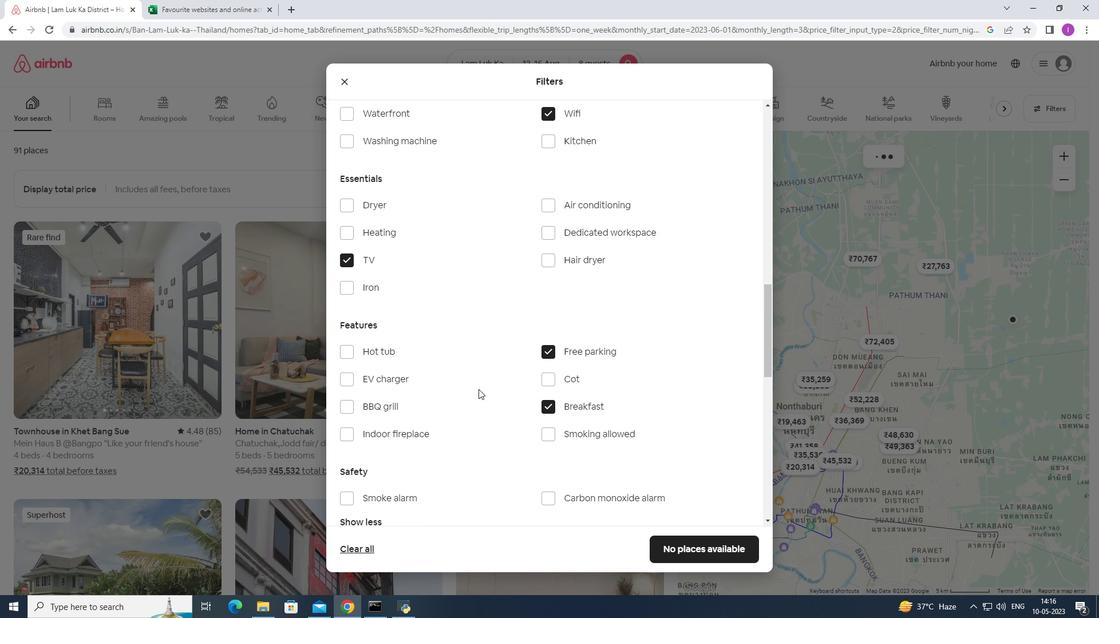 
Action: Mouse scrolled (489, 384) with delta (0, 0)
Screenshot: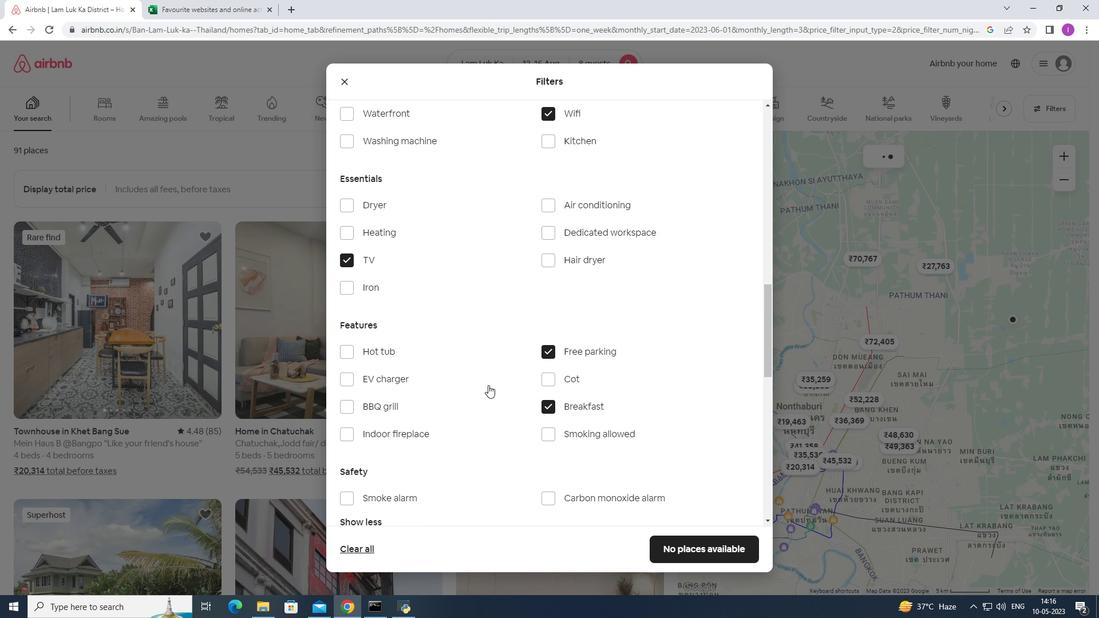 
Action: Mouse scrolled (489, 384) with delta (0, 0)
Screenshot: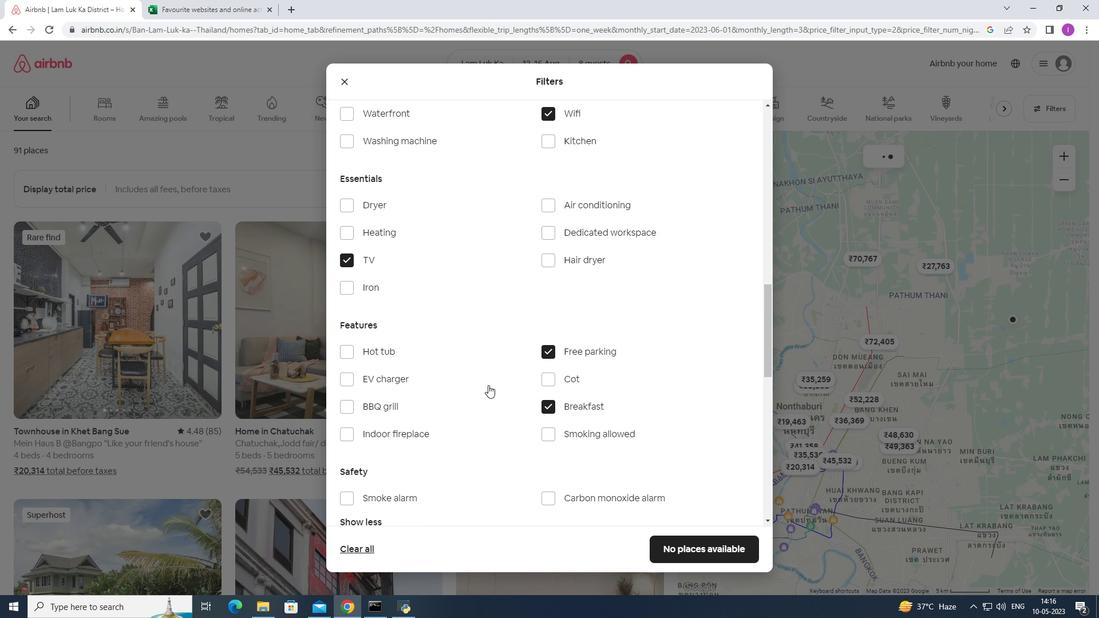 
Action: Mouse moved to (489, 385)
Screenshot: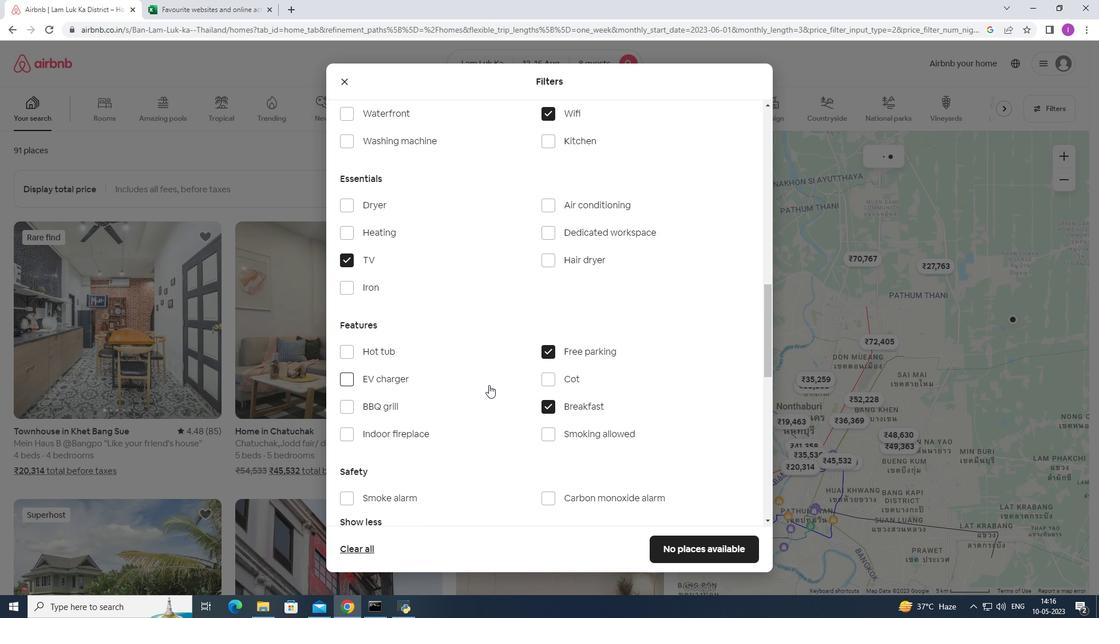
Action: Mouse scrolled (489, 384) with delta (0, 0)
Screenshot: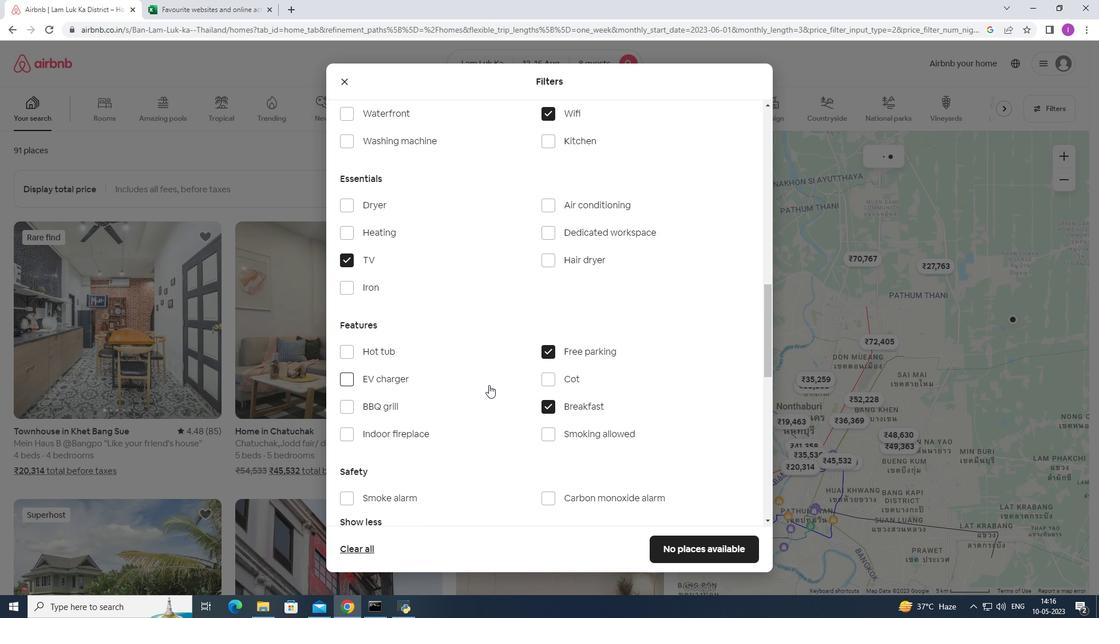 
Action: Mouse moved to (493, 382)
Screenshot: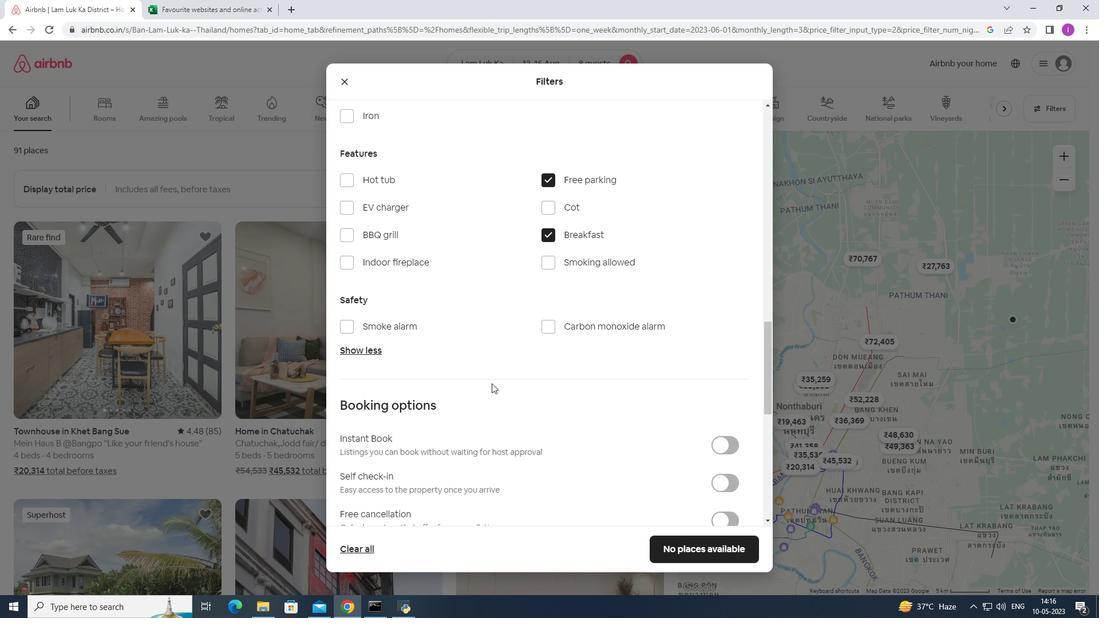 
Action: Mouse scrolled (493, 382) with delta (0, 0)
Screenshot: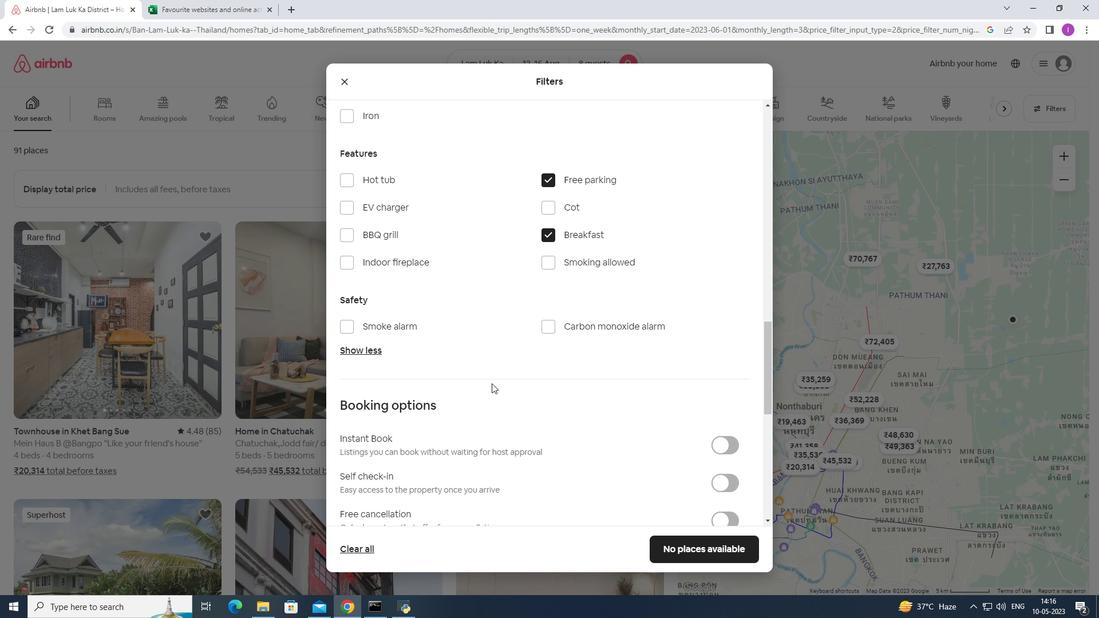 
Action: Mouse moved to (493, 382)
Screenshot: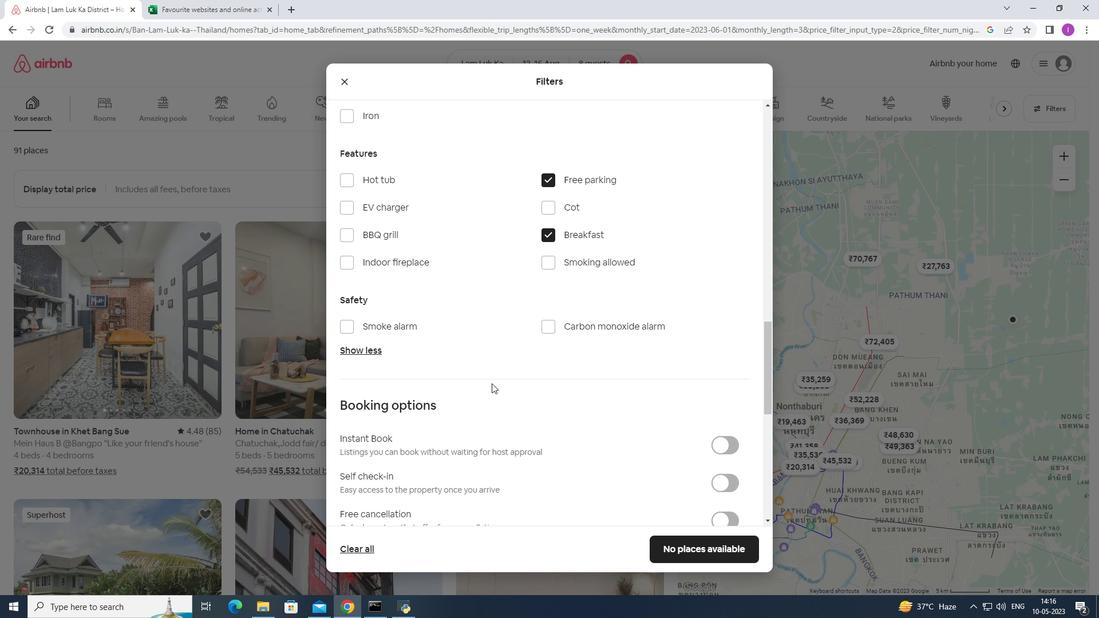 
Action: Mouse scrolled (493, 382) with delta (0, 0)
Screenshot: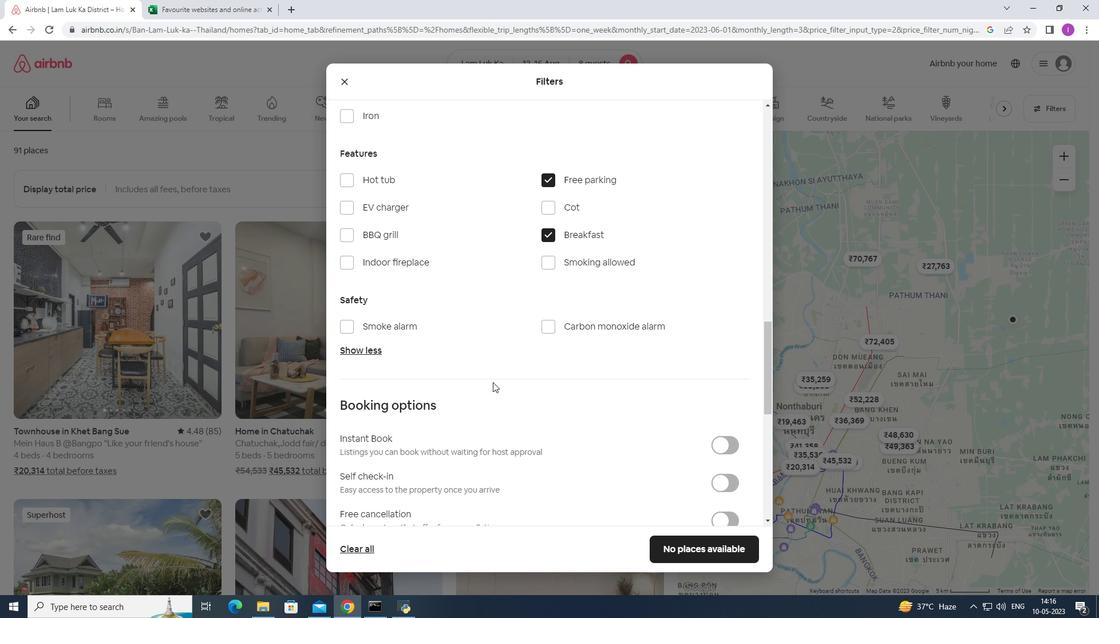
Action: Mouse moved to (493, 382)
Screenshot: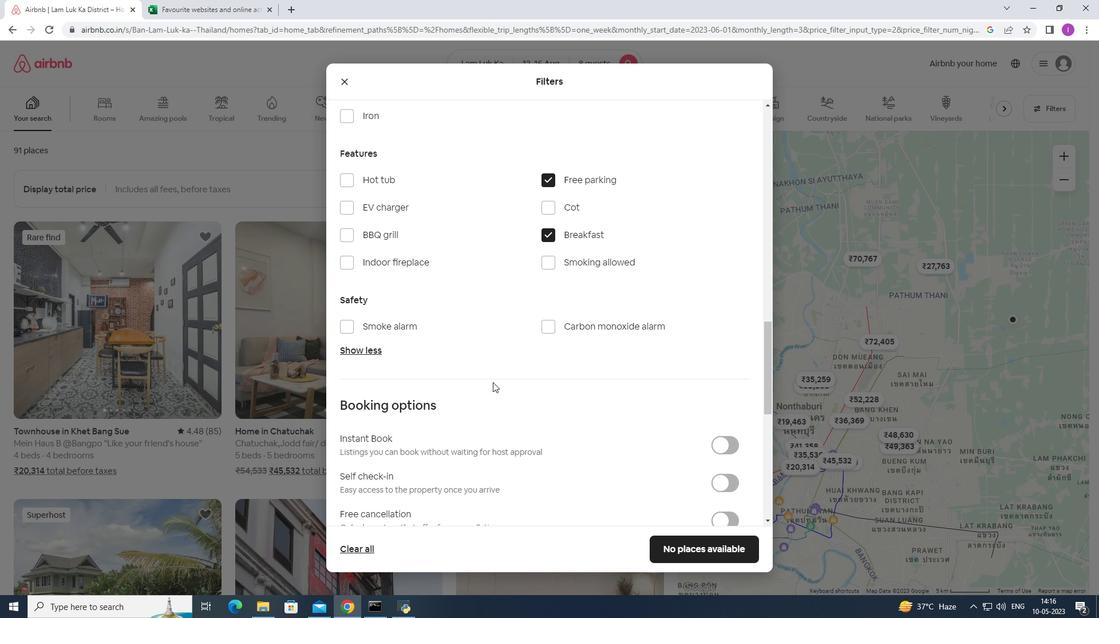 
Action: Mouse scrolled (493, 382) with delta (0, 0)
Screenshot: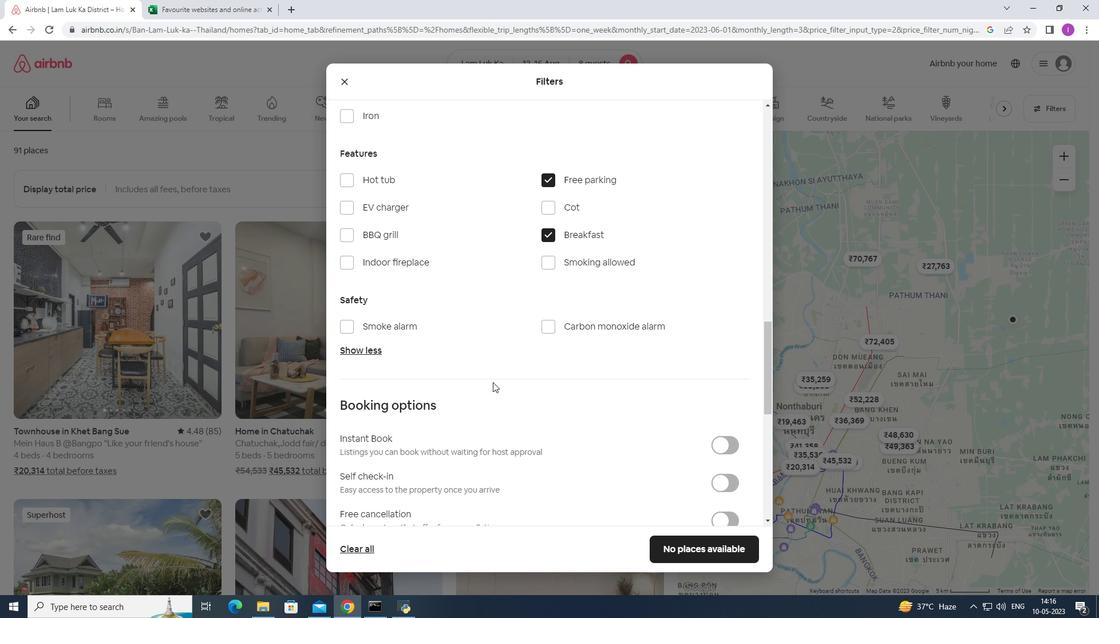 
Action: Mouse moved to (506, 382)
Screenshot: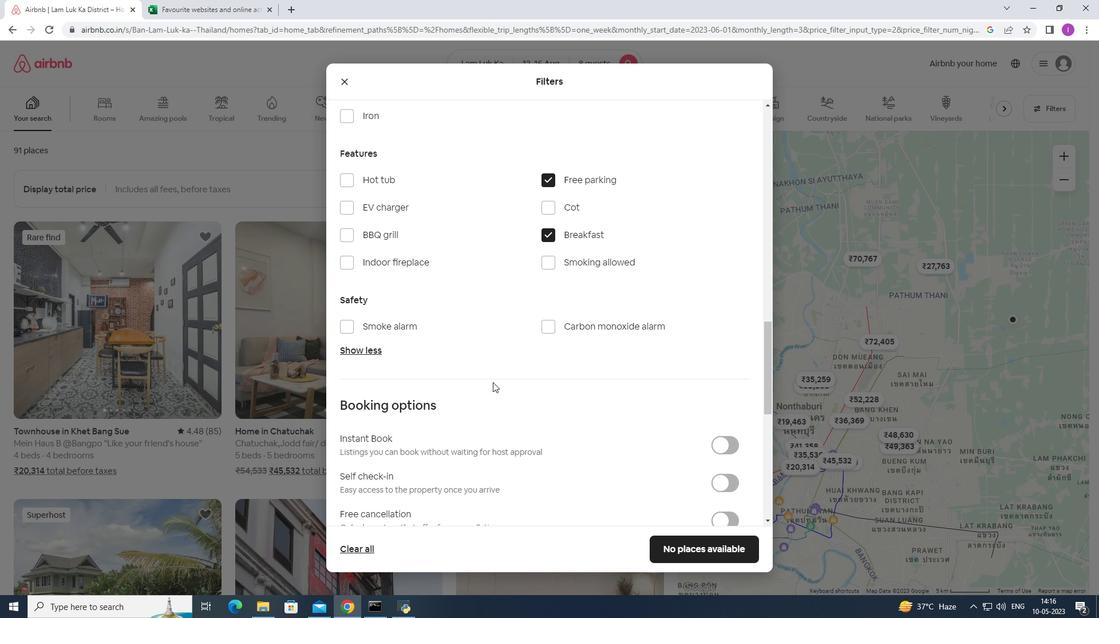 
Action: Mouse scrolled (506, 382) with delta (0, 0)
Screenshot: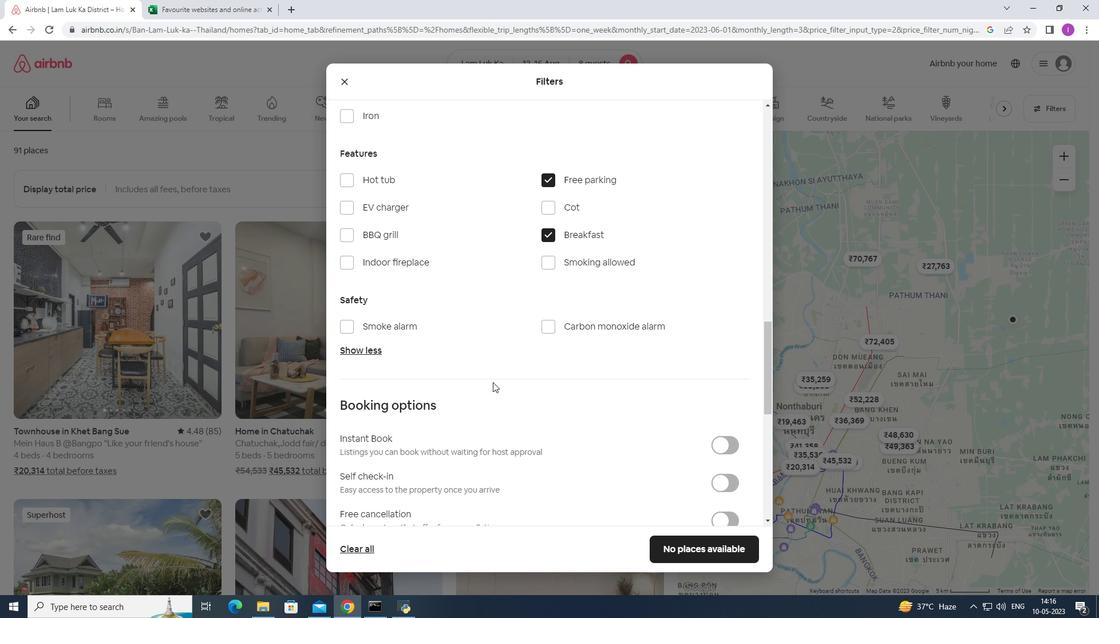 
Action: Mouse moved to (731, 258)
Screenshot: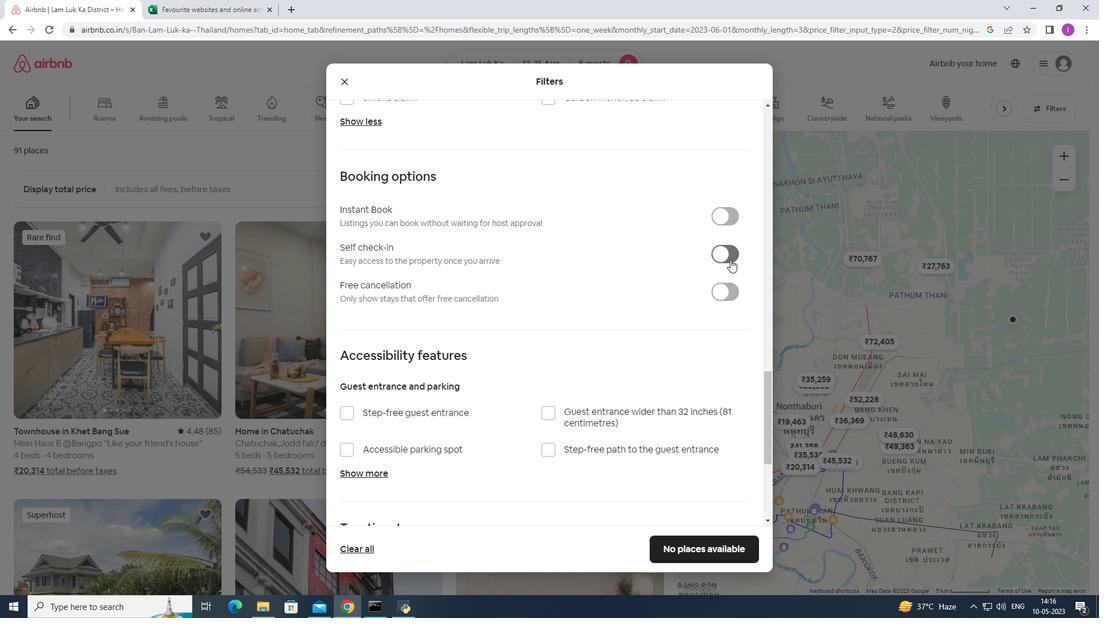 
Action: Mouse pressed left at (731, 258)
Screenshot: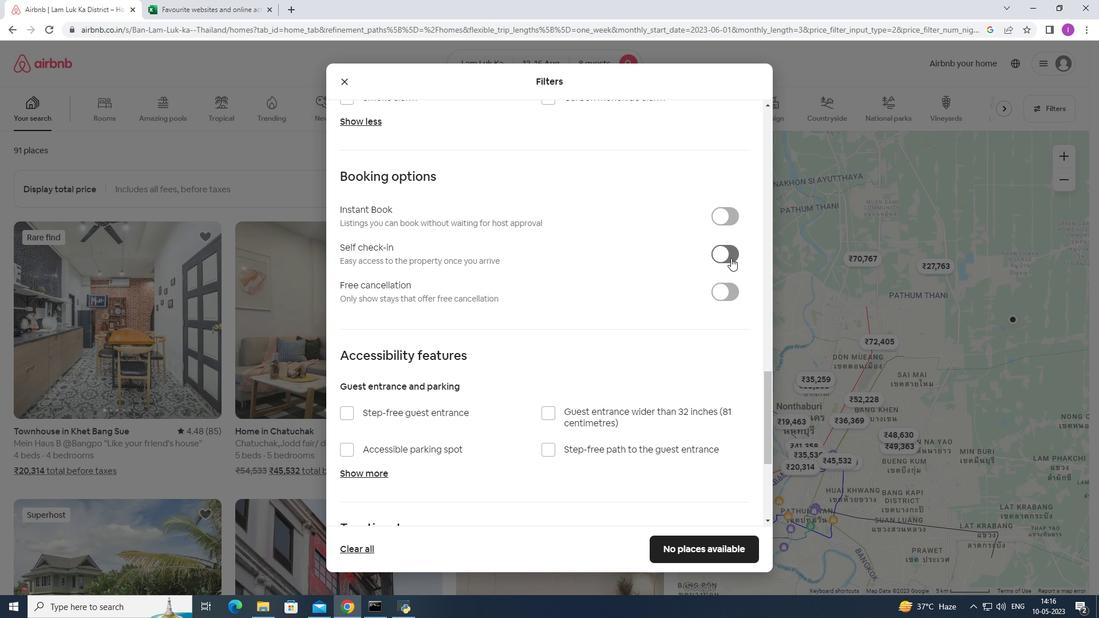 
Action: Mouse moved to (638, 387)
Screenshot: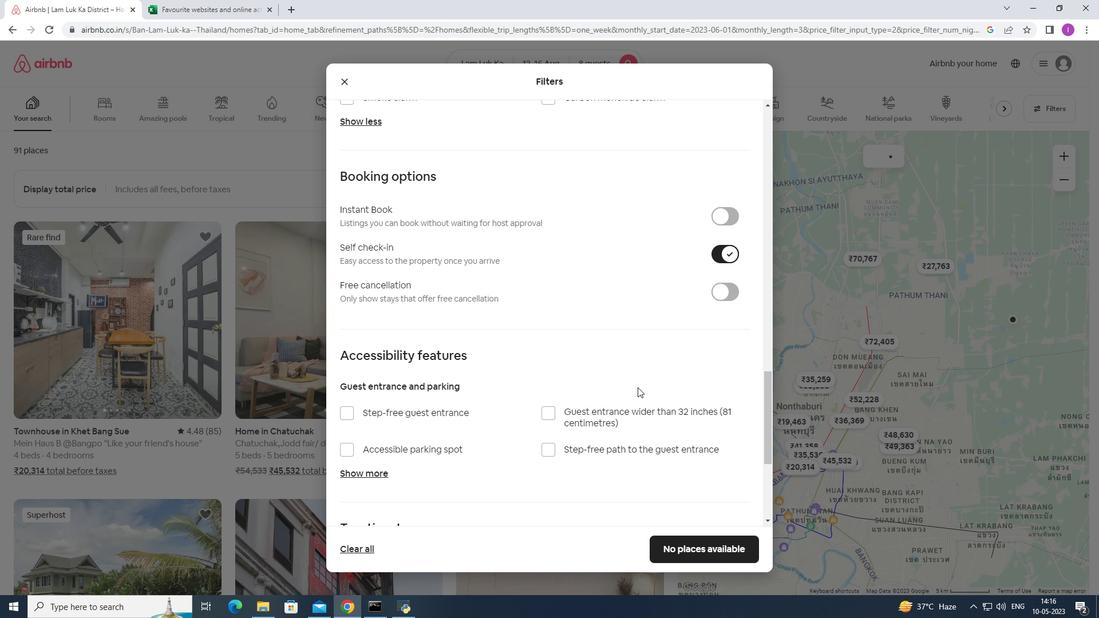 
Action: Mouse scrolled (638, 387) with delta (0, 0)
Screenshot: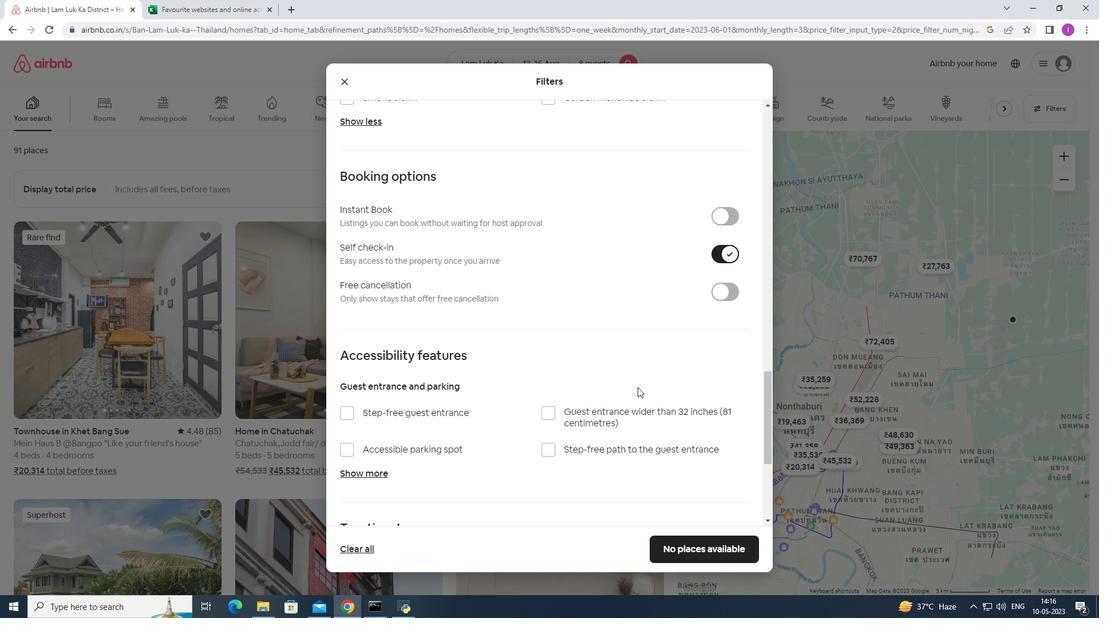 
Action: Mouse scrolled (638, 387) with delta (0, 0)
Screenshot: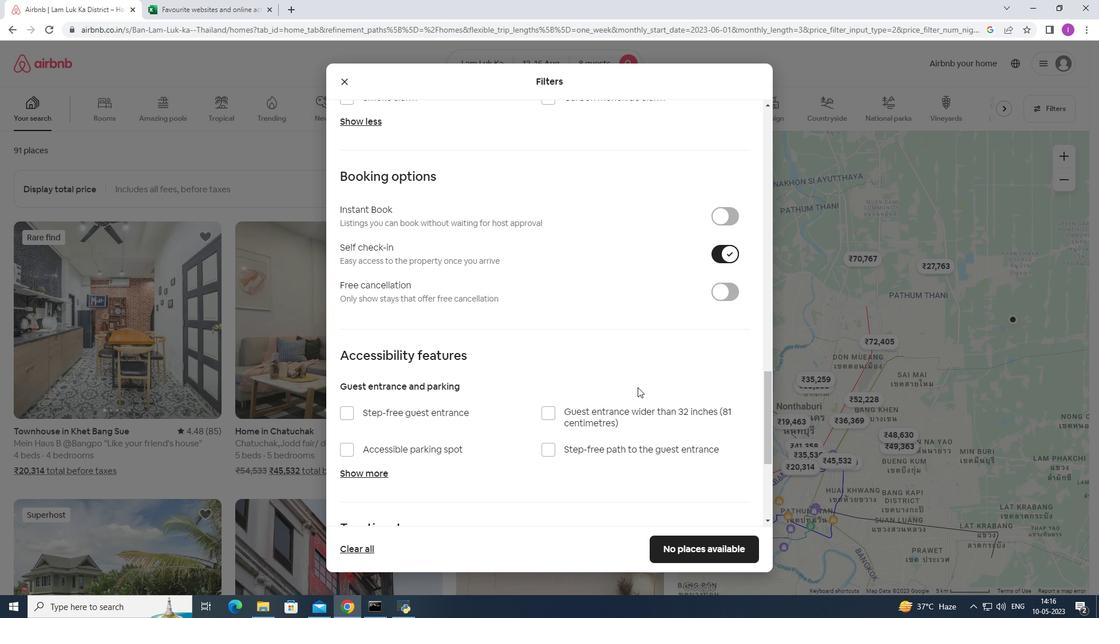 
Action: Mouse scrolled (638, 387) with delta (0, 0)
Screenshot: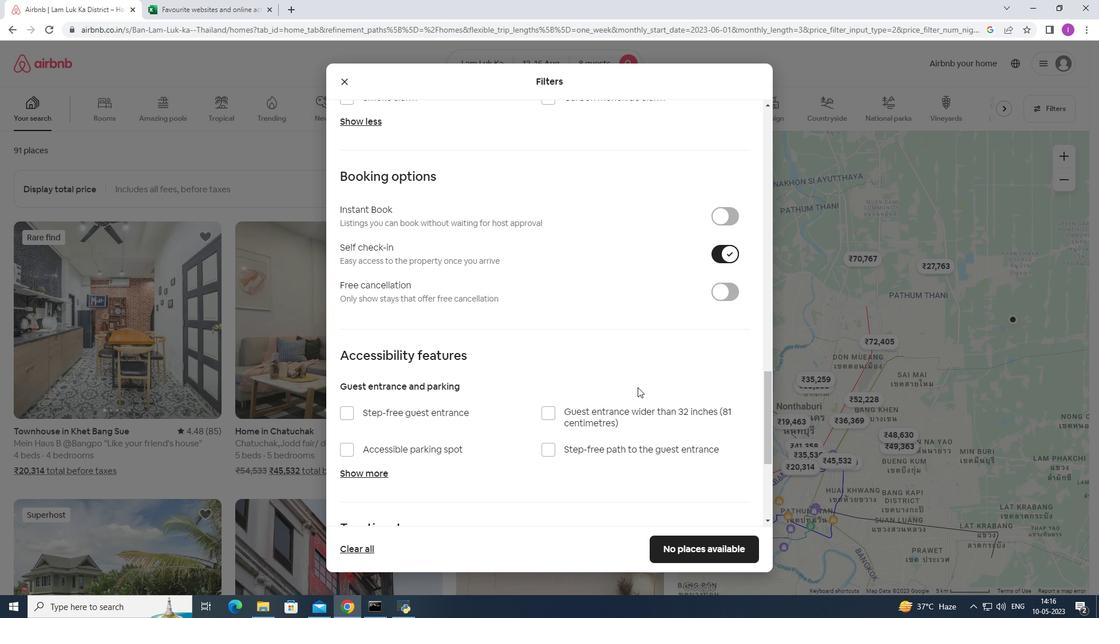 
Action: Mouse scrolled (638, 387) with delta (0, 0)
Screenshot: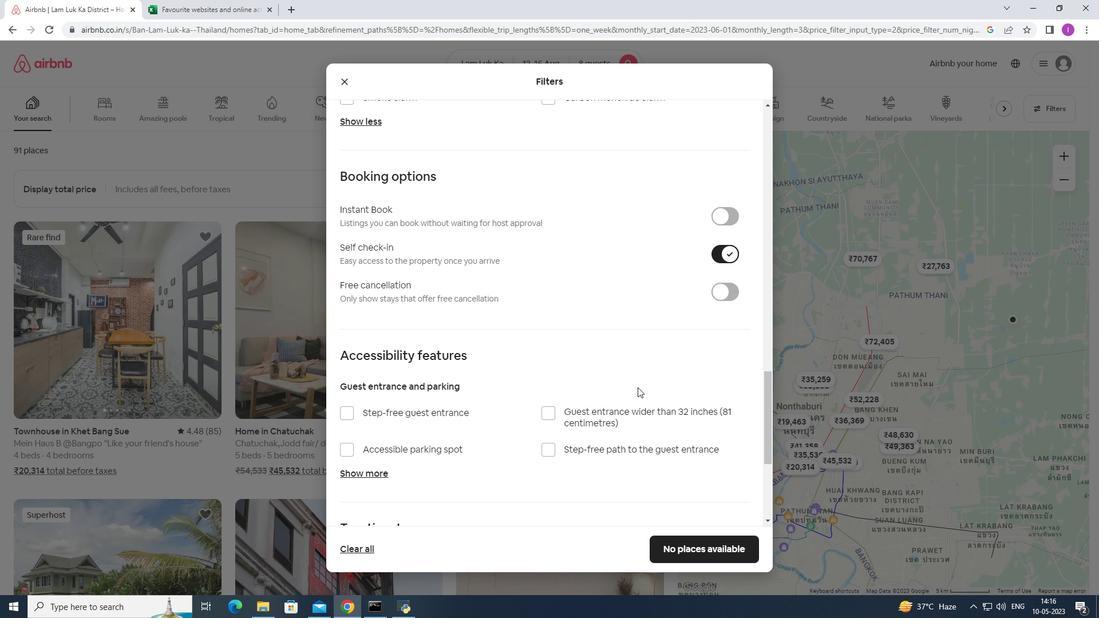 
Action: Mouse moved to (348, 453)
Screenshot: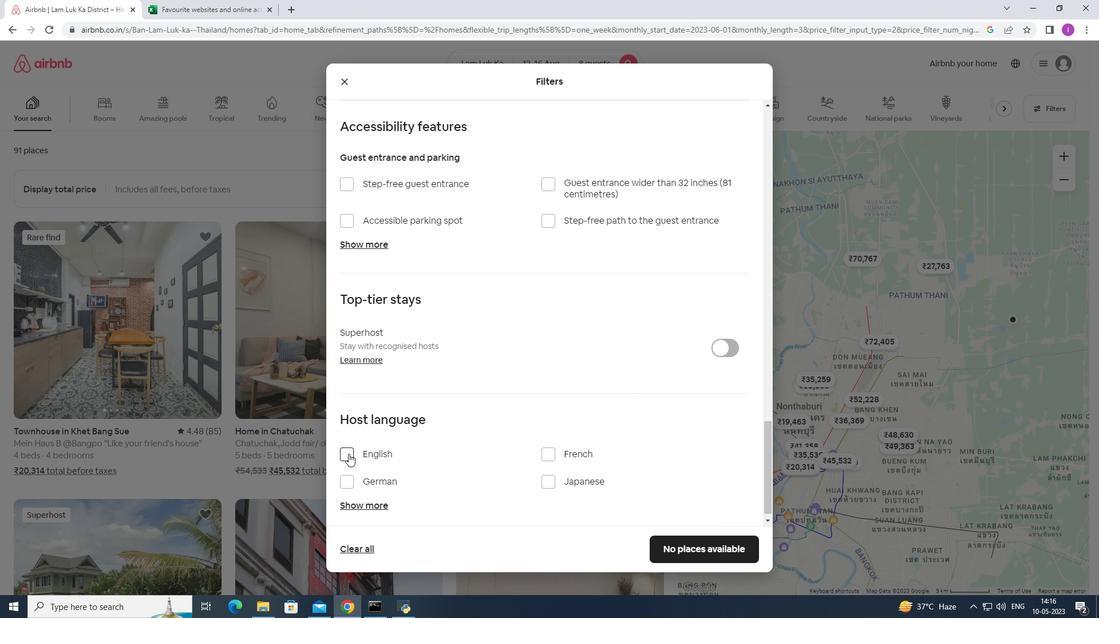 
Action: Mouse pressed left at (348, 453)
Screenshot: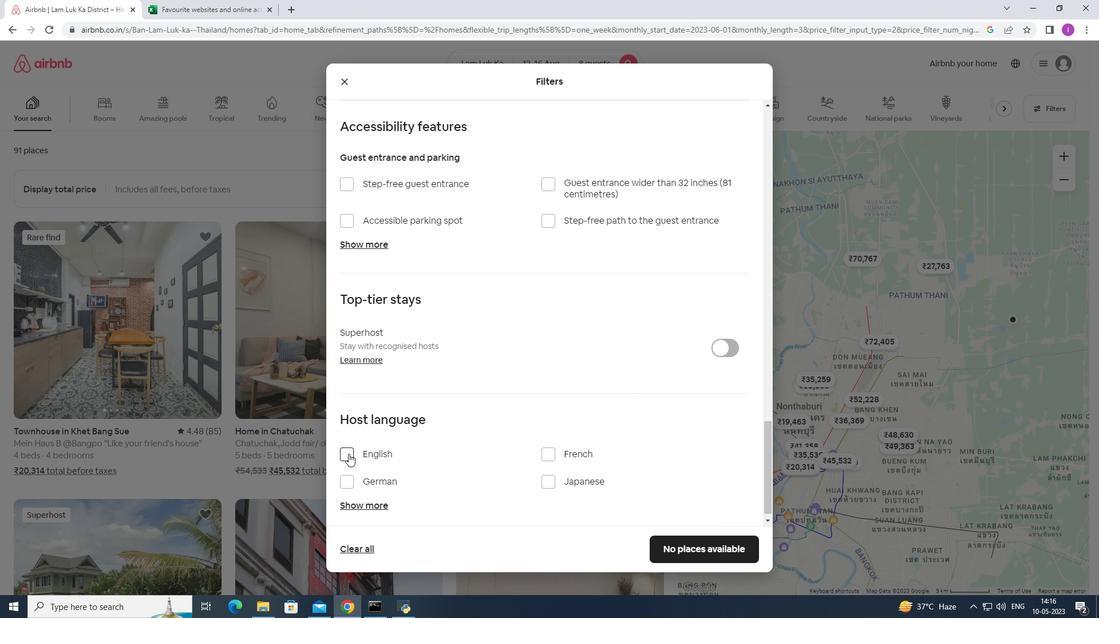 
Action: Mouse moved to (383, 446)
Screenshot: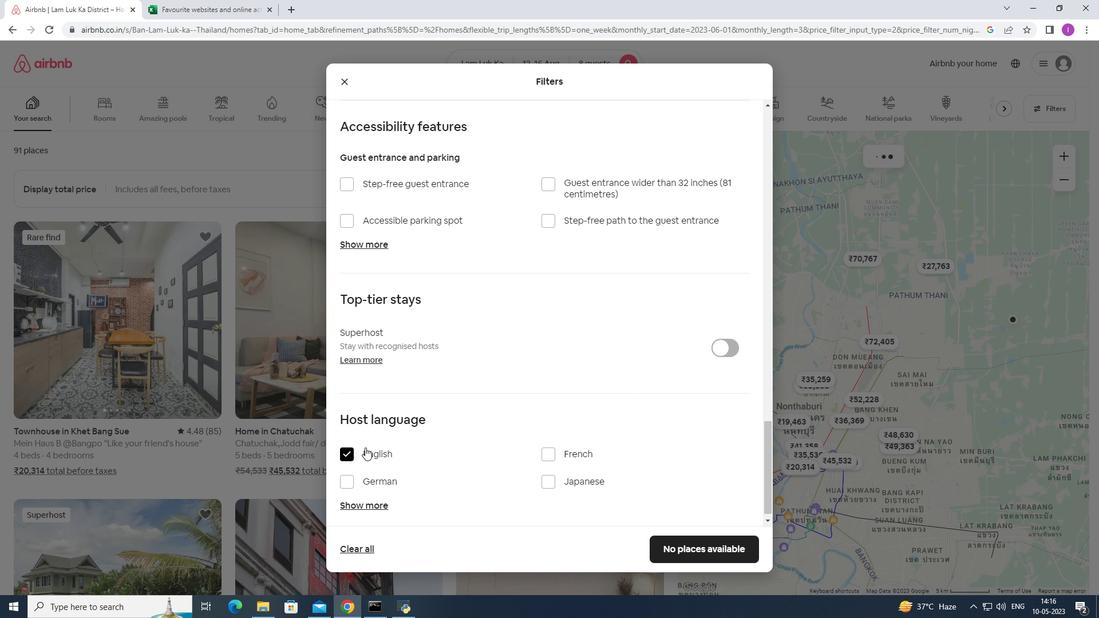
Action: Mouse scrolled (383, 445) with delta (0, 0)
Screenshot: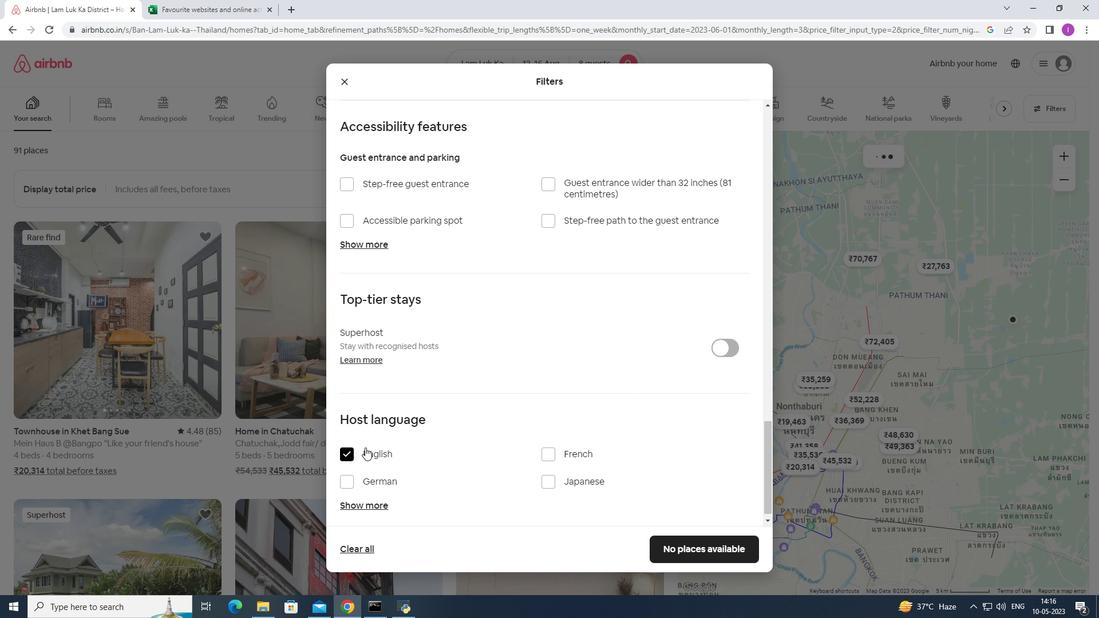 
Action: Mouse moved to (385, 446)
Screenshot: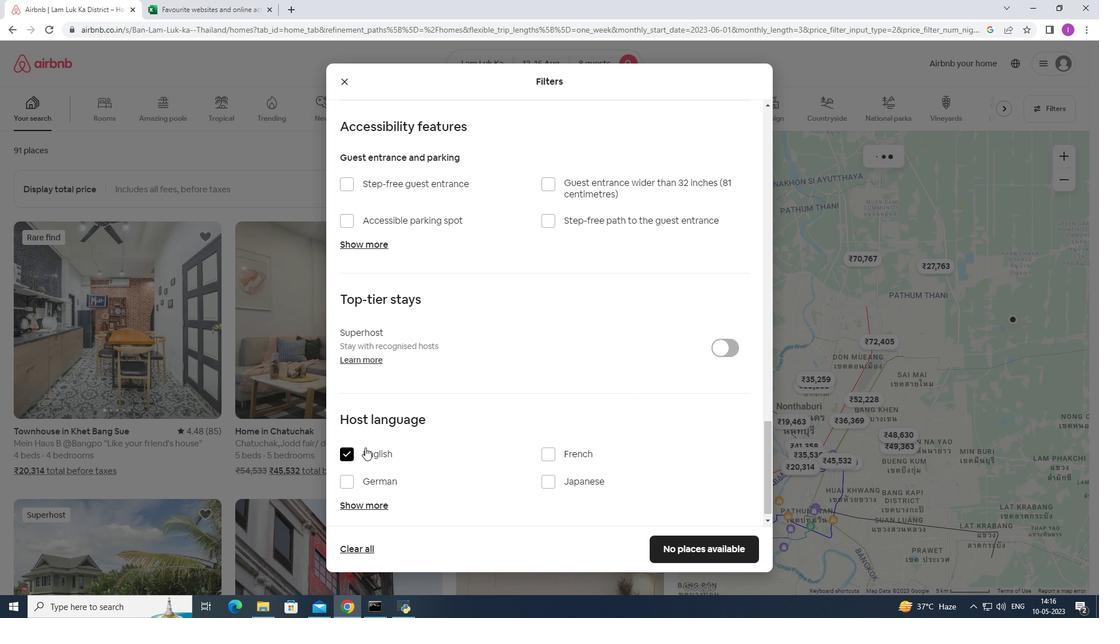 
Action: Mouse scrolled (385, 445) with delta (0, 0)
Screenshot: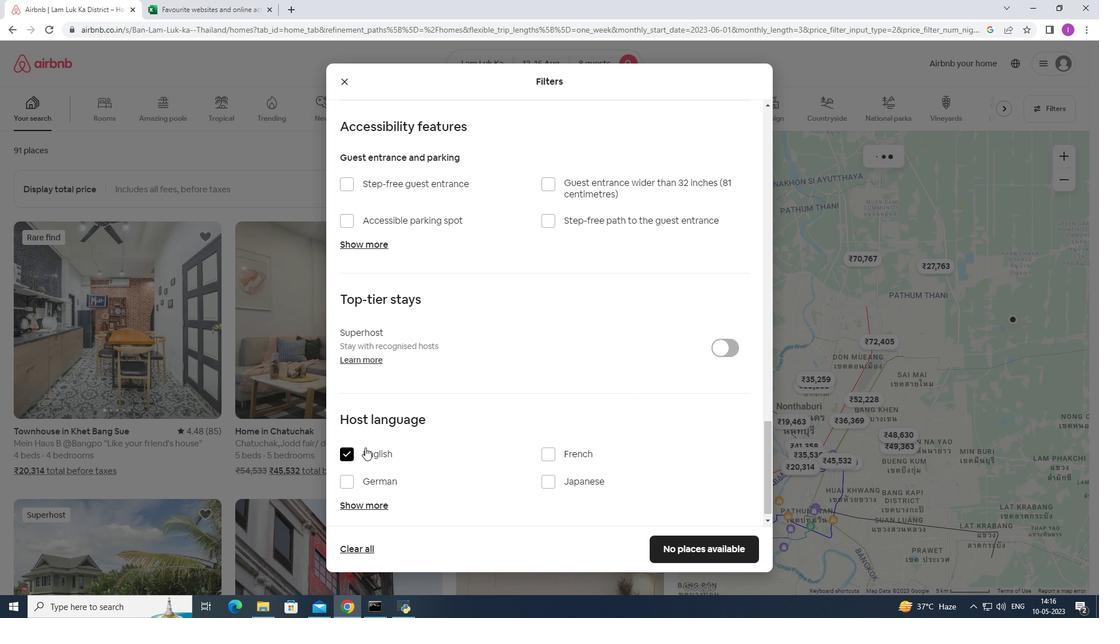 
Action: Mouse moved to (390, 446)
Screenshot: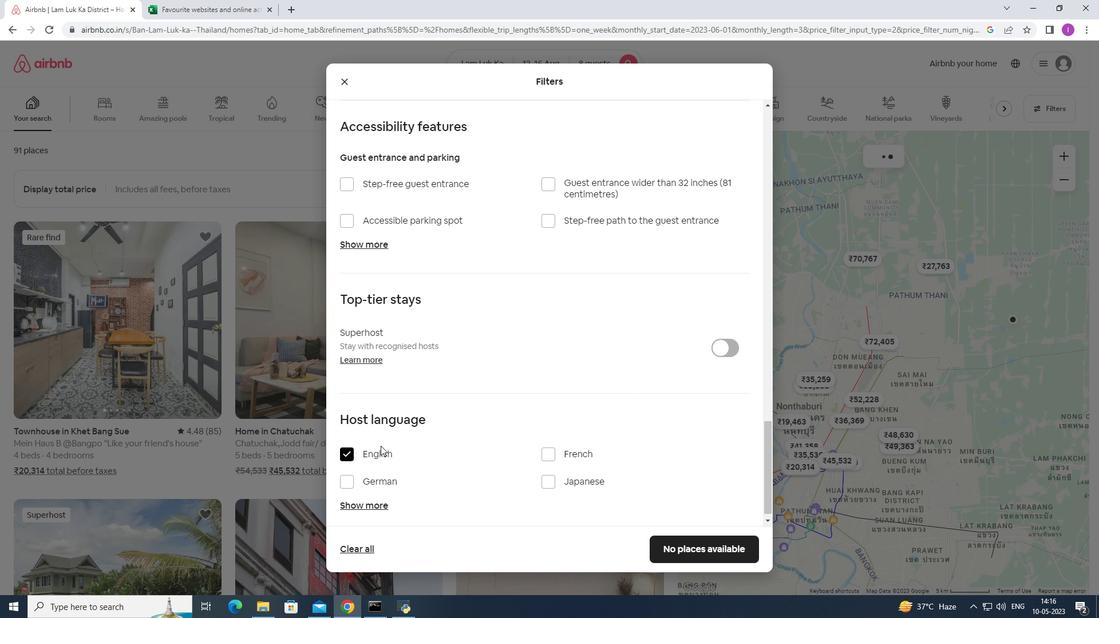 
Action: Mouse scrolled (390, 445) with delta (0, 0)
Screenshot: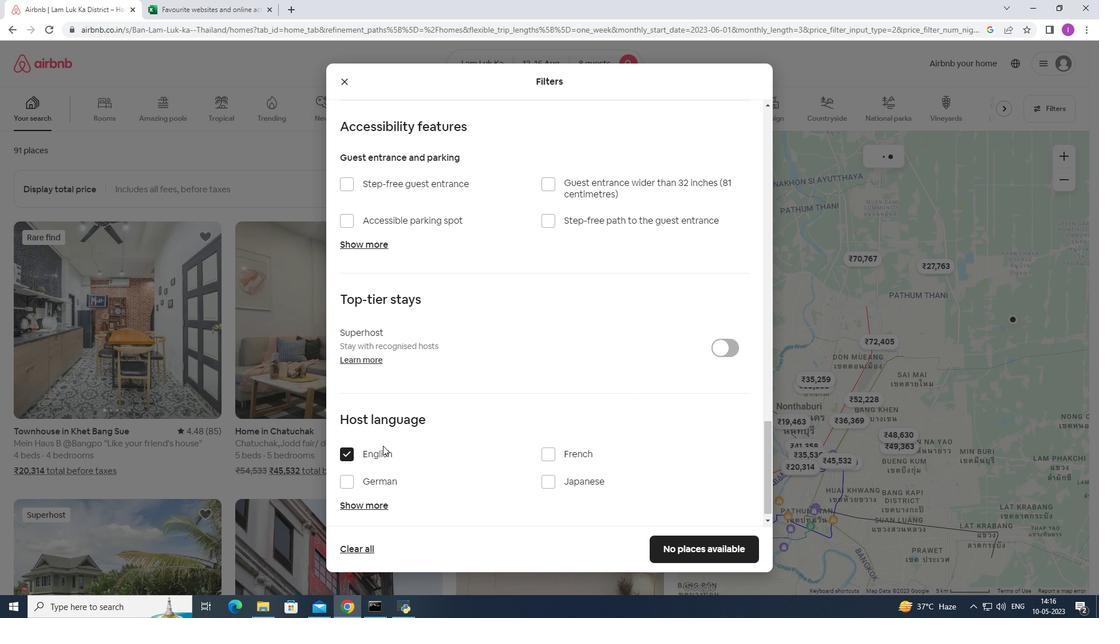 
Action: Mouse moved to (396, 446)
Screenshot: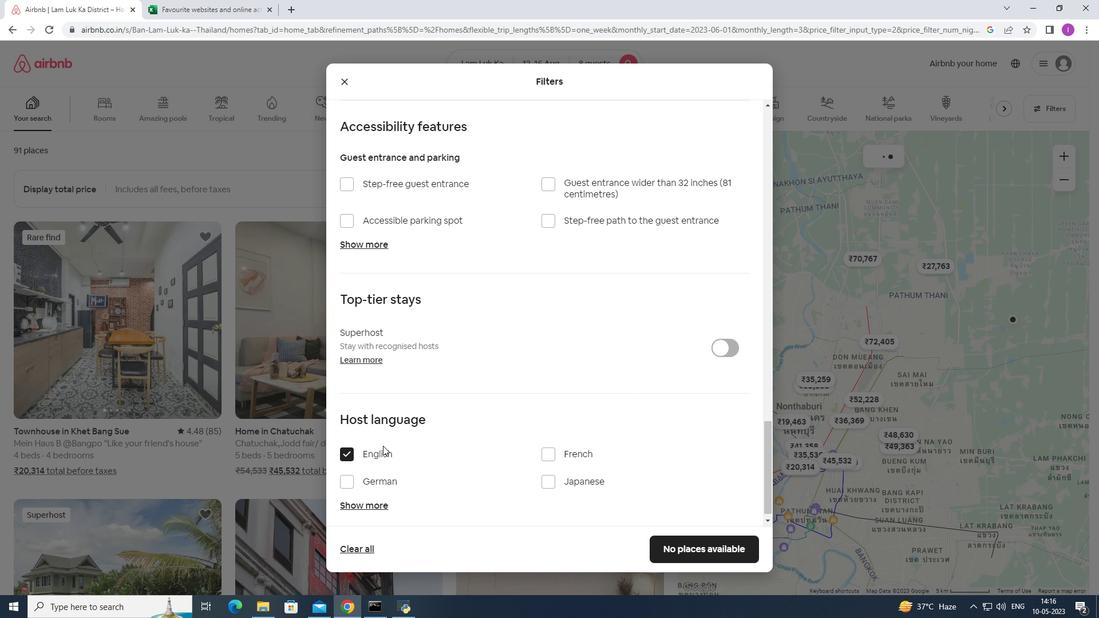 
Action: Mouse scrolled (395, 445) with delta (0, 0)
Screenshot: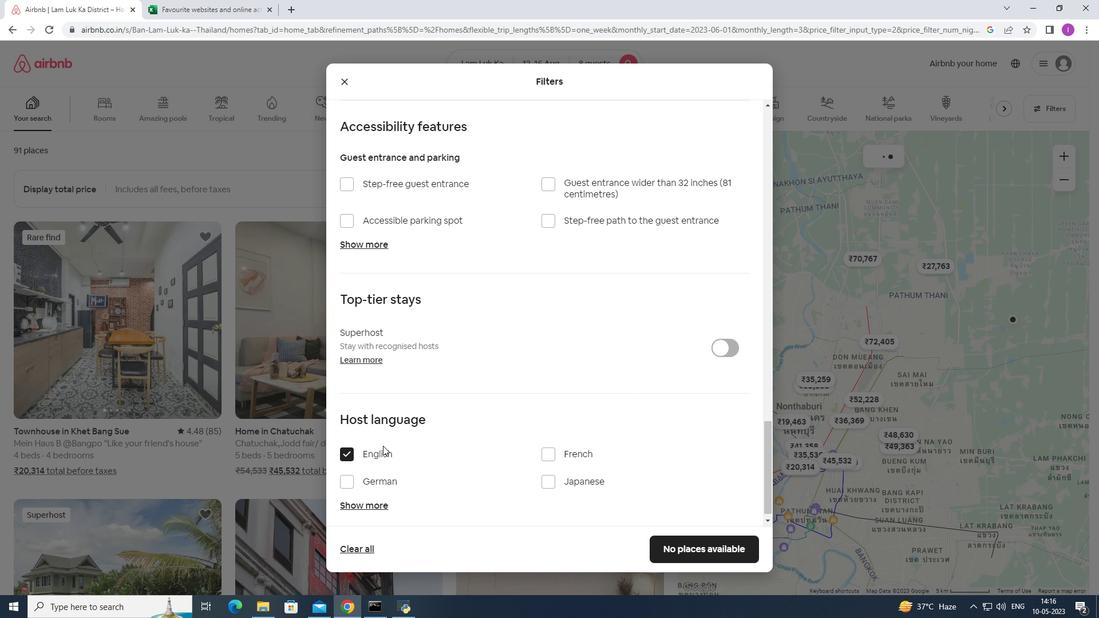 
Action: Mouse moved to (403, 444)
Screenshot: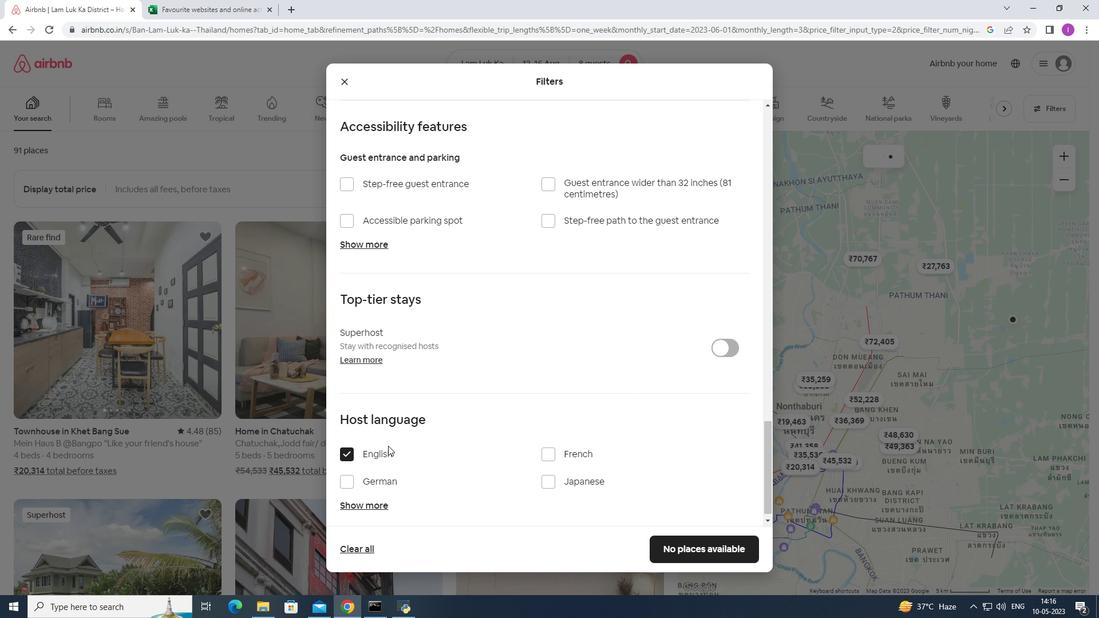 
Action: Mouse scrolled (402, 444) with delta (0, 0)
Screenshot: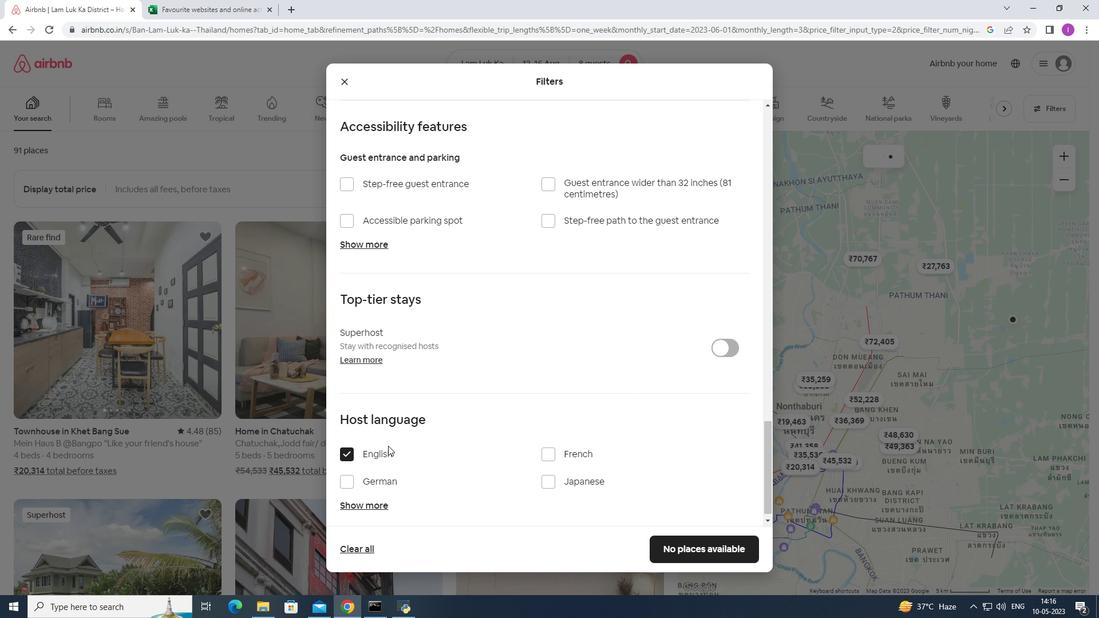 
Action: Mouse moved to (715, 547)
Screenshot: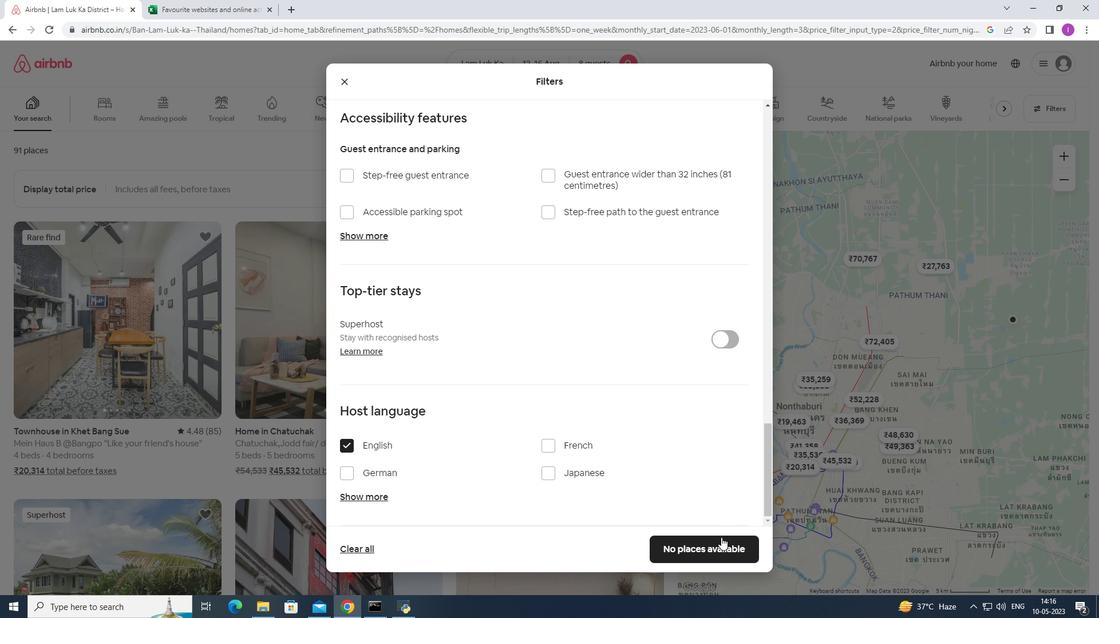 
Action: Mouse pressed left at (715, 547)
Screenshot: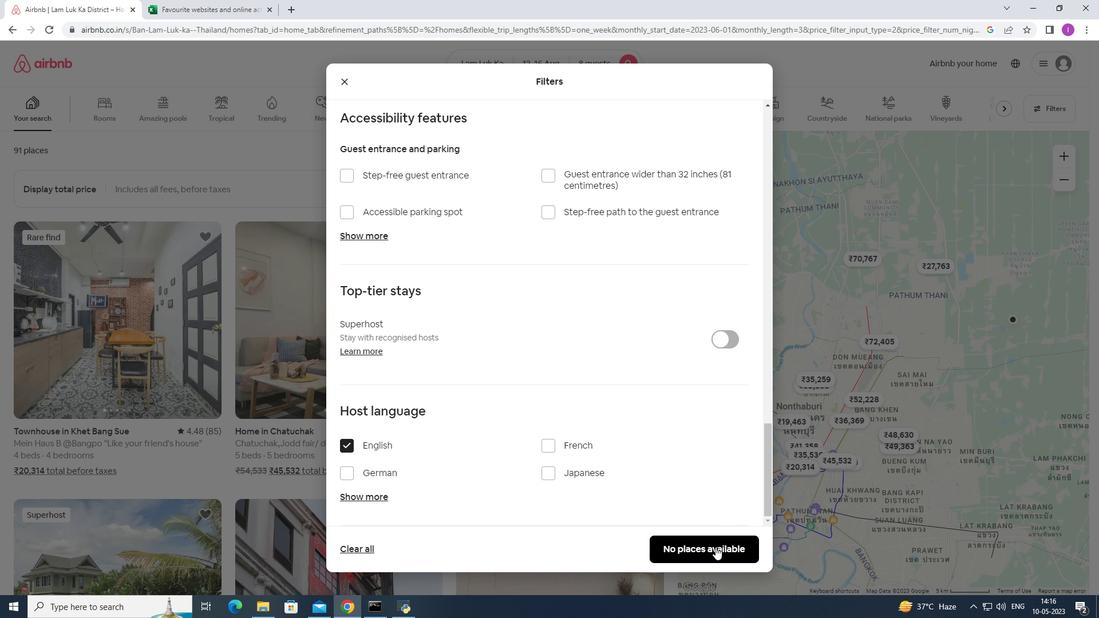 
Action: Mouse moved to (761, 556)
Screenshot: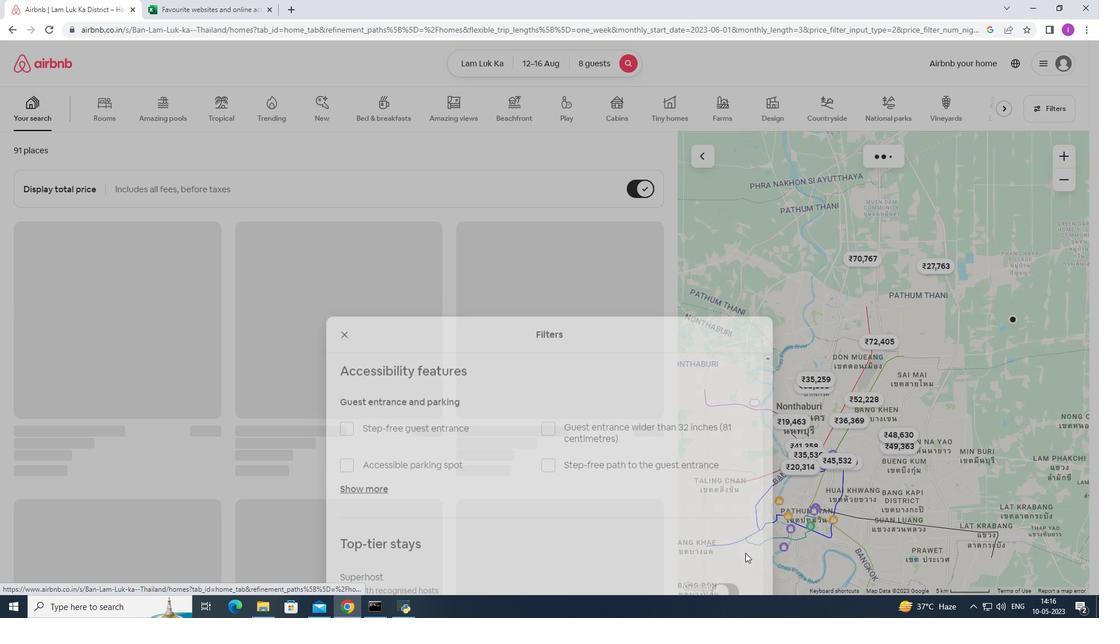 
